 Task: Find connections with filter location Pennāgaram with filter topic #Jobwith filter profile language Spanish with filter current company Houlihan Lokey with filter school National Institute of Fashion Technology with filter industry Wholesale Footwear with filter service category AnimationArchitecture with filter keywords title Personal Assistant
Action: Mouse moved to (601, 76)
Screenshot: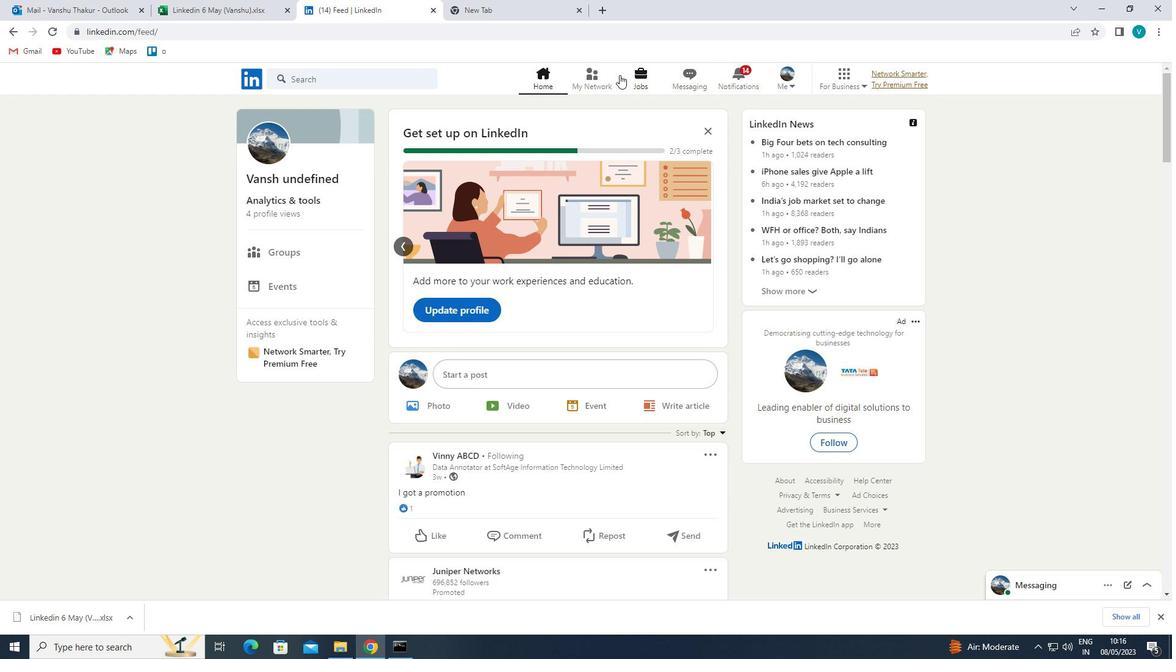 
Action: Mouse pressed left at (601, 76)
Screenshot: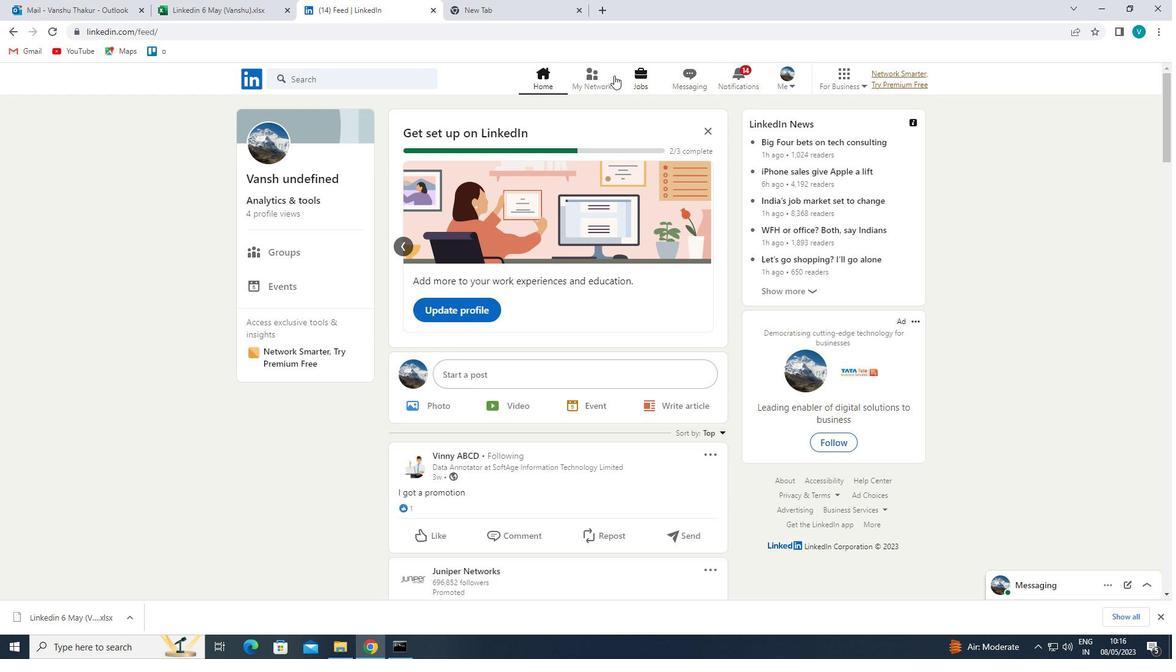 
Action: Mouse moved to (365, 148)
Screenshot: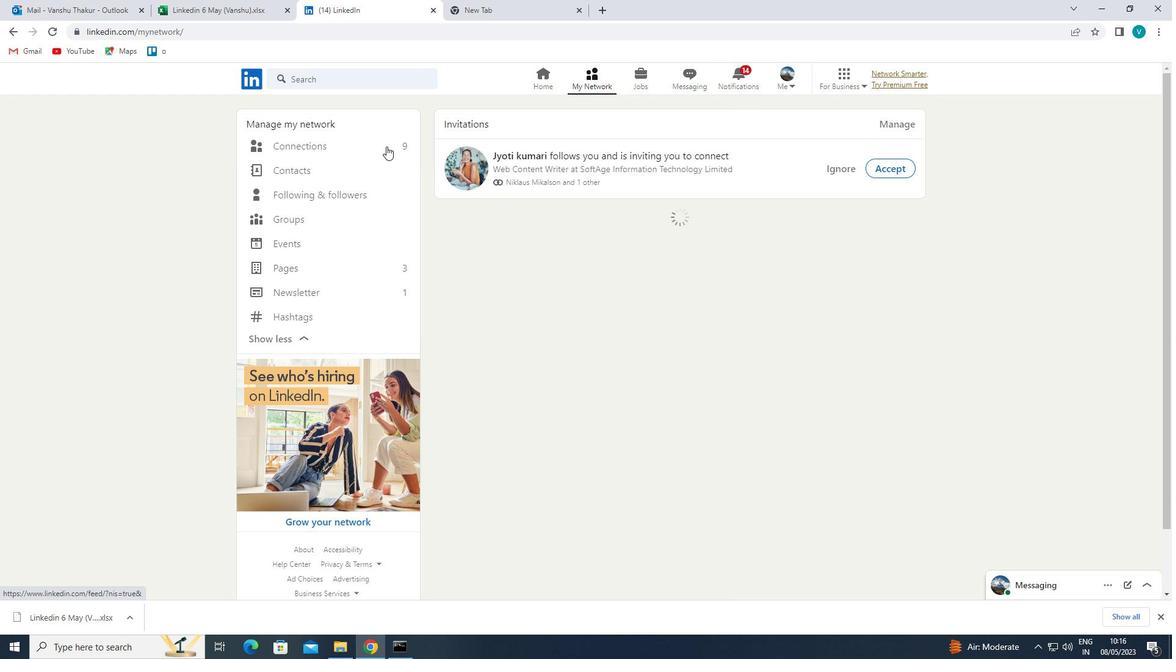 
Action: Mouse pressed left at (365, 148)
Screenshot: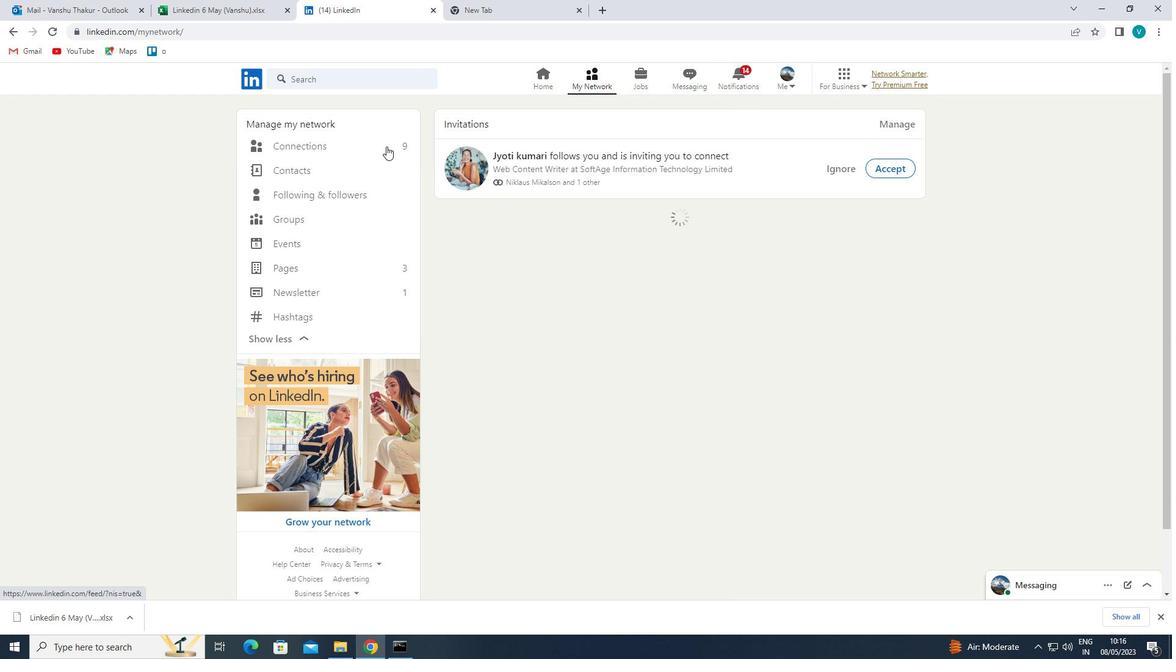 
Action: Mouse moved to (680, 145)
Screenshot: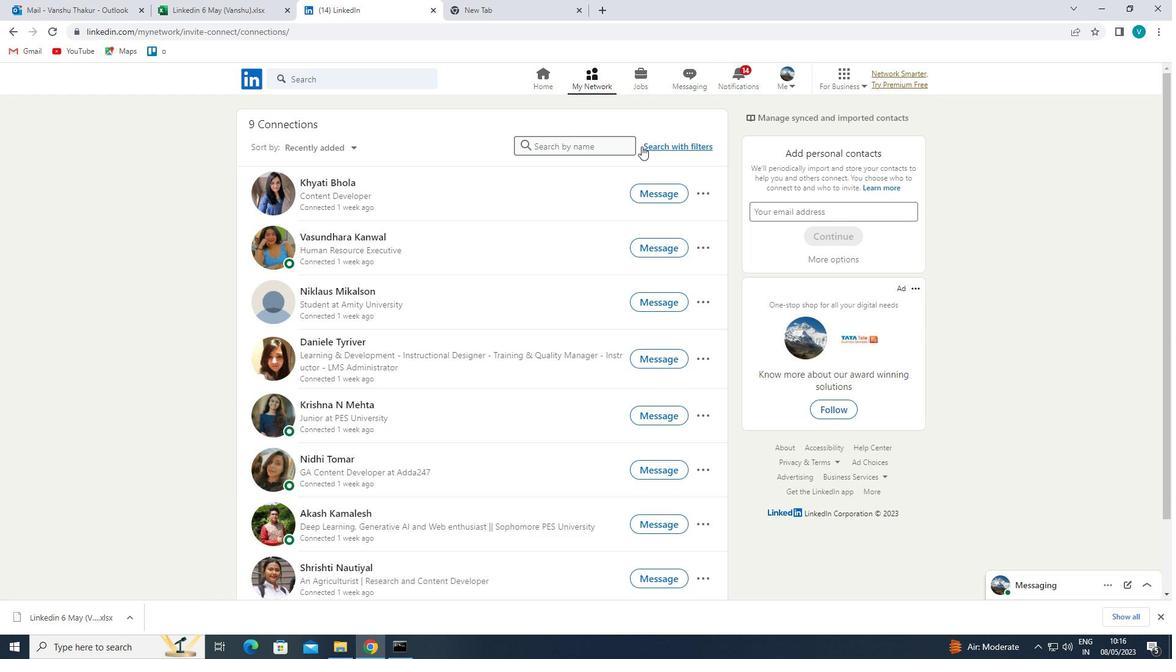 
Action: Mouse pressed left at (680, 145)
Screenshot: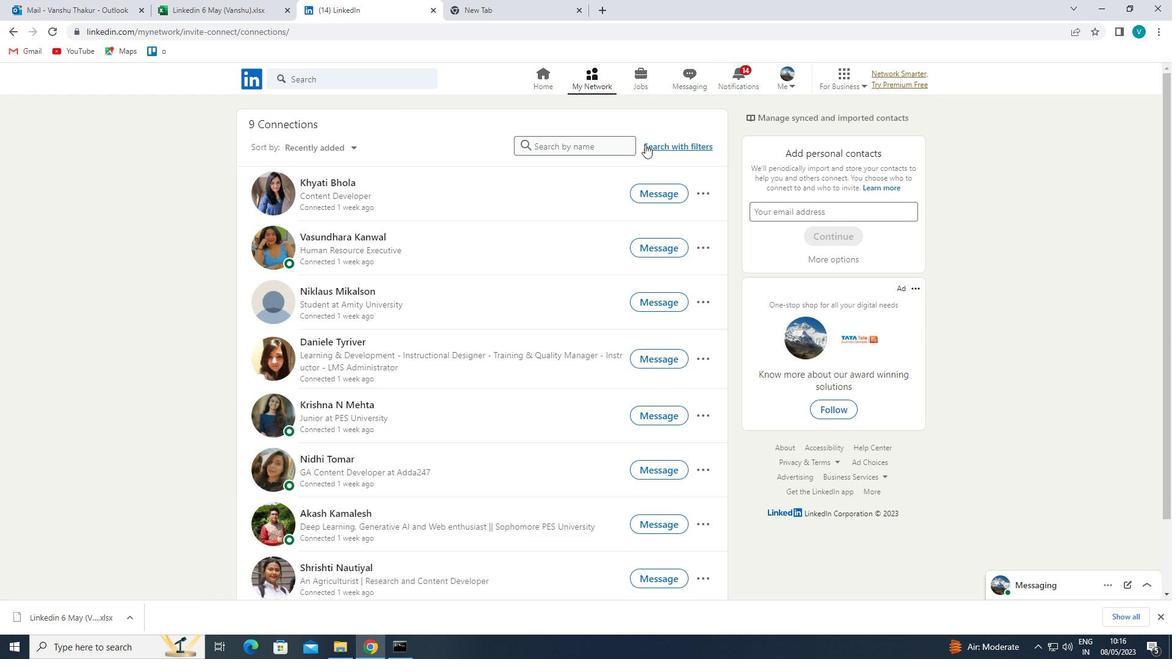 
Action: Mouse moved to (600, 112)
Screenshot: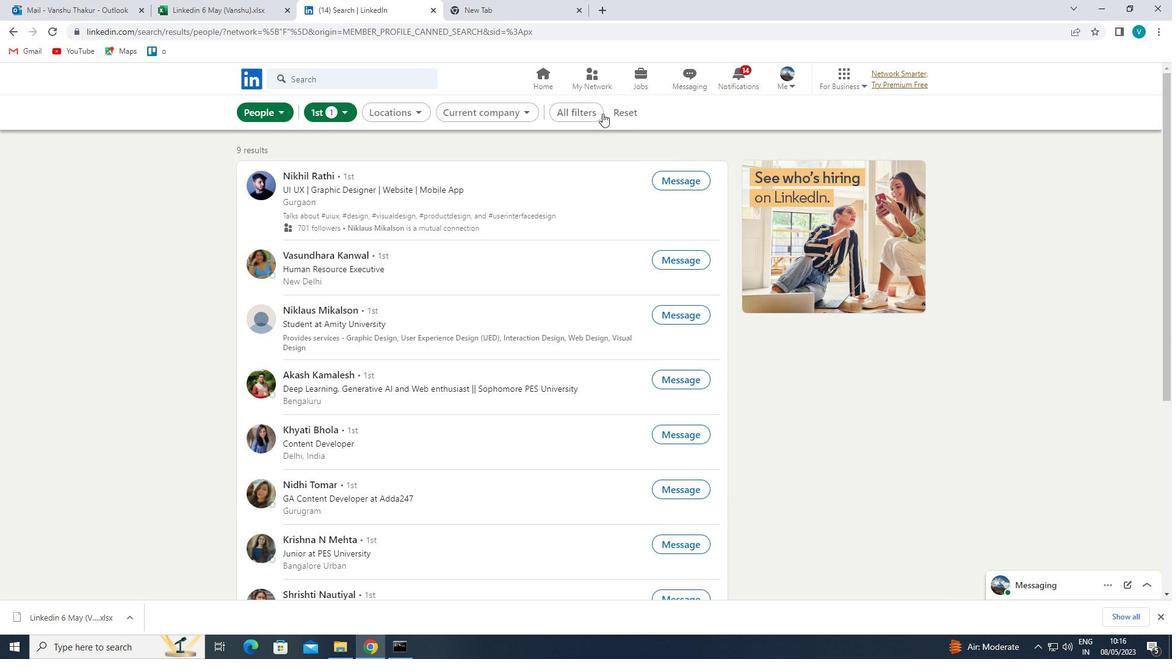 
Action: Mouse pressed left at (600, 112)
Screenshot: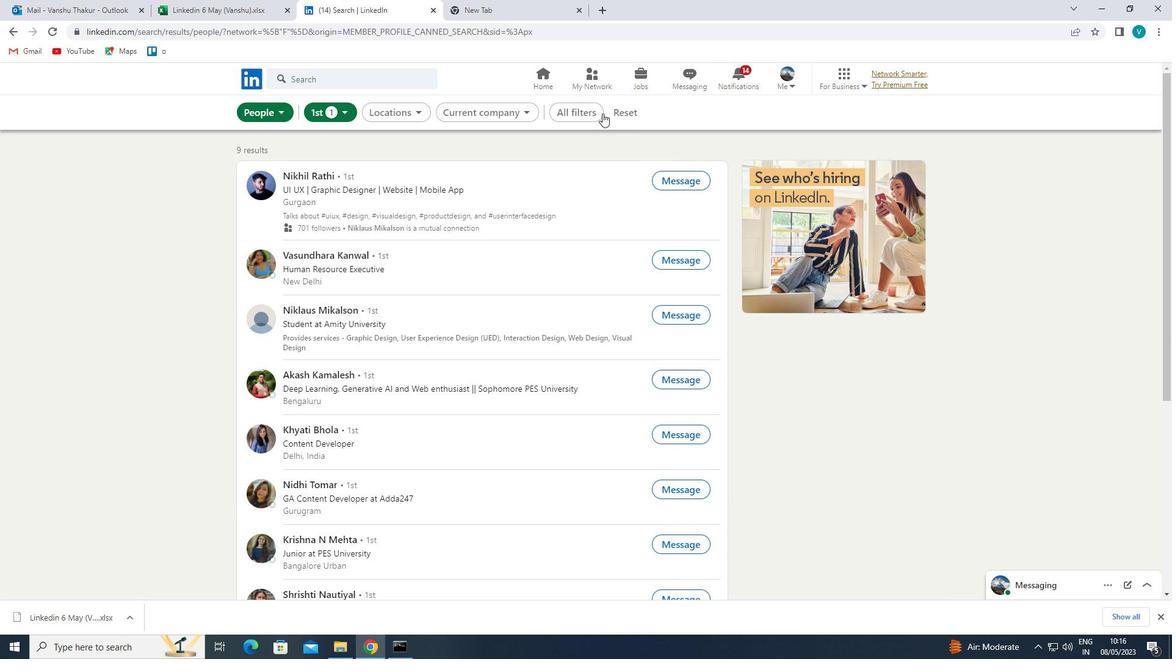 
Action: Mouse moved to (984, 241)
Screenshot: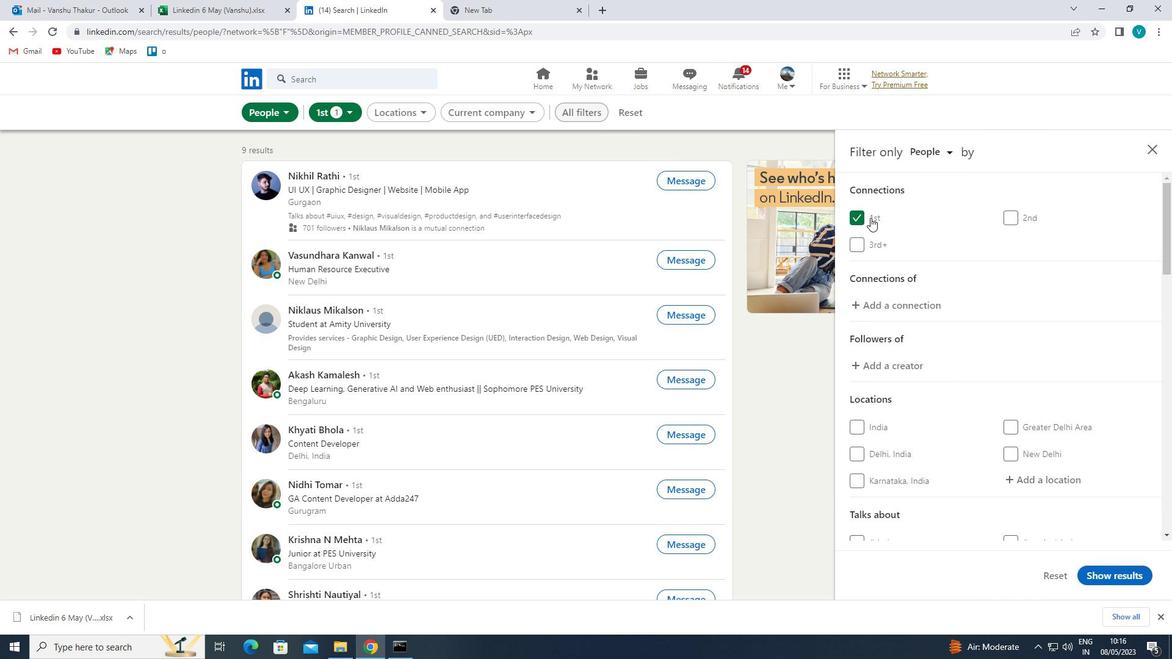 
Action: Mouse scrolled (984, 241) with delta (0, 0)
Screenshot: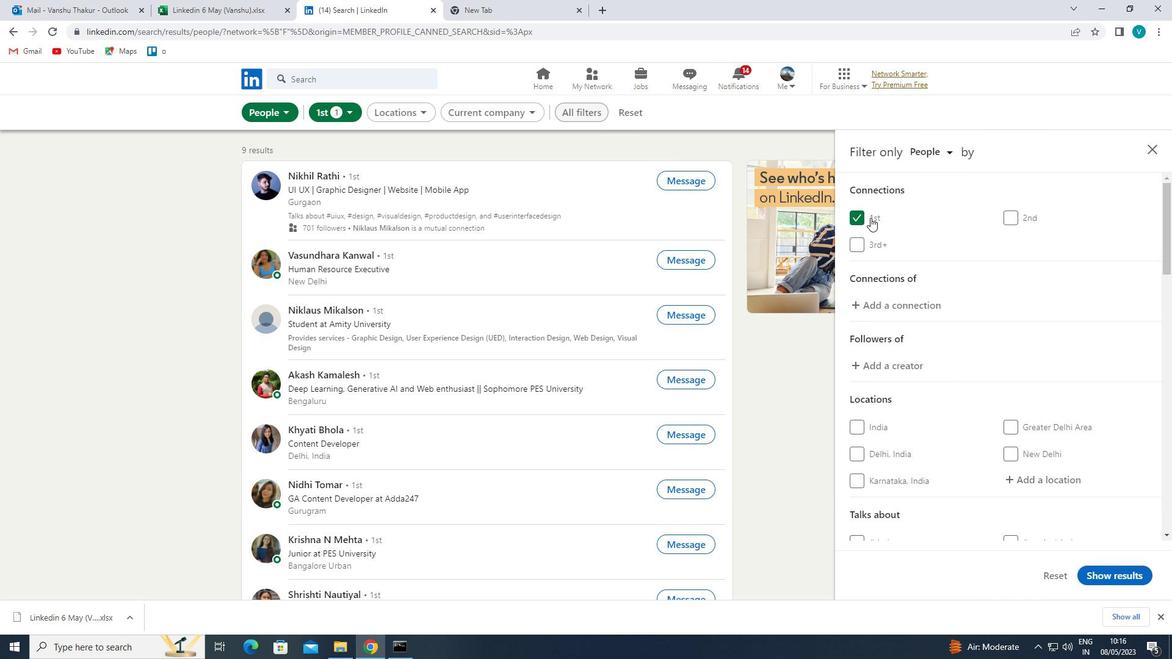 
Action: Mouse moved to (985, 242)
Screenshot: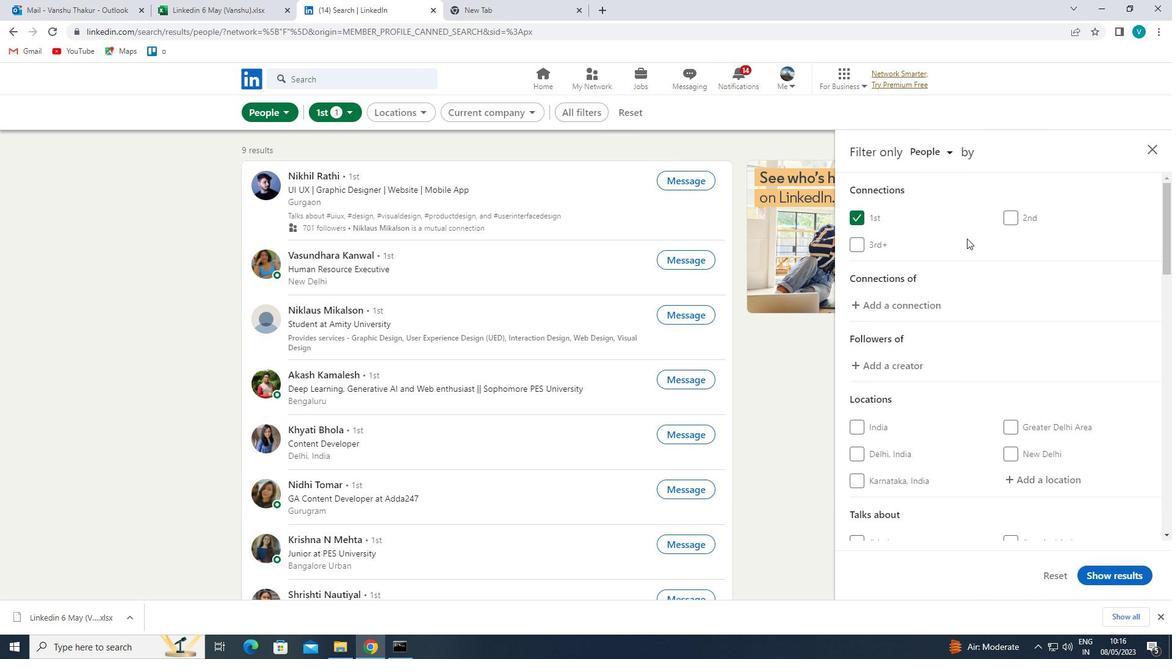 
Action: Mouse scrolled (985, 241) with delta (0, 0)
Screenshot: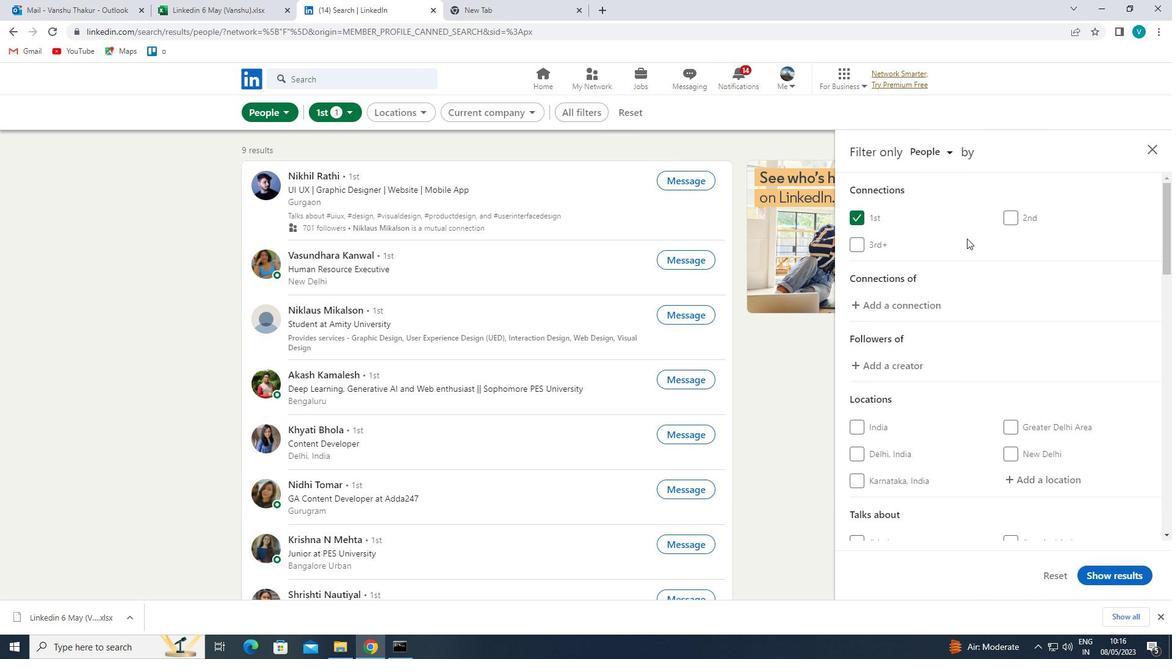 
Action: Mouse moved to (1064, 352)
Screenshot: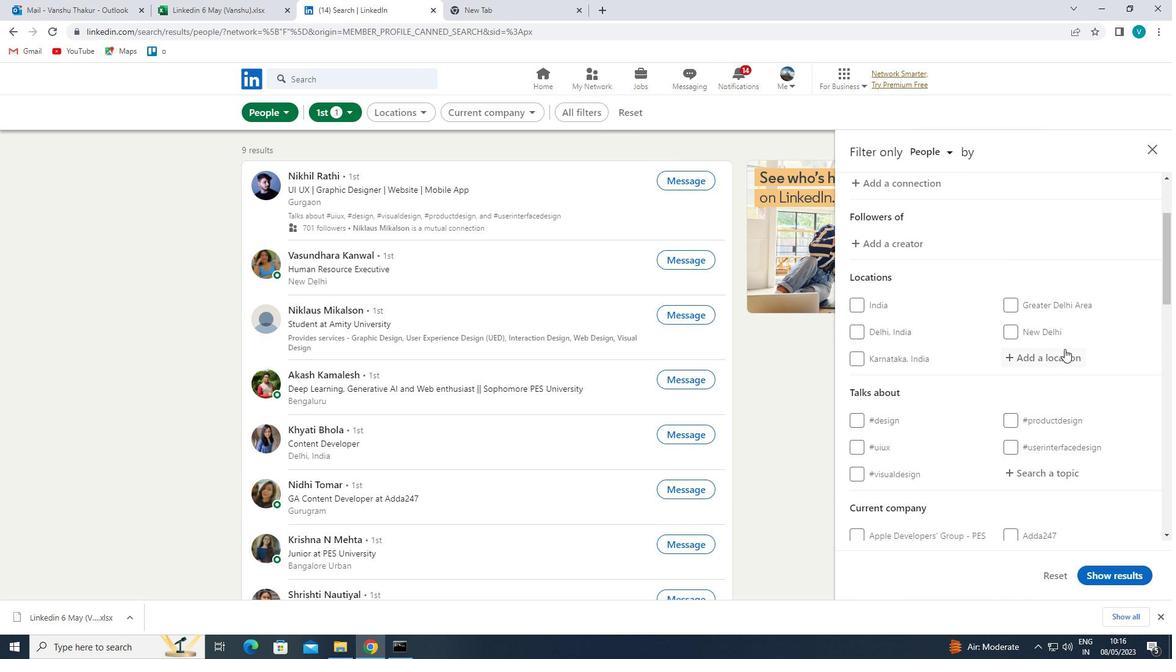 
Action: Mouse pressed left at (1064, 352)
Screenshot: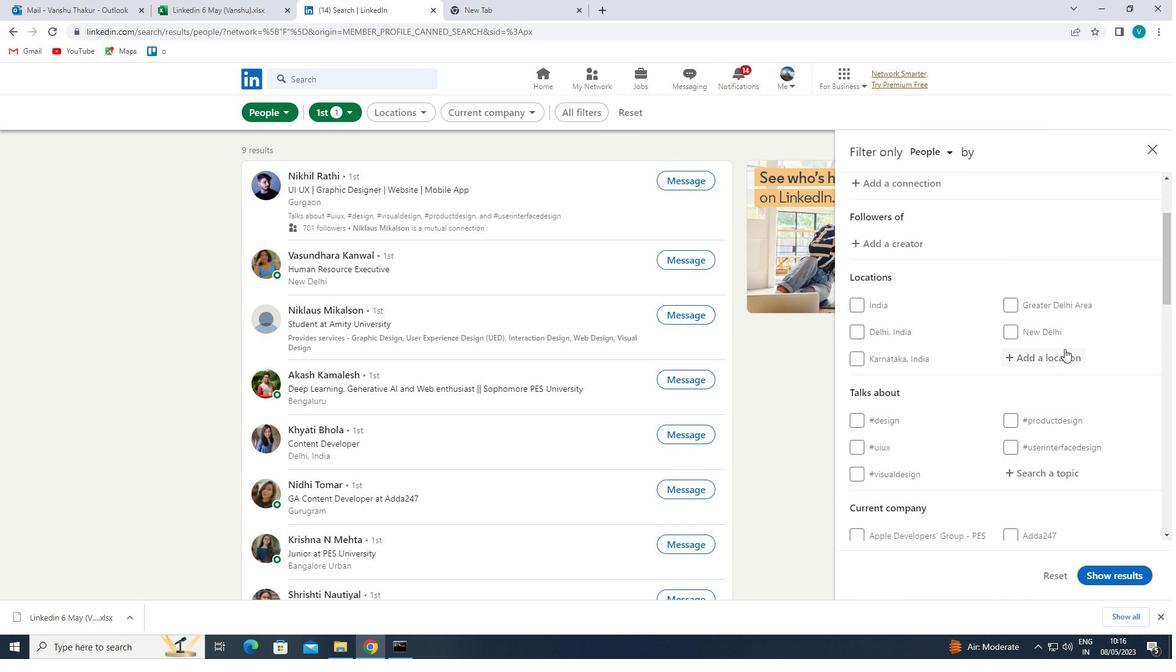 
Action: Mouse moved to (981, 305)
Screenshot: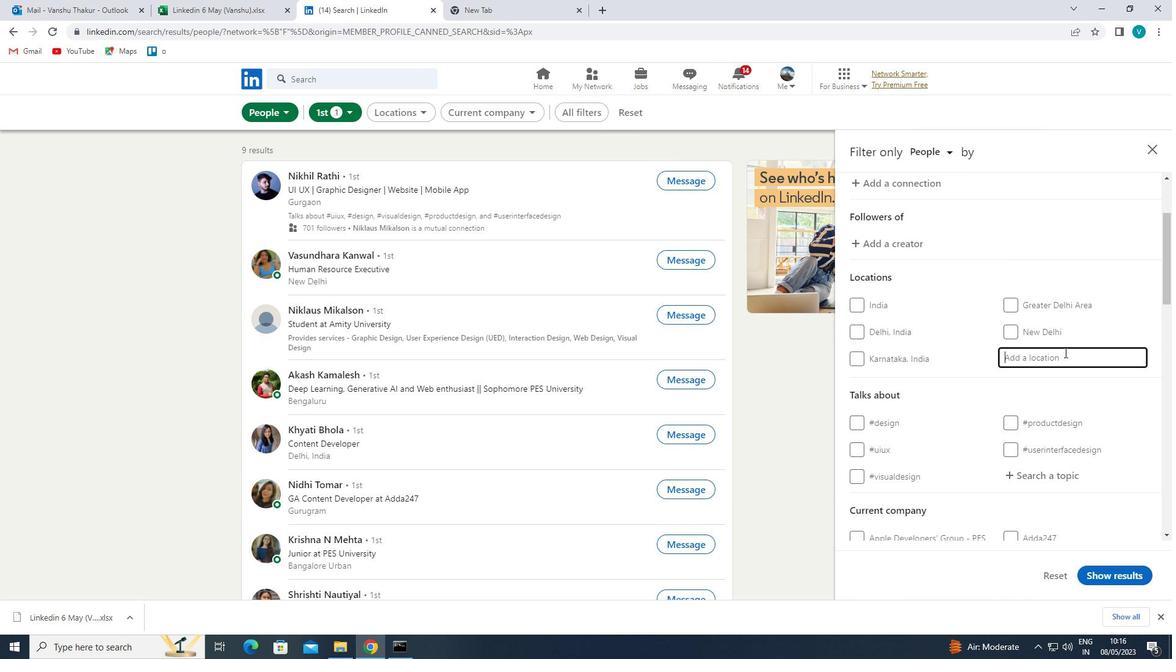 
Action: Key pressed <Key.shift>PENNAGARAM
Screenshot: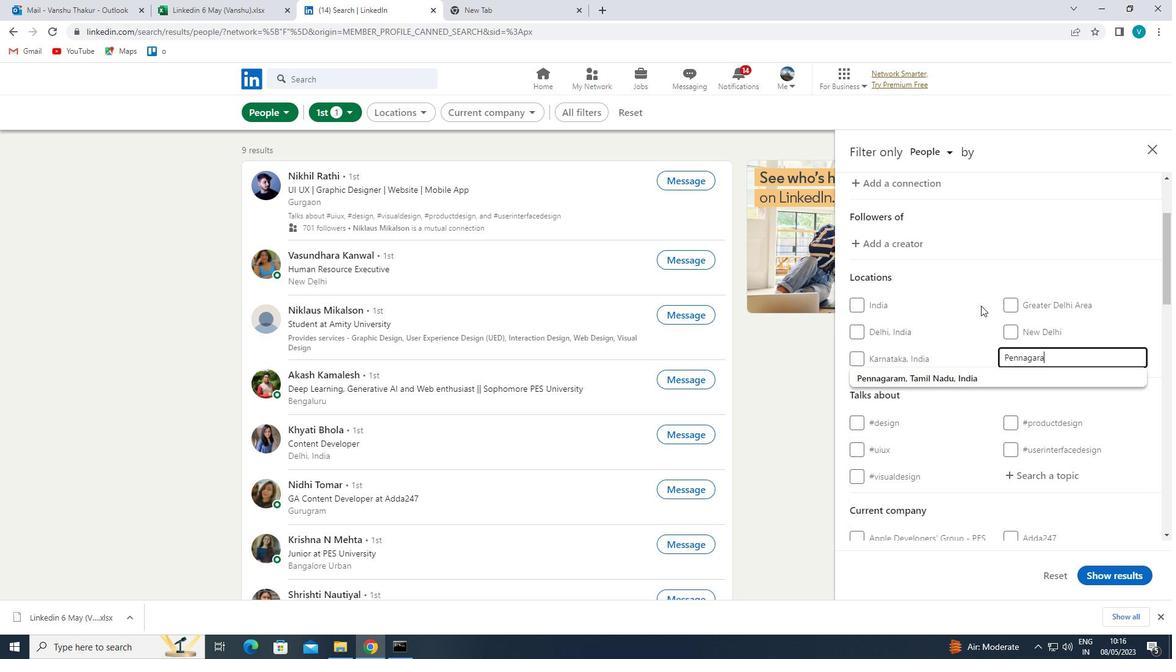 
Action: Mouse moved to (969, 372)
Screenshot: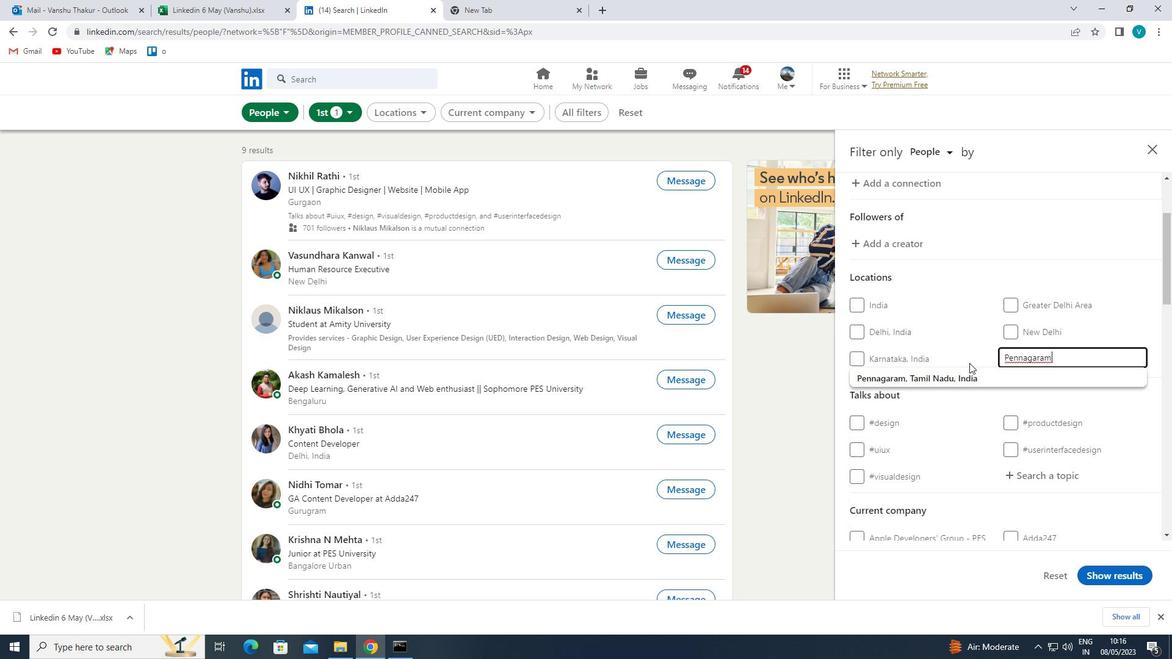 
Action: Mouse pressed left at (969, 372)
Screenshot: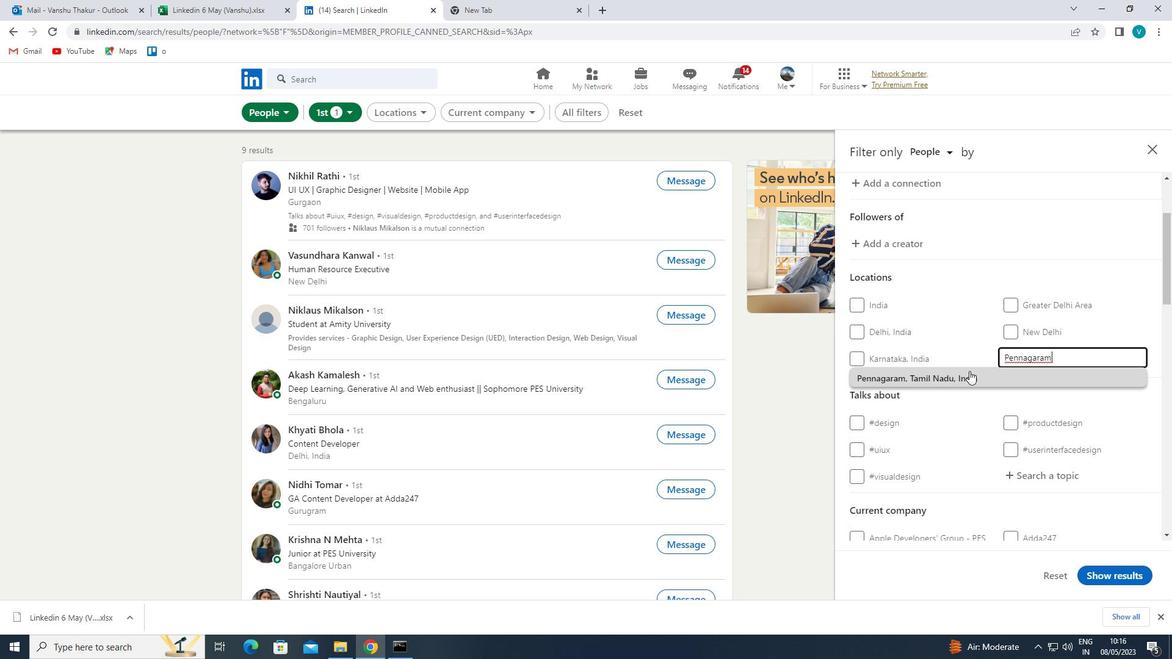
Action: Mouse moved to (999, 386)
Screenshot: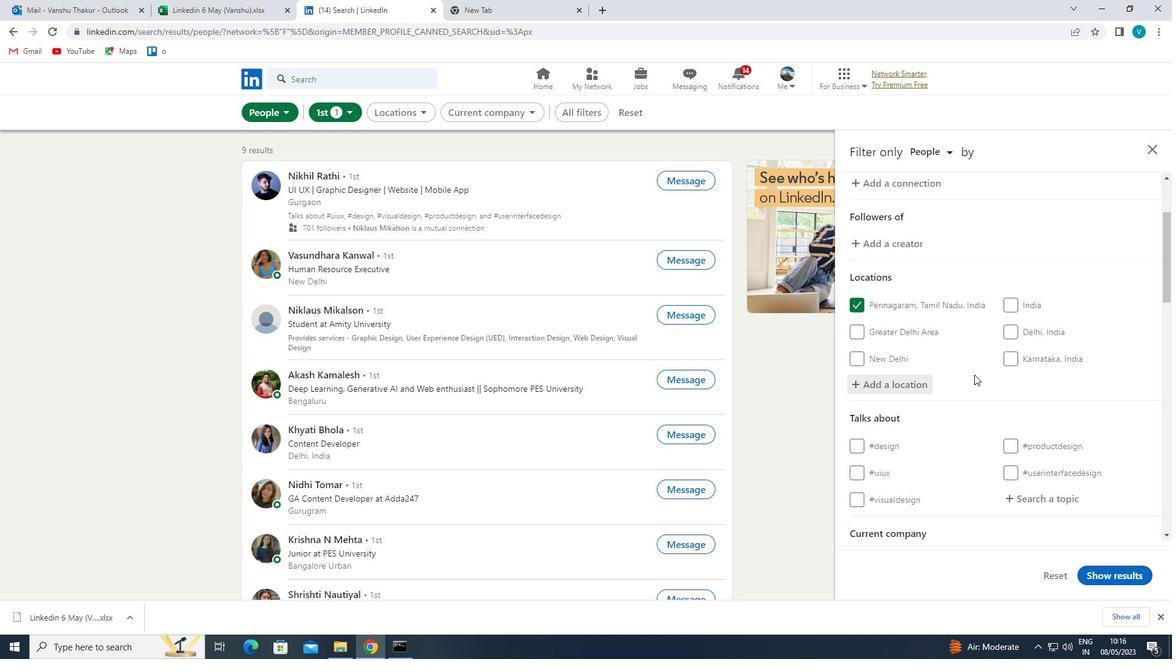 
Action: Mouse scrolled (999, 385) with delta (0, 0)
Screenshot: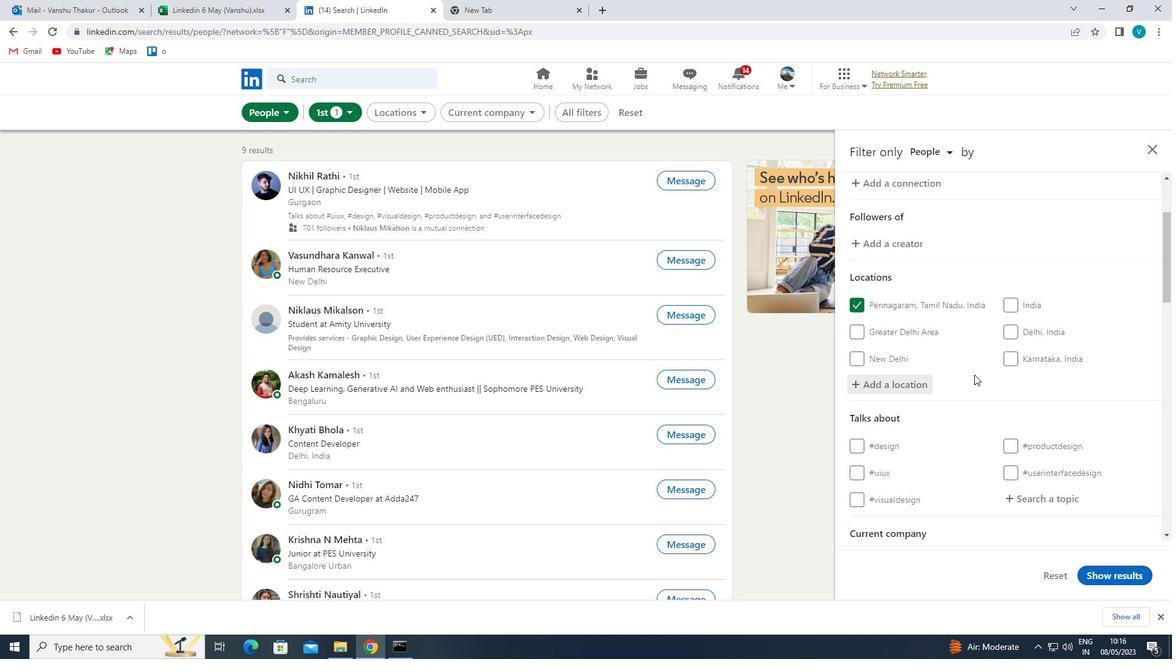 
Action: Mouse moved to (1043, 439)
Screenshot: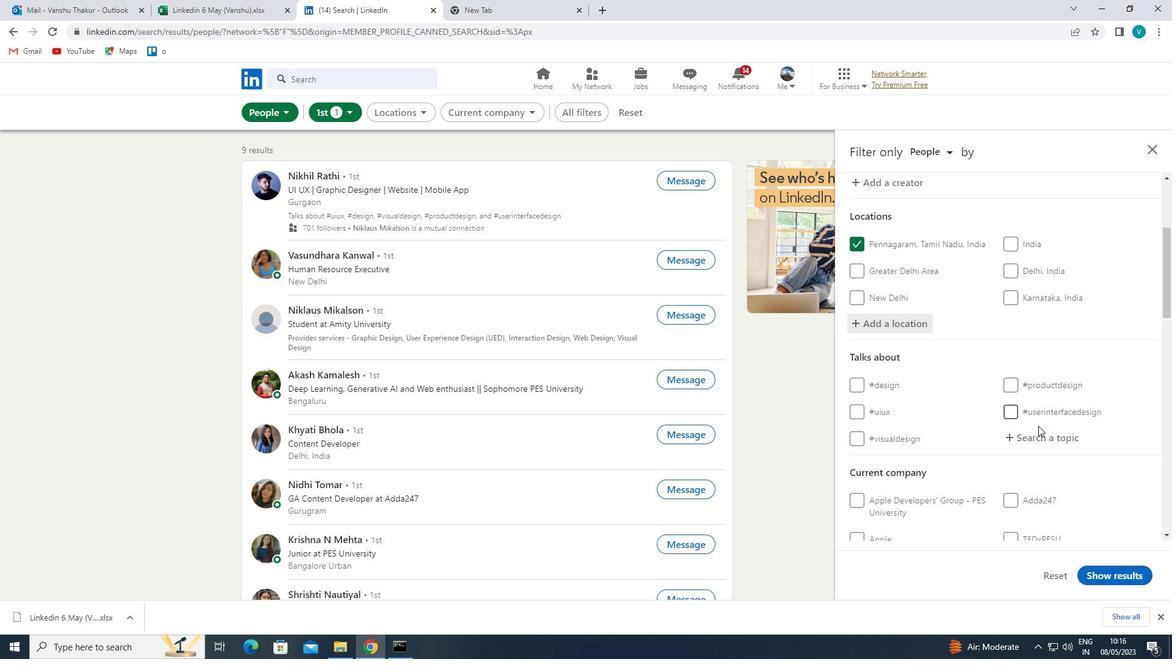 
Action: Mouse pressed left at (1043, 439)
Screenshot: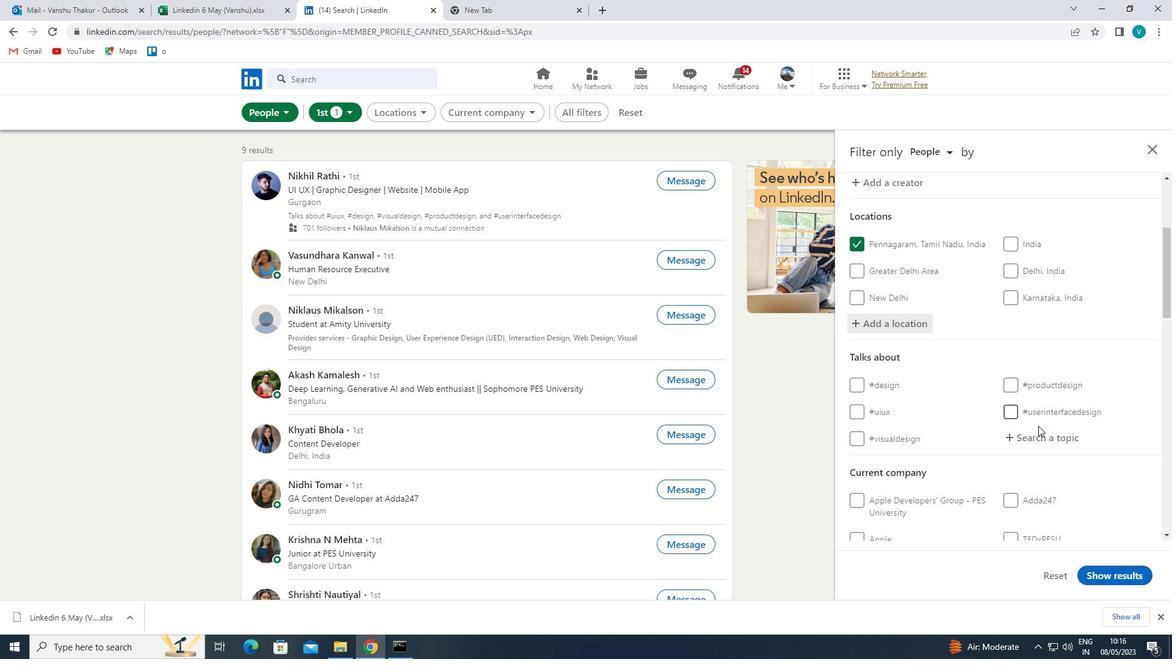
Action: Mouse moved to (1026, 428)
Screenshot: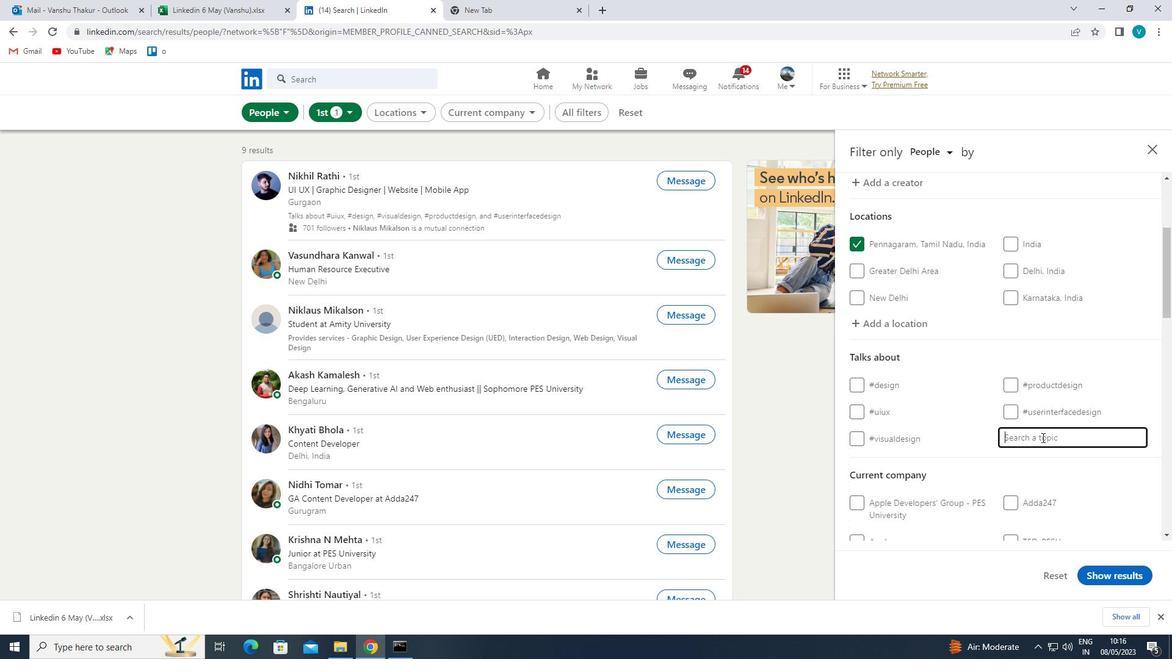 
Action: Key pressed JOBS<Key.backspace>
Screenshot: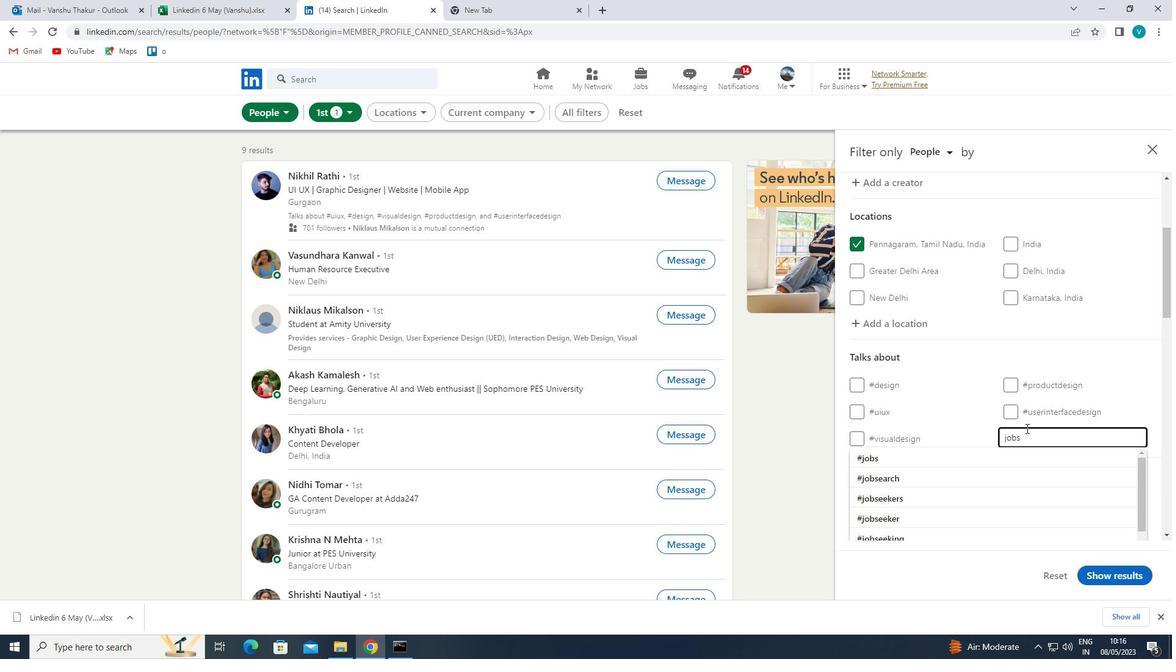 
Action: Mouse moved to (962, 451)
Screenshot: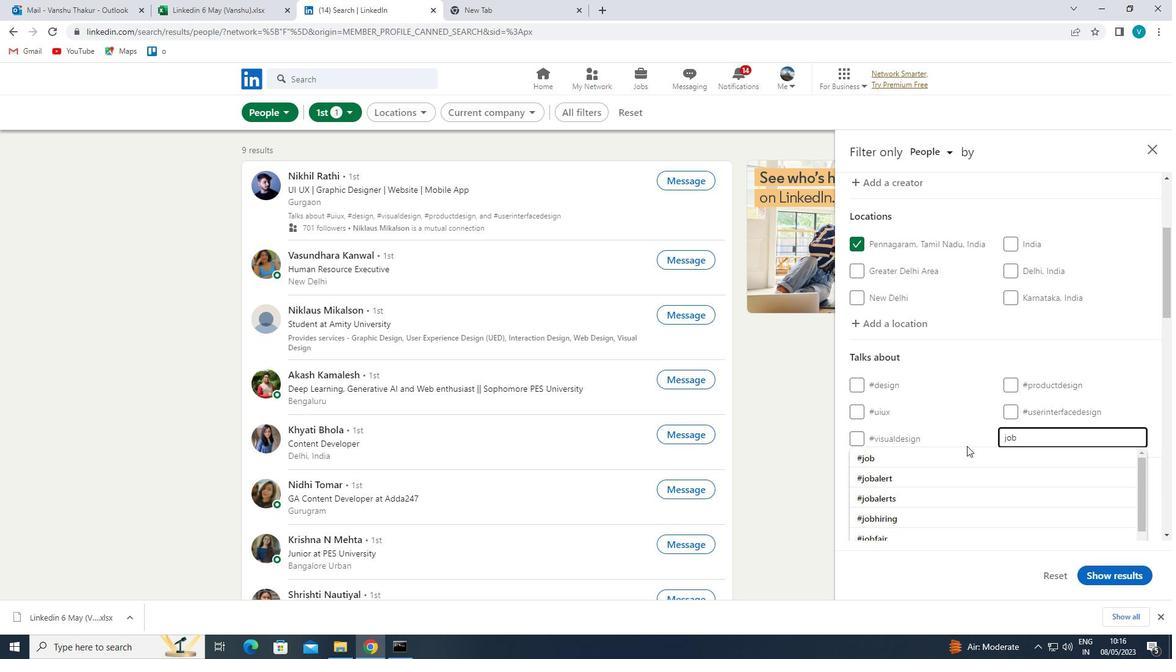 
Action: Mouse pressed left at (962, 451)
Screenshot: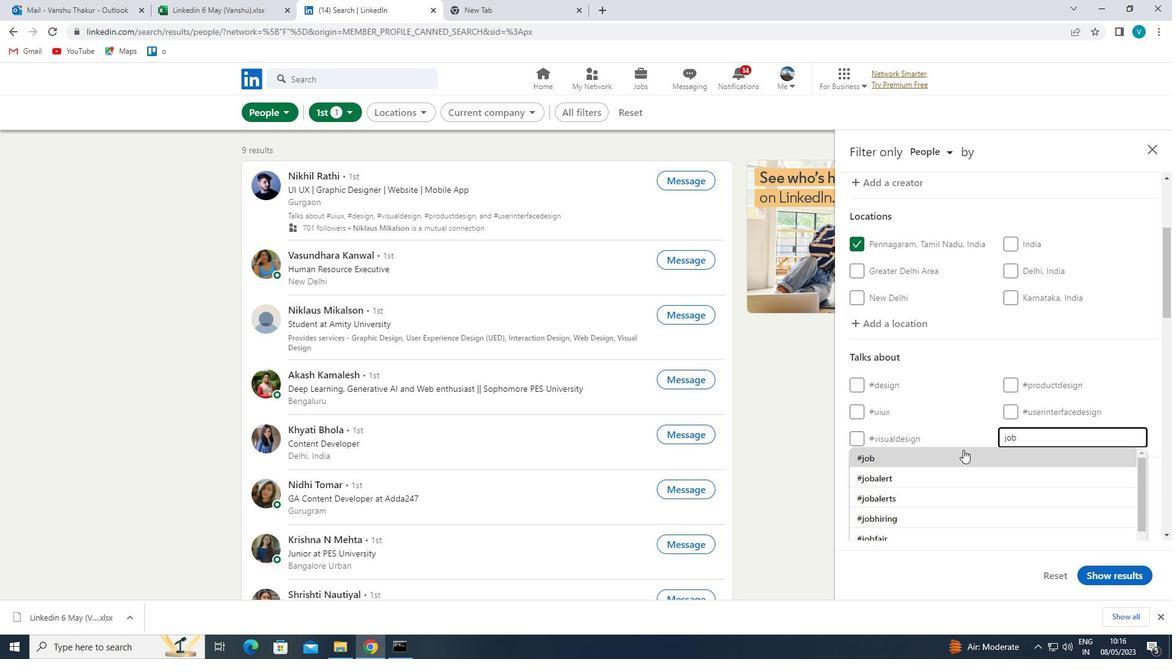 
Action: Mouse moved to (956, 437)
Screenshot: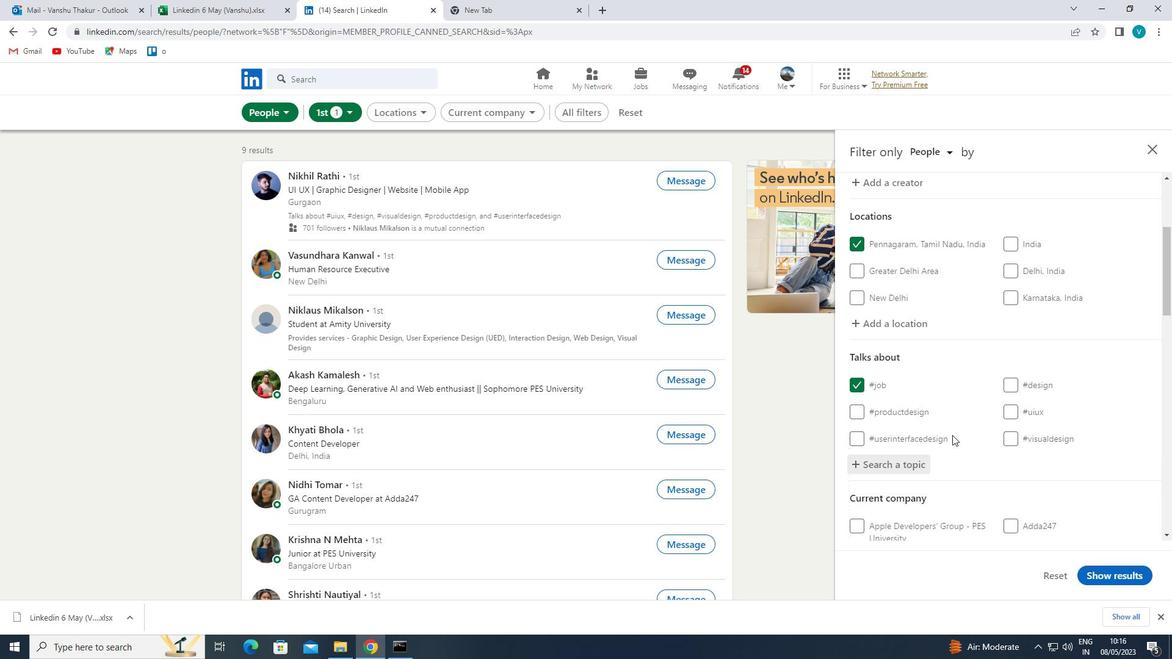 
Action: Mouse scrolled (956, 436) with delta (0, 0)
Screenshot: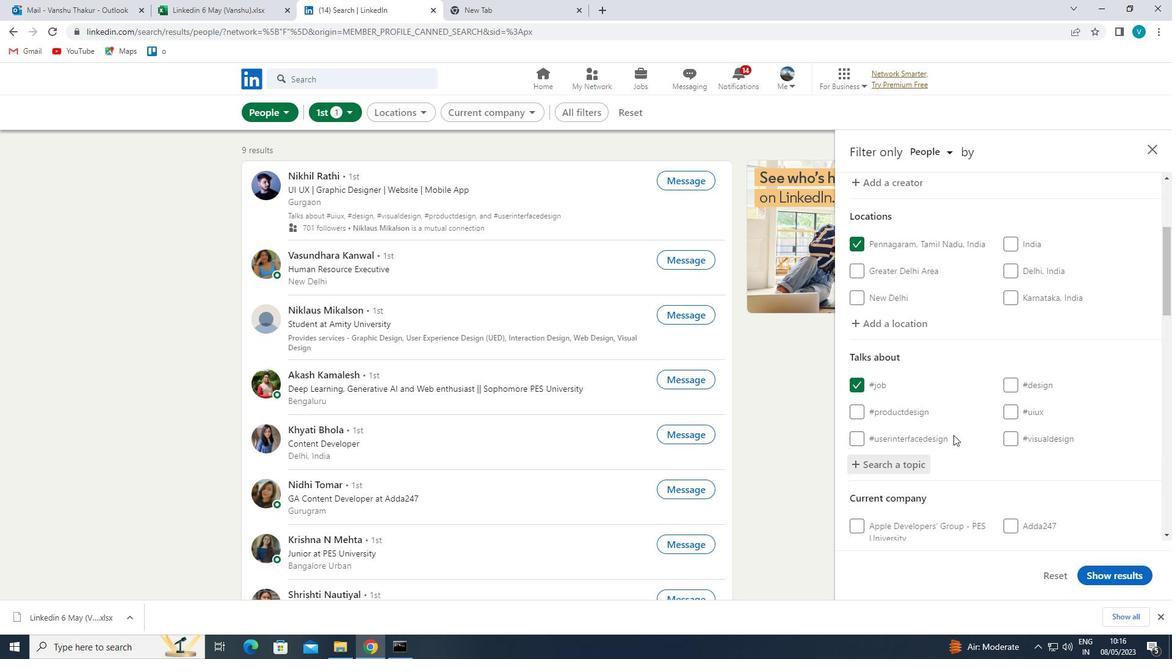 
Action: Mouse moved to (957, 437)
Screenshot: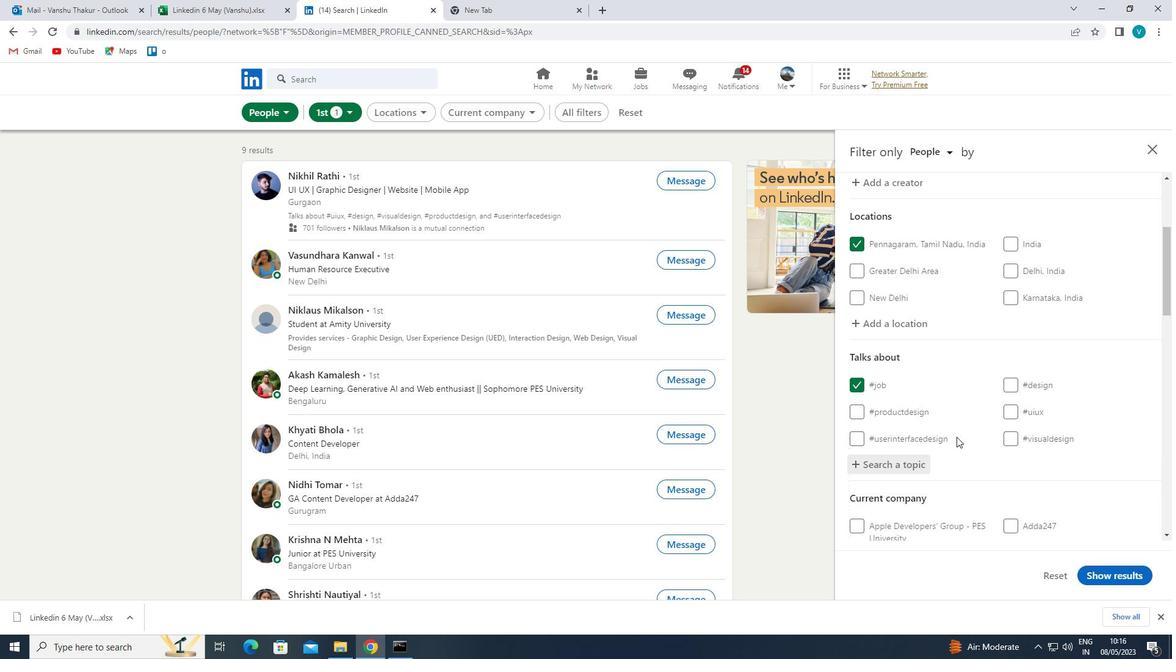 
Action: Mouse scrolled (957, 437) with delta (0, 0)
Screenshot: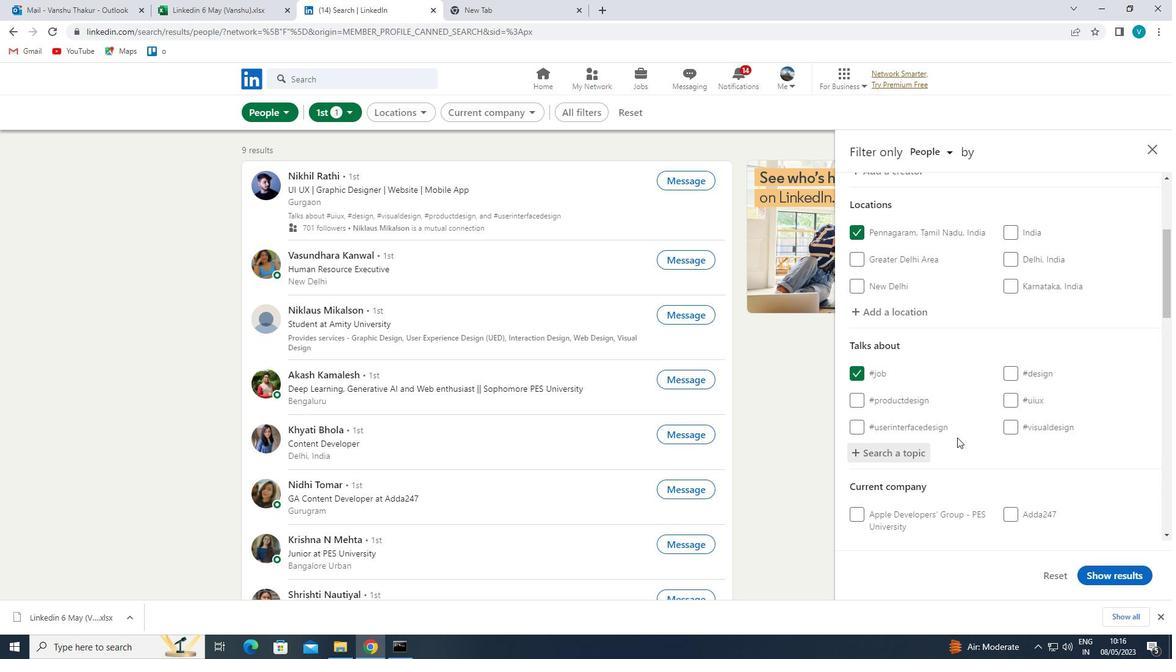 
Action: Mouse moved to (962, 440)
Screenshot: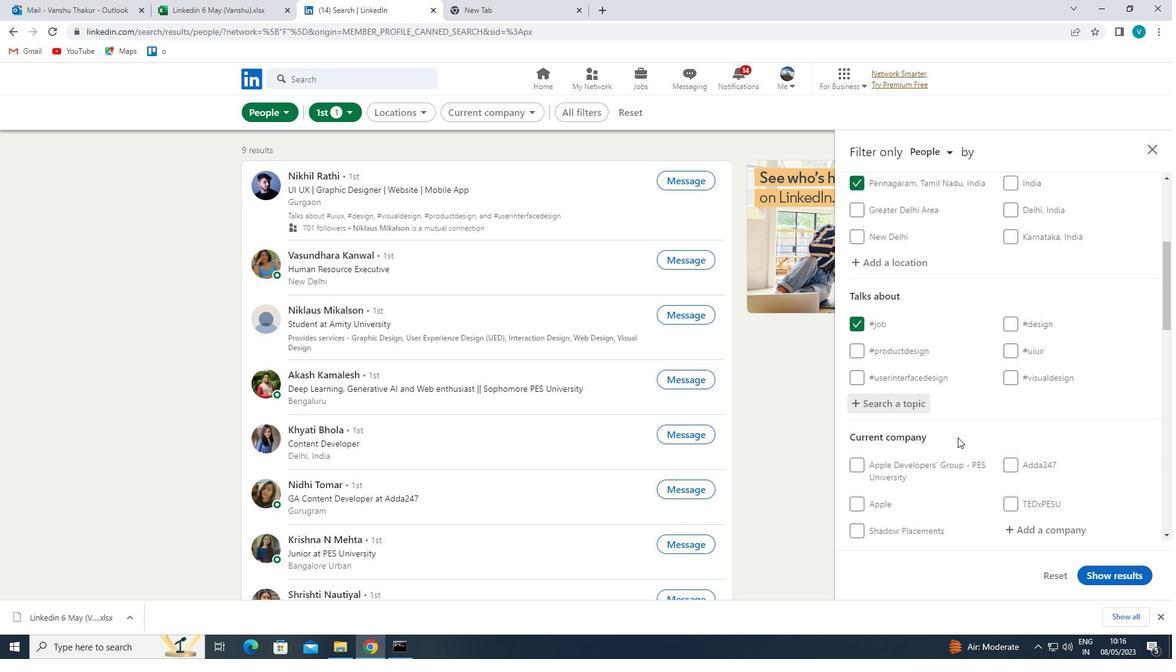 
Action: Mouse scrolled (962, 439) with delta (0, 0)
Screenshot: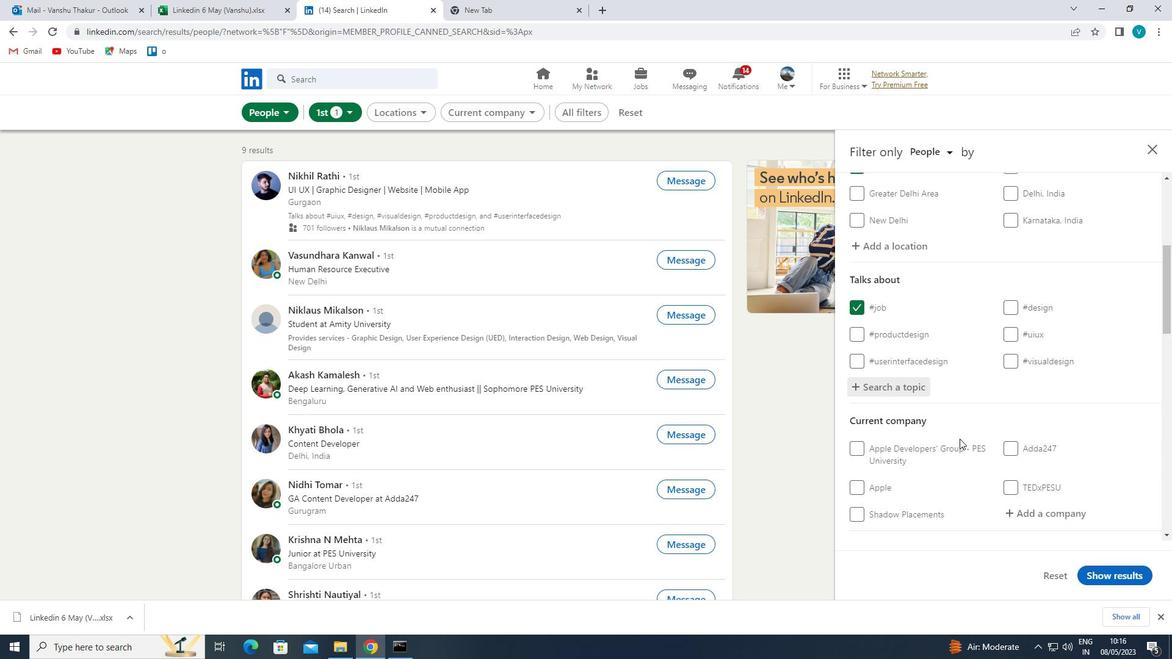
Action: Mouse scrolled (962, 439) with delta (0, 0)
Screenshot: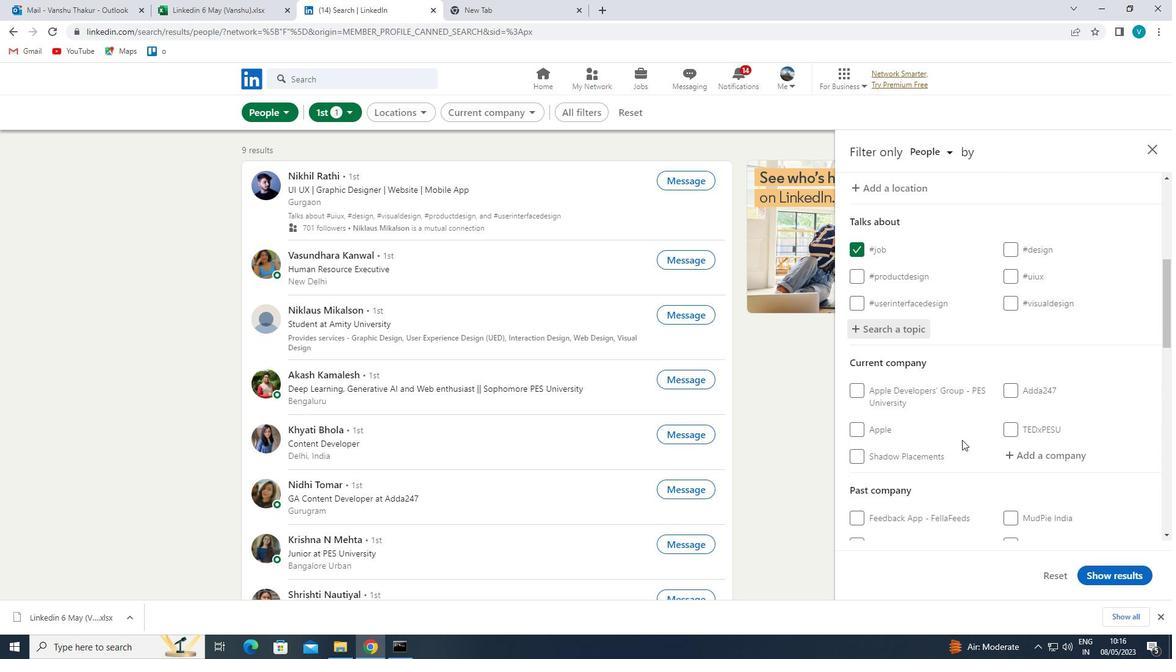 
Action: Mouse moved to (1025, 350)
Screenshot: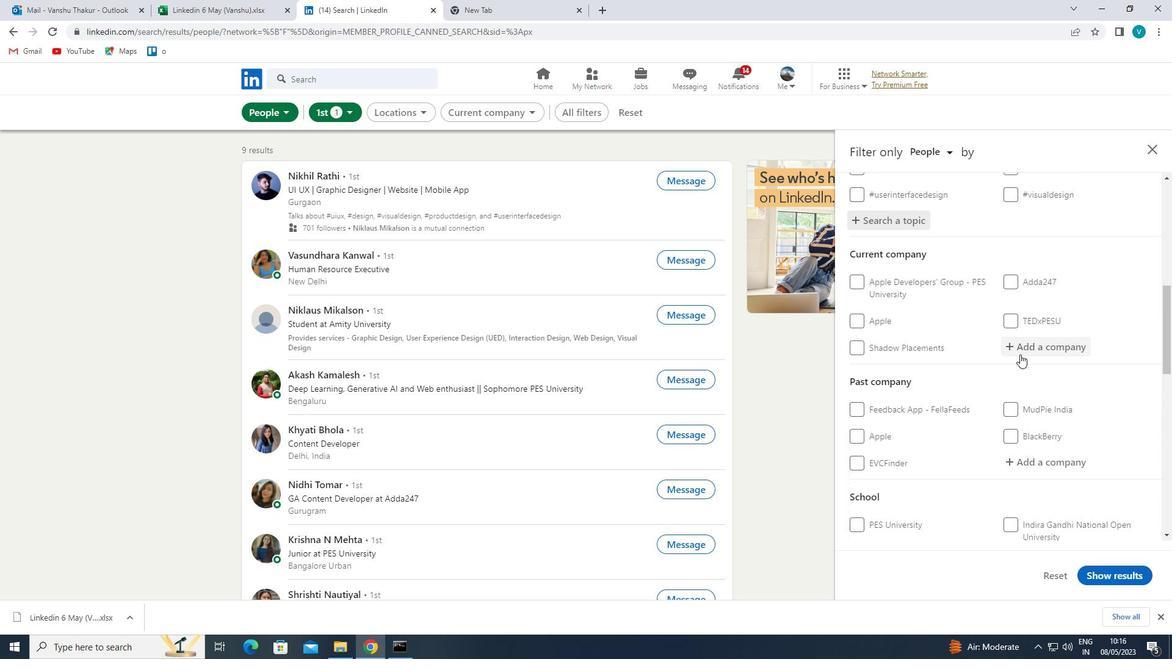 
Action: Mouse pressed left at (1025, 350)
Screenshot: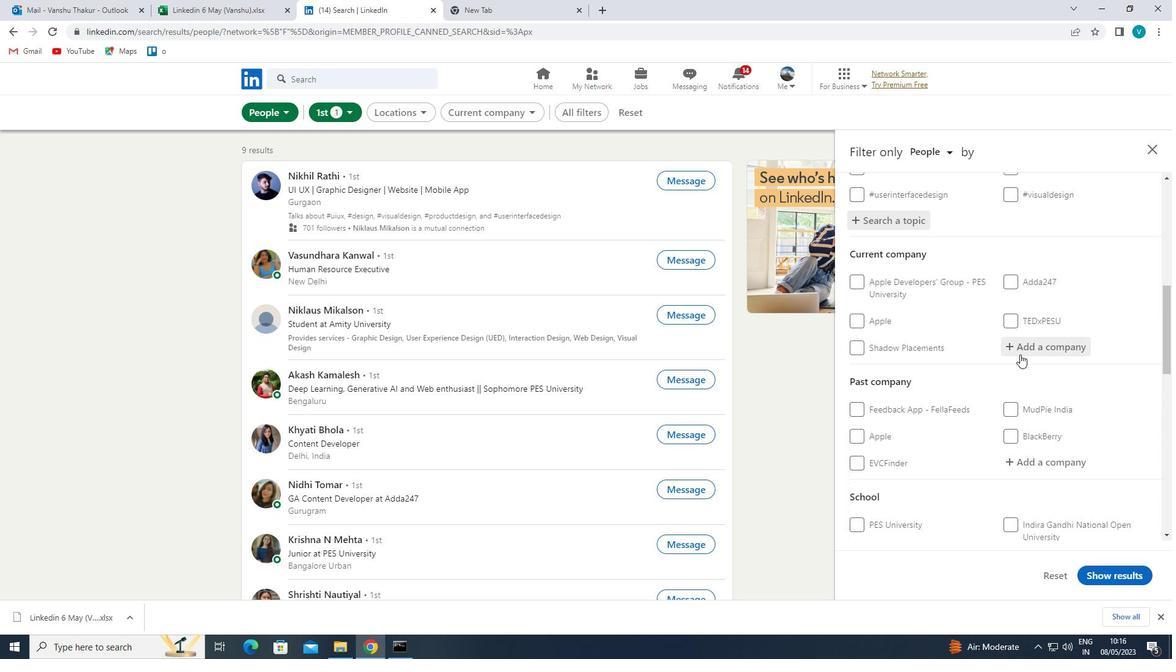 
Action: Mouse moved to (973, 322)
Screenshot: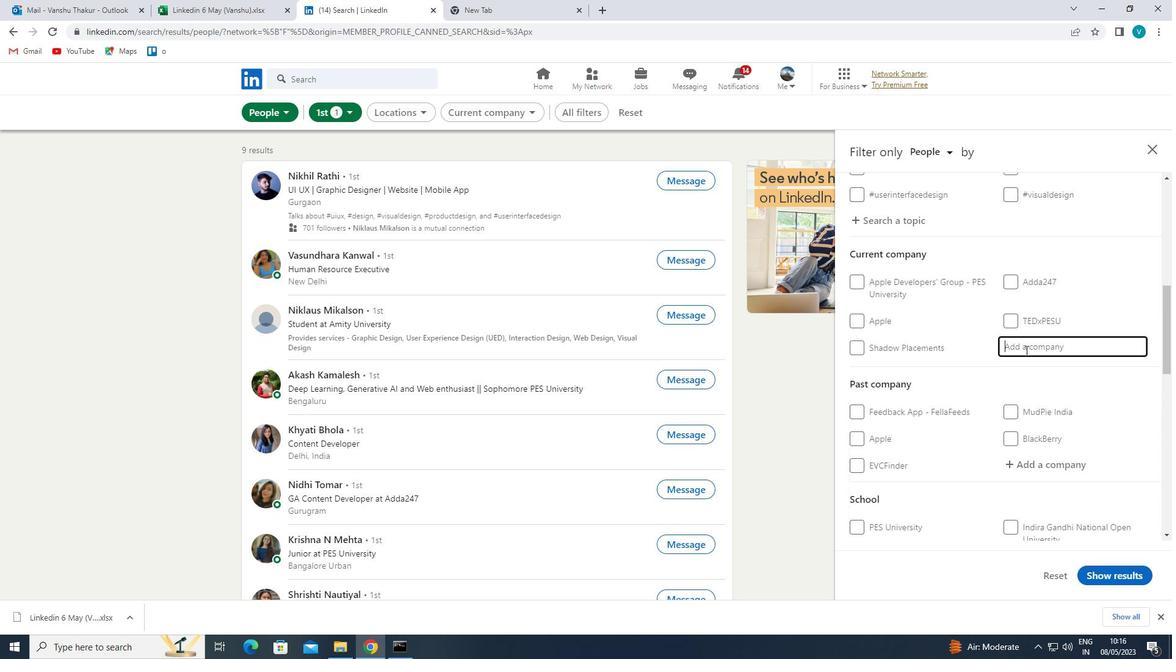 
Action: Key pressed <Key.shift>H
Screenshot: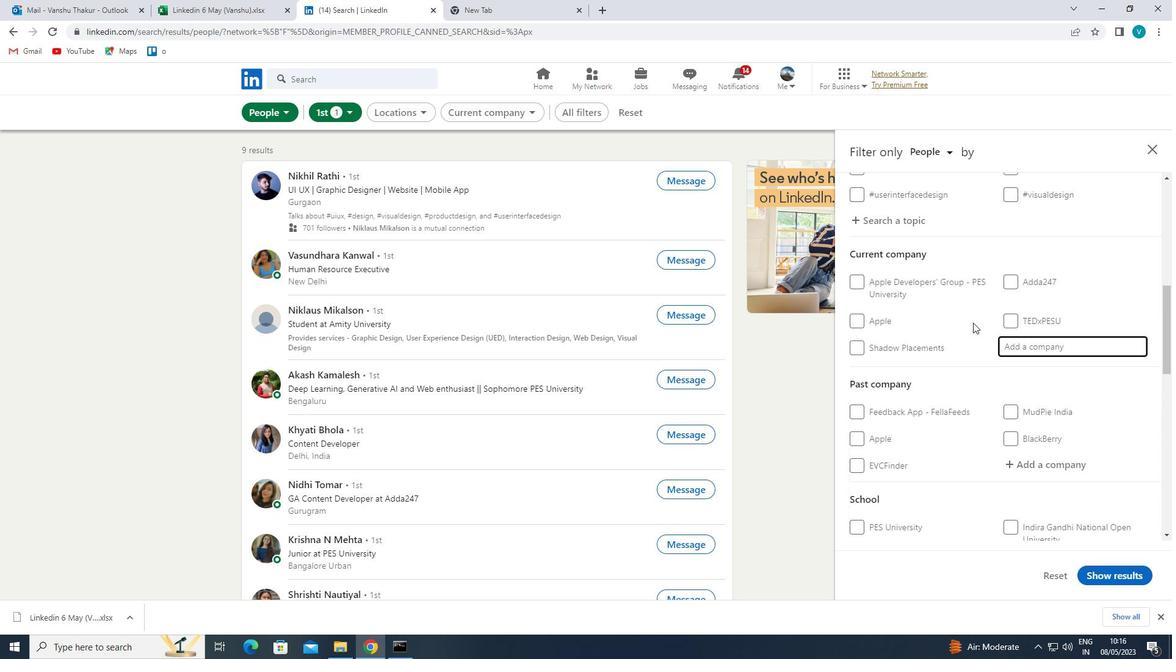 
Action: Mouse moved to (973, 322)
Screenshot: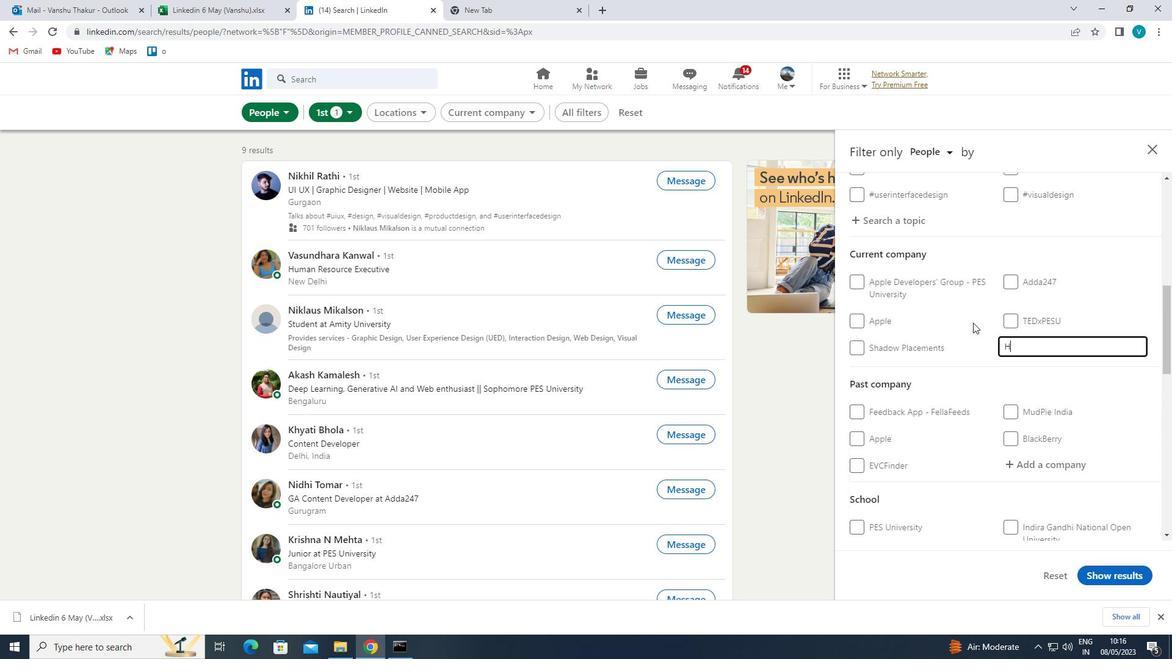 
Action: Key pressed U<Key.backspace>OULIHAN
Screenshot: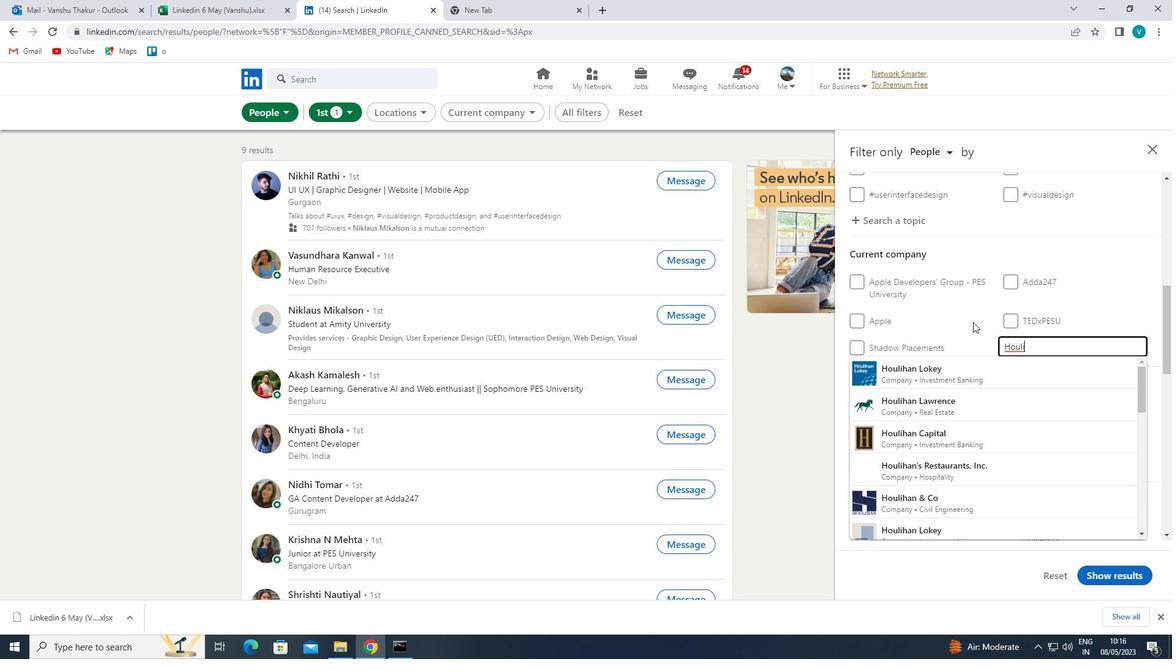 
Action: Mouse moved to (968, 364)
Screenshot: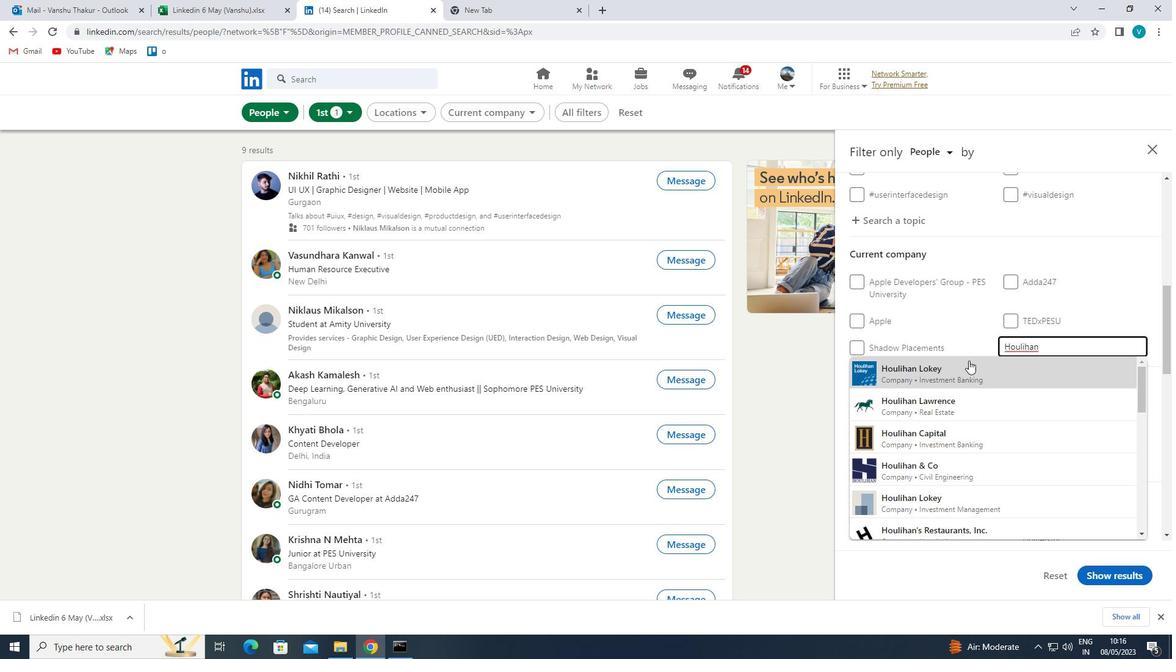 
Action: Mouse pressed left at (968, 364)
Screenshot: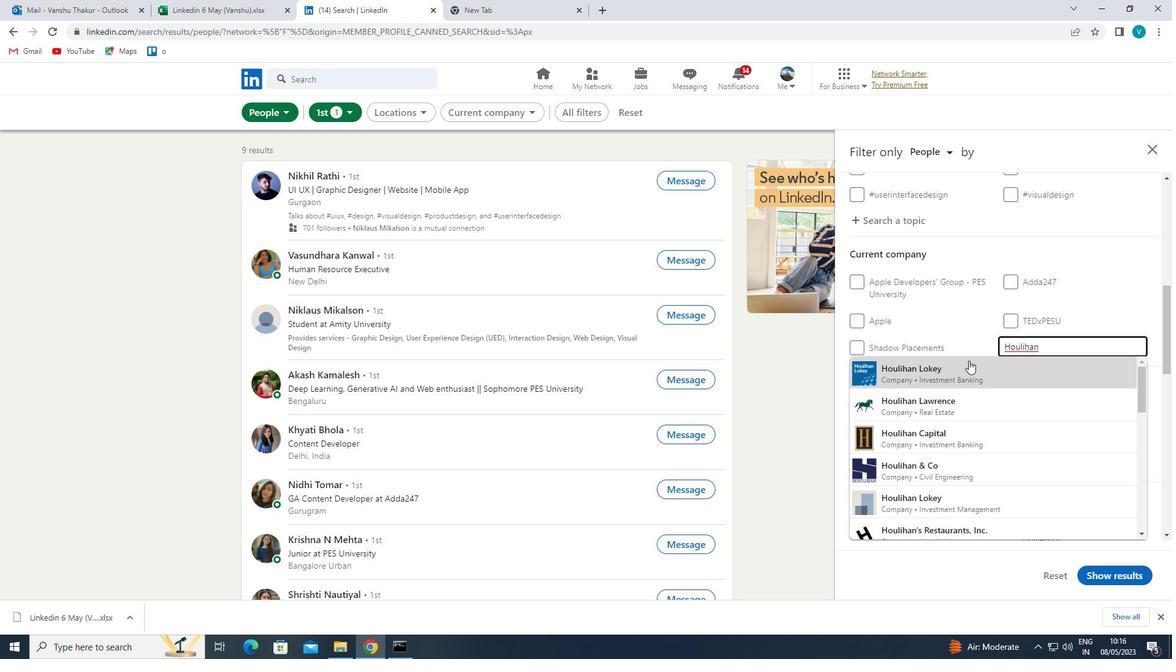 
Action: Mouse moved to (981, 372)
Screenshot: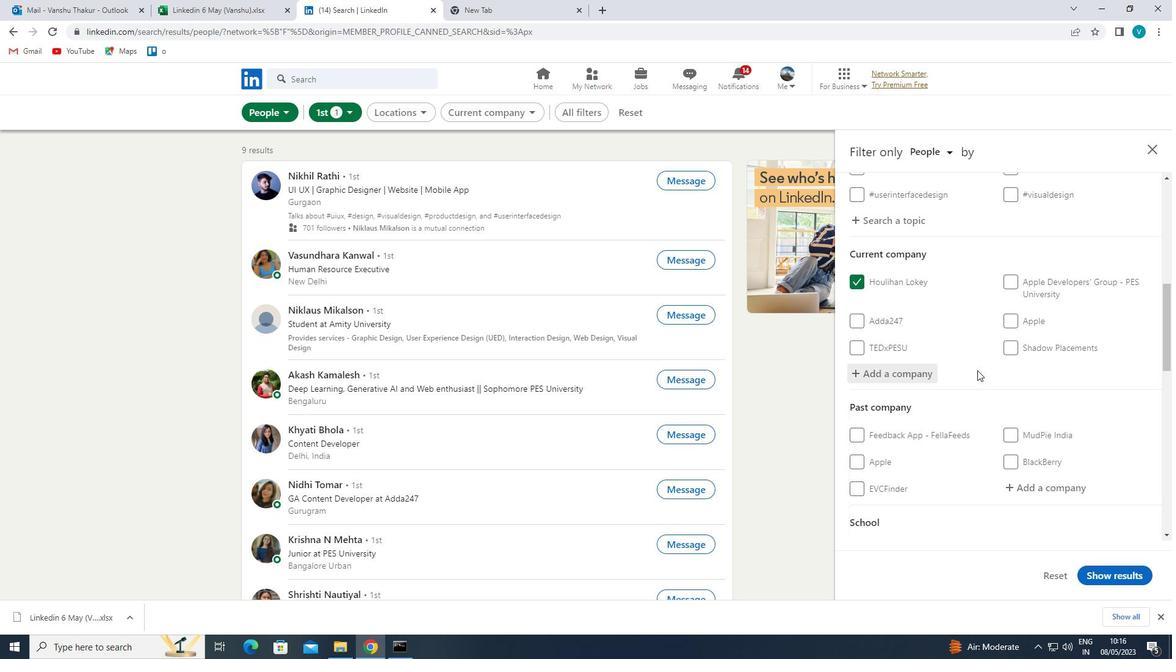 
Action: Mouse scrolled (981, 371) with delta (0, 0)
Screenshot: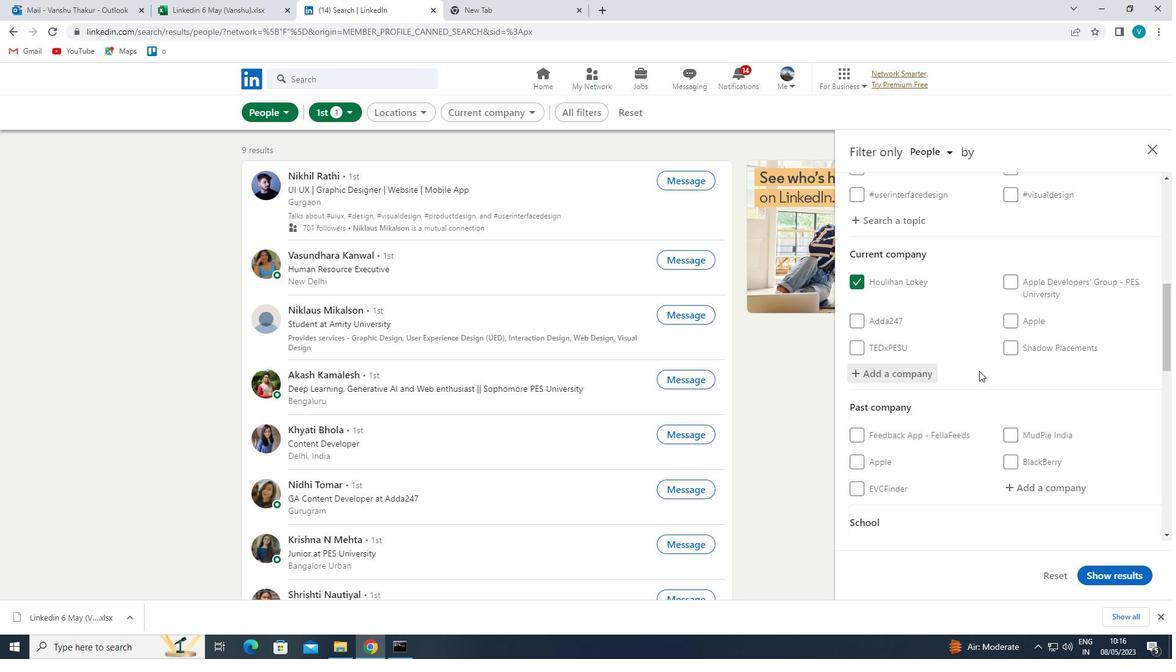 
Action: Mouse moved to (981, 373)
Screenshot: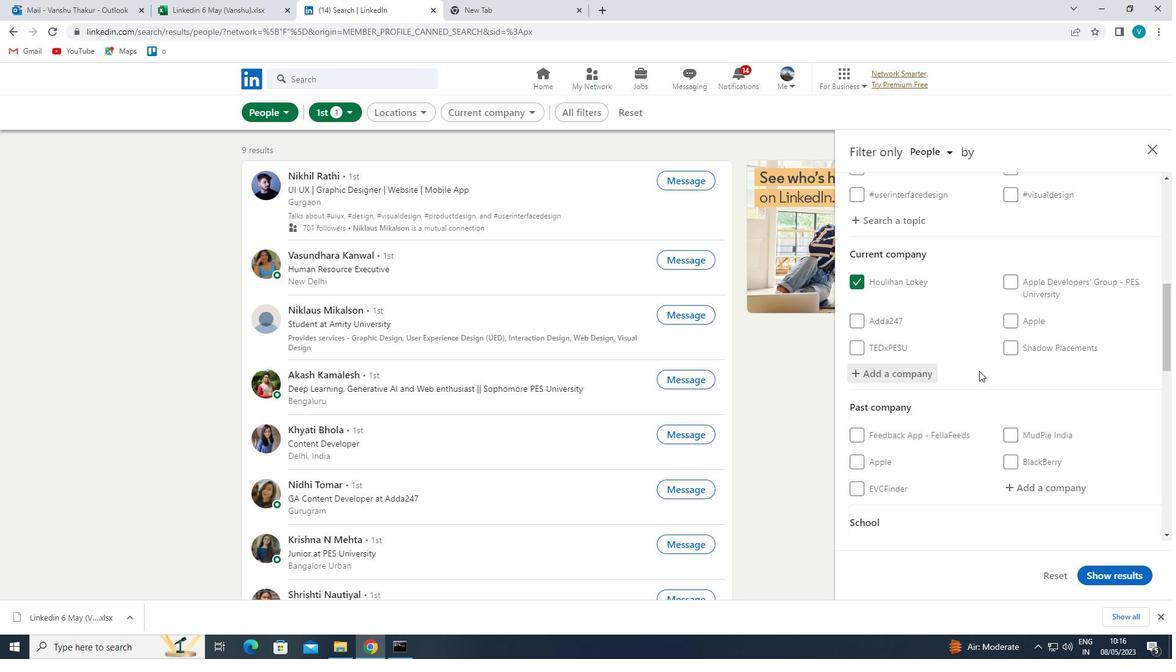 
Action: Mouse scrolled (981, 372) with delta (0, 0)
Screenshot: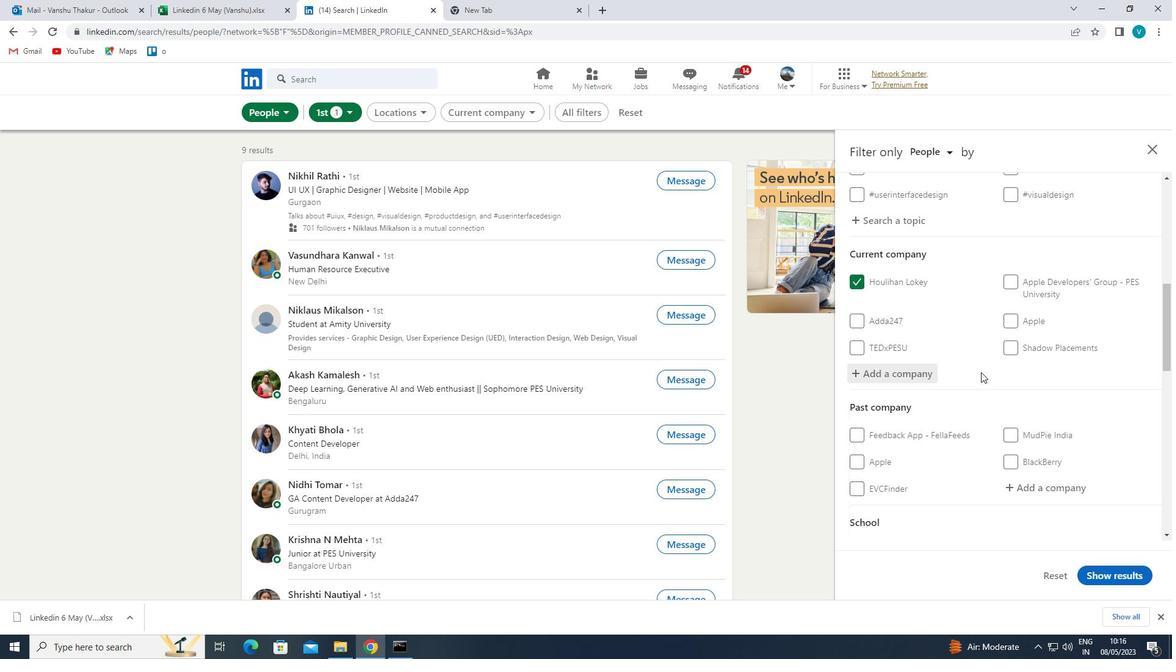 
Action: Mouse scrolled (981, 372) with delta (0, 0)
Screenshot: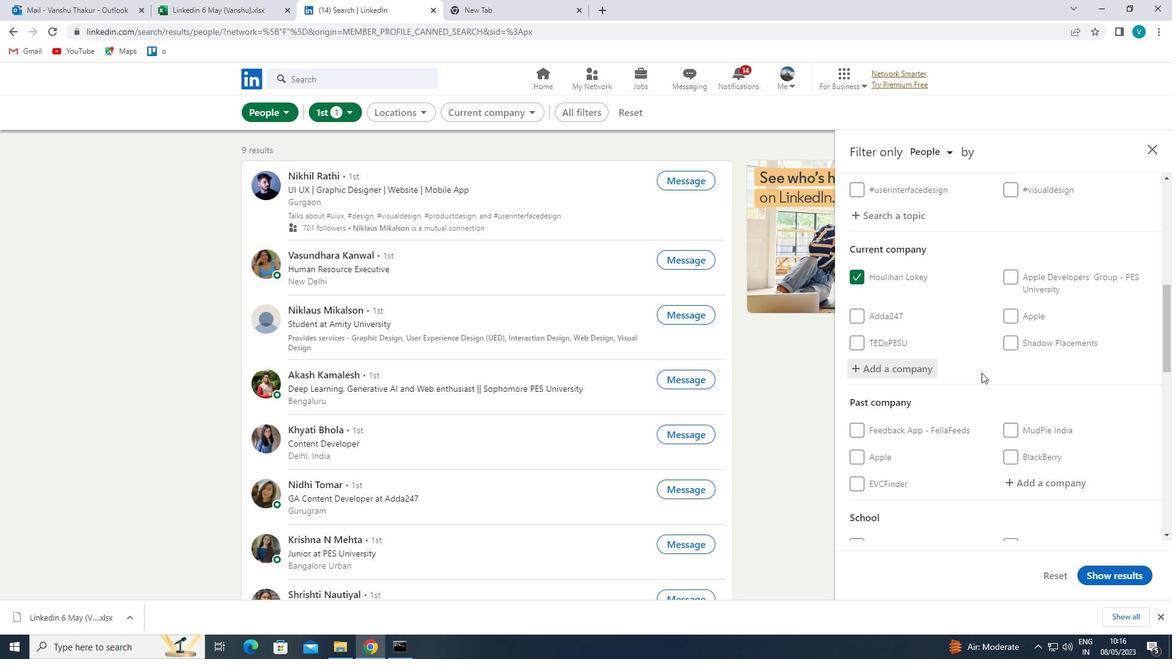 
Action: Mouse scrolled (981, 372) with delta (0, 0)
Screenshot: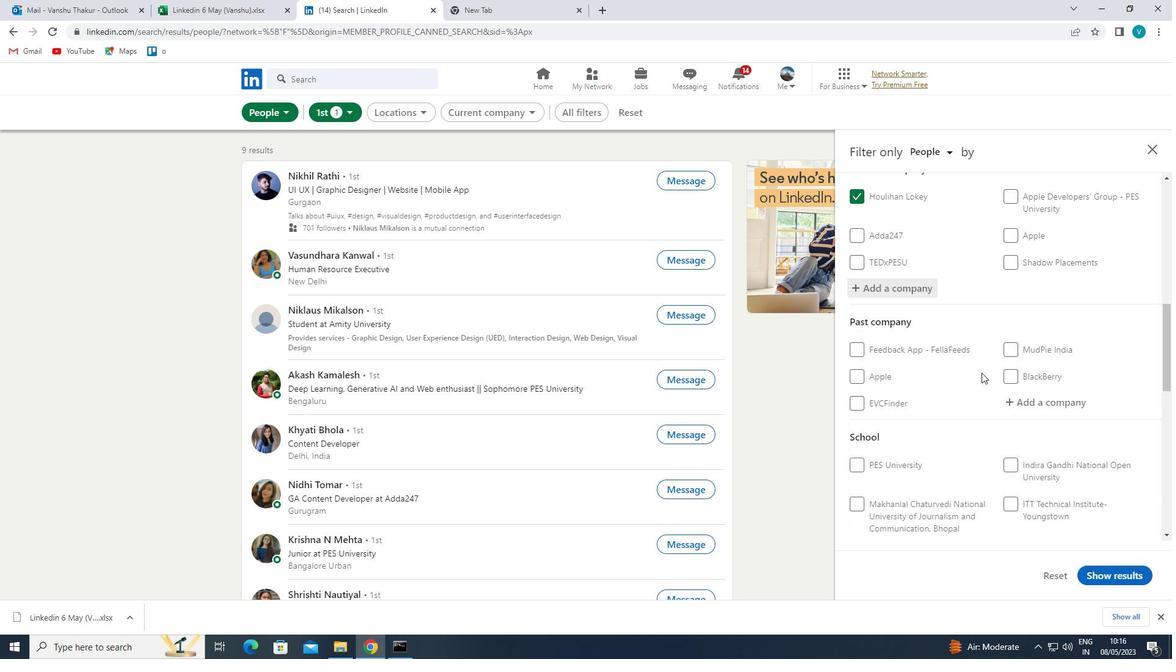 
Action: Mouse moved to (1026, 394)
Screenshot: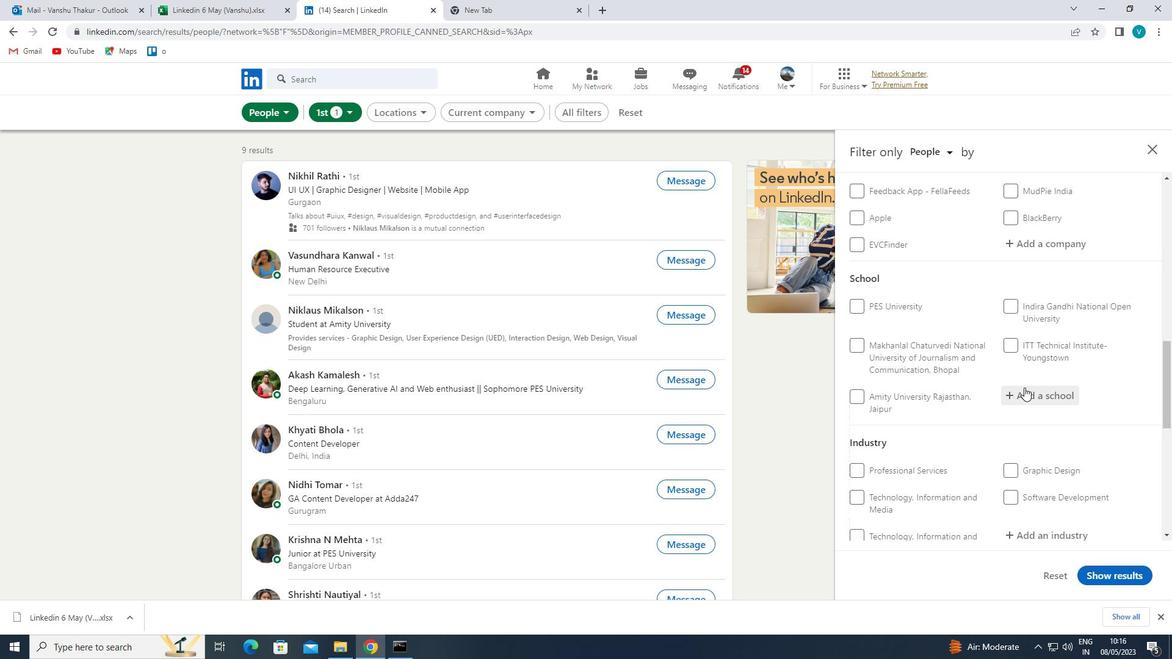 
Action: Mouse pressed left at (1026, 394)
Screenshot: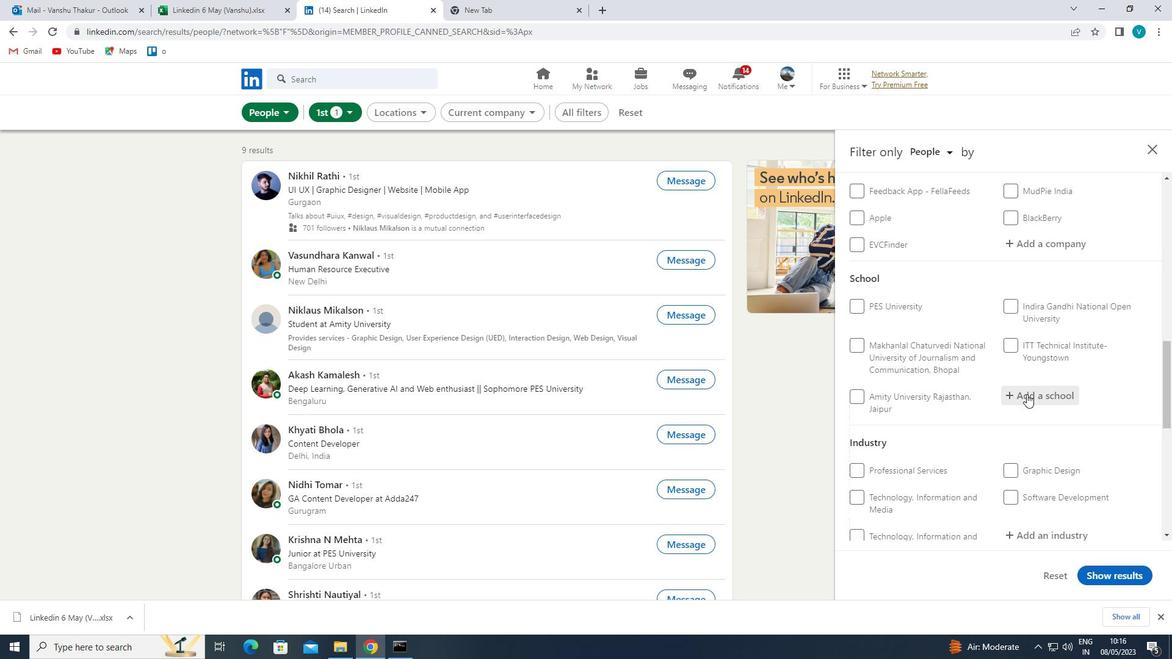 
Action: Key pressed <Key.shift>NATIONAL<Key.space><Key.shift><Key.shift><Key.shift>INSTITUTE<Key.space>OF<Key.space><Key.shift>FASHION<Key.space><Key.shift>TECHN
Screenshot: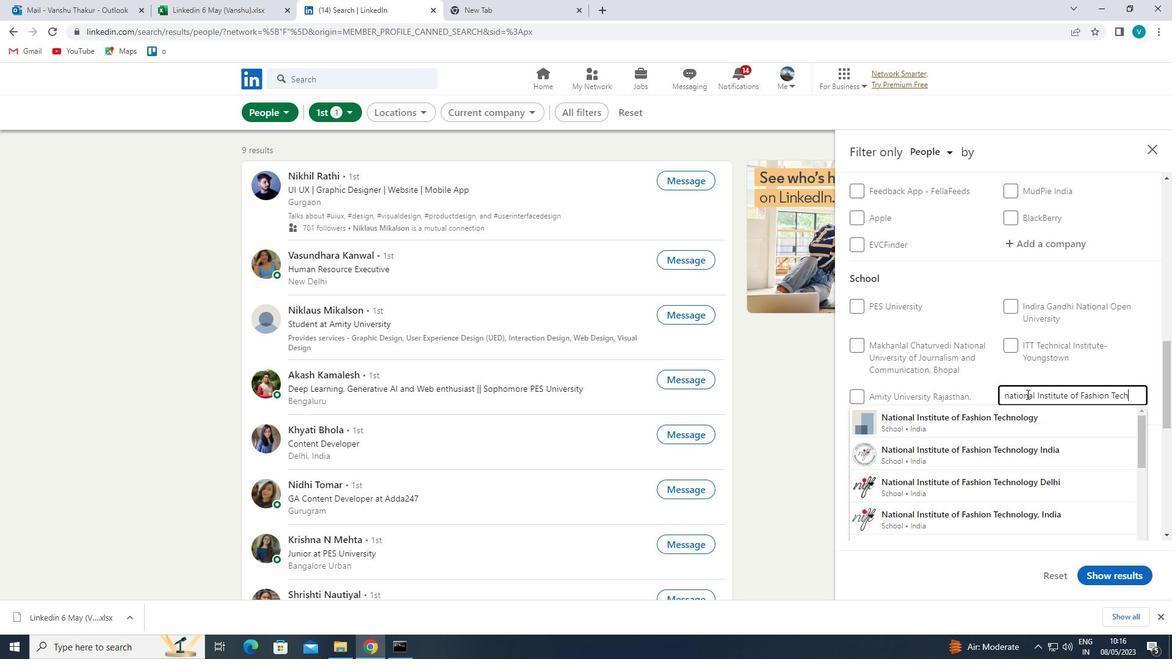 
Action: Mouse moved to (1025, 412)
Screenshot: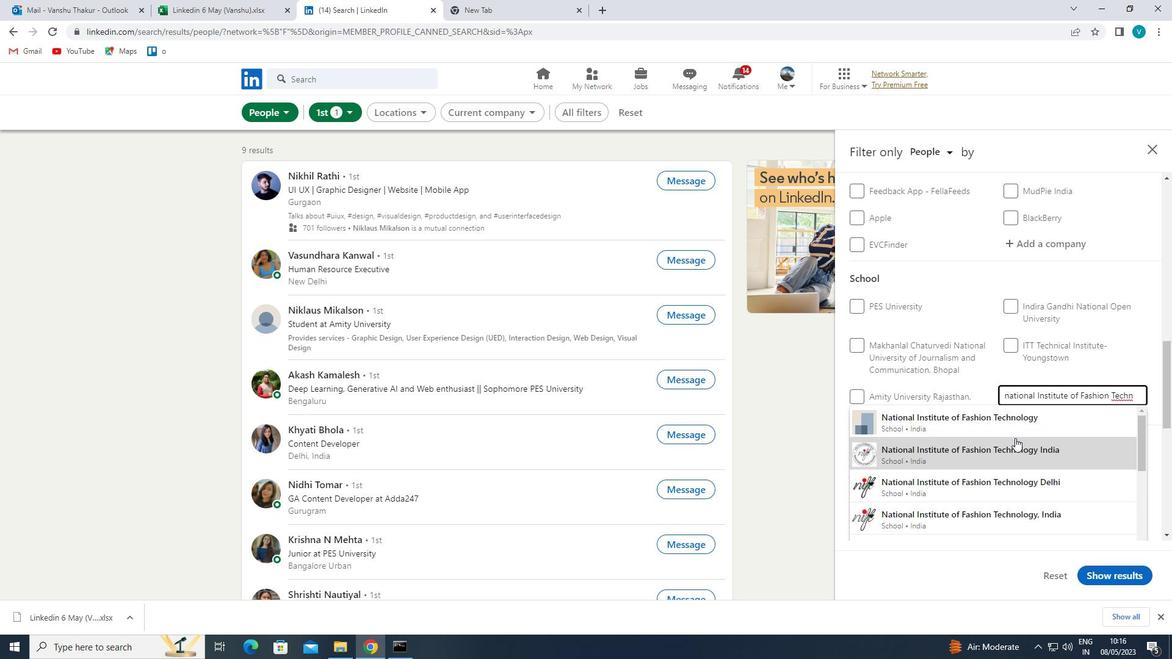 
Action: Mouse pressed left at (1025, 412)
Screenshot: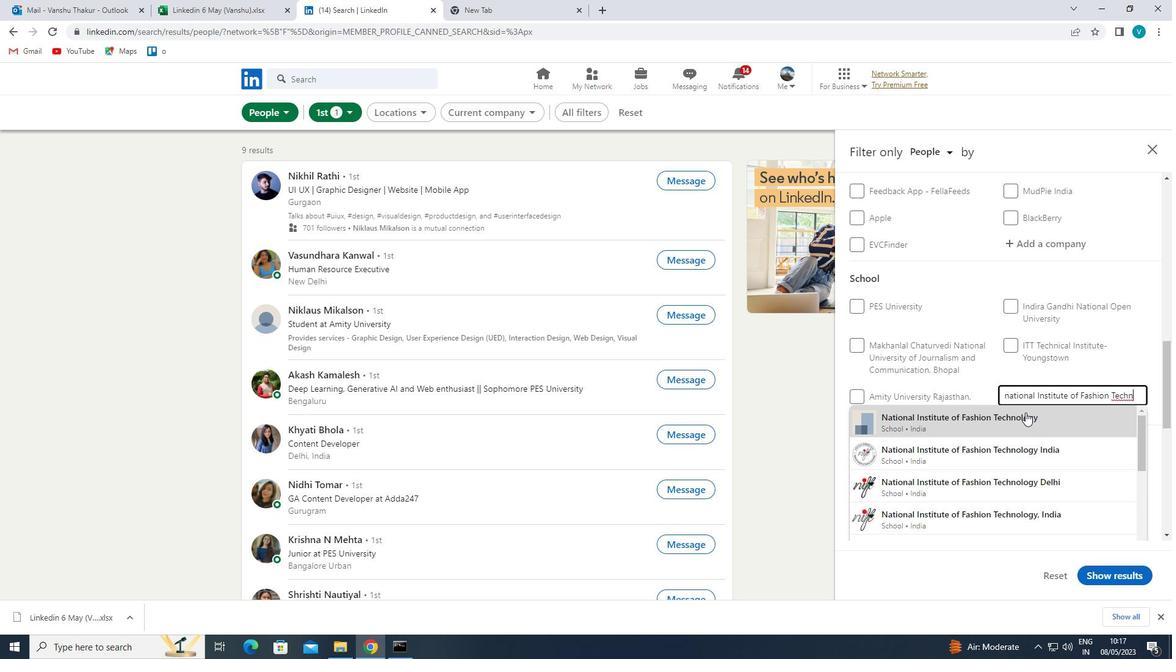 
Action: Mouse scrolled (1025, 412) with delta (0, 0)
Screenshot: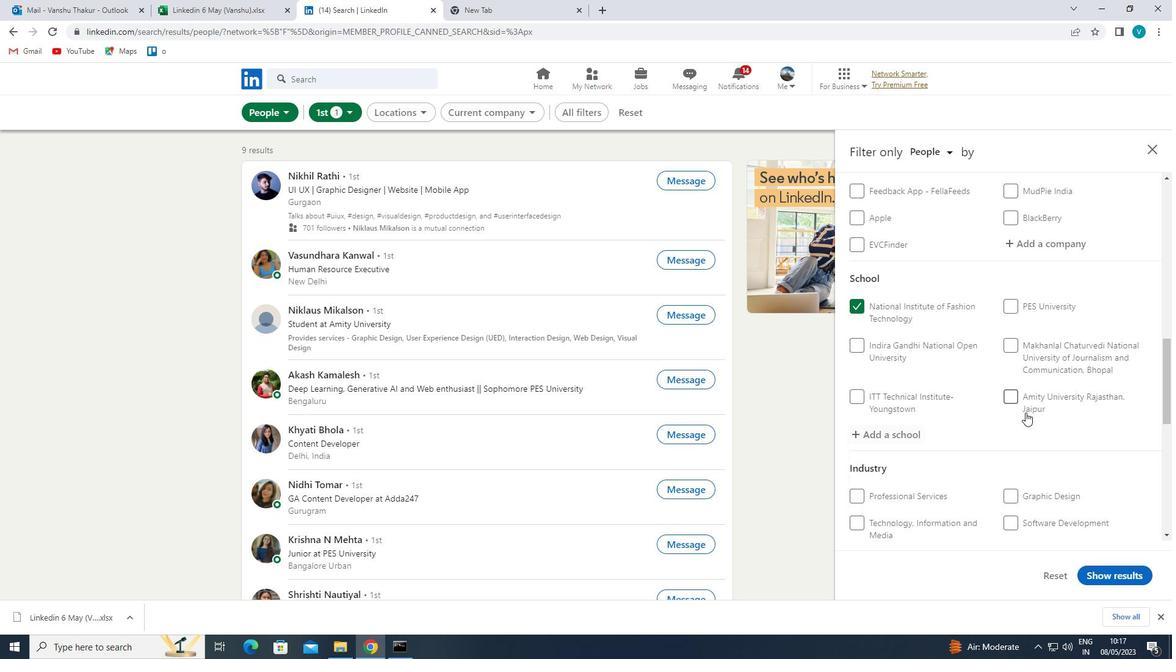 
Action: Mouse moved to (1026, 412)
Screenshot: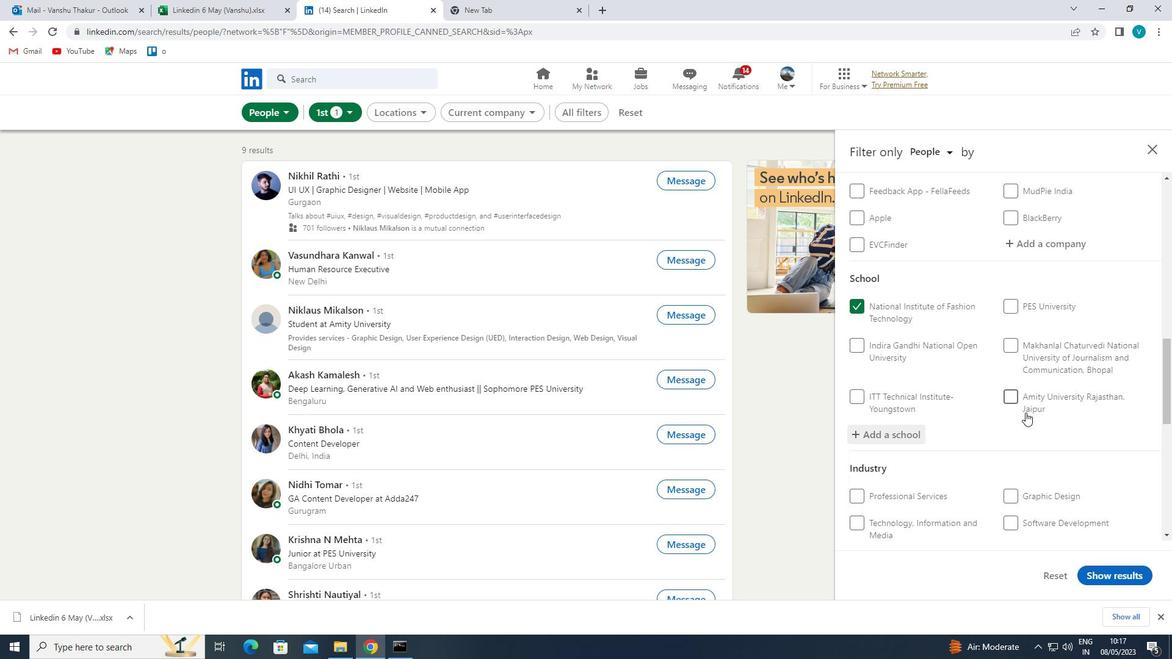 
Action: Mouse scrolled (1026, 412) with delta (0, 0)
Screenshot: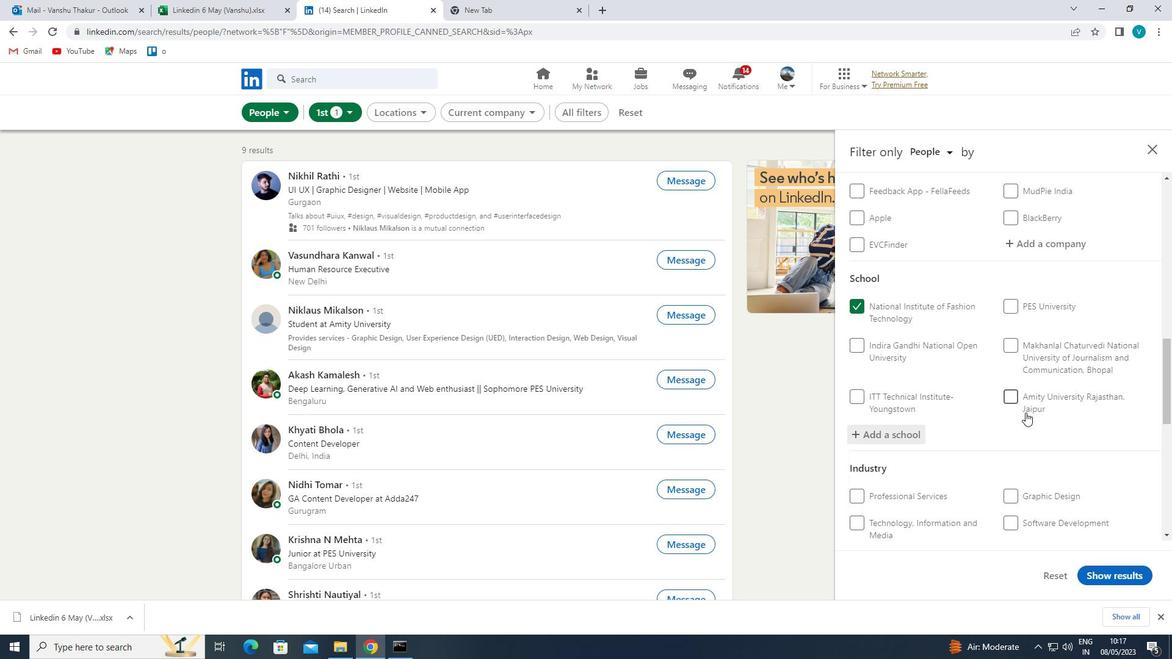 
Action: Mouse scrolled (1026, 412) with delta (0, 0)
Screenshot: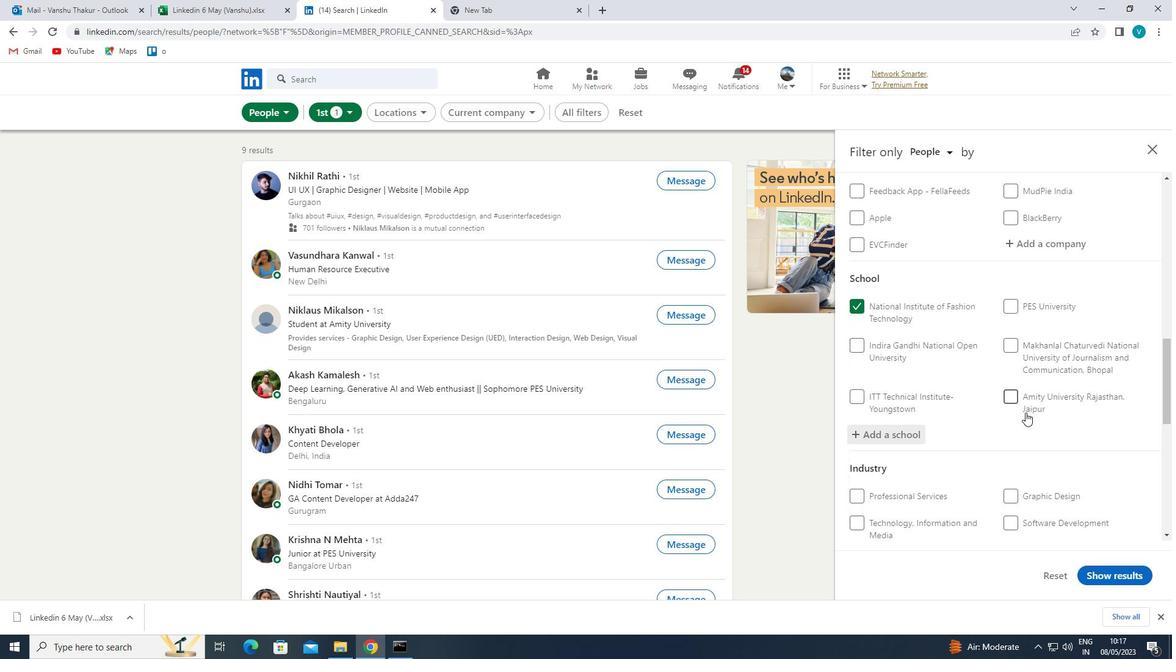 
Action: Mouse moved to (1035, 368)
Screenshot: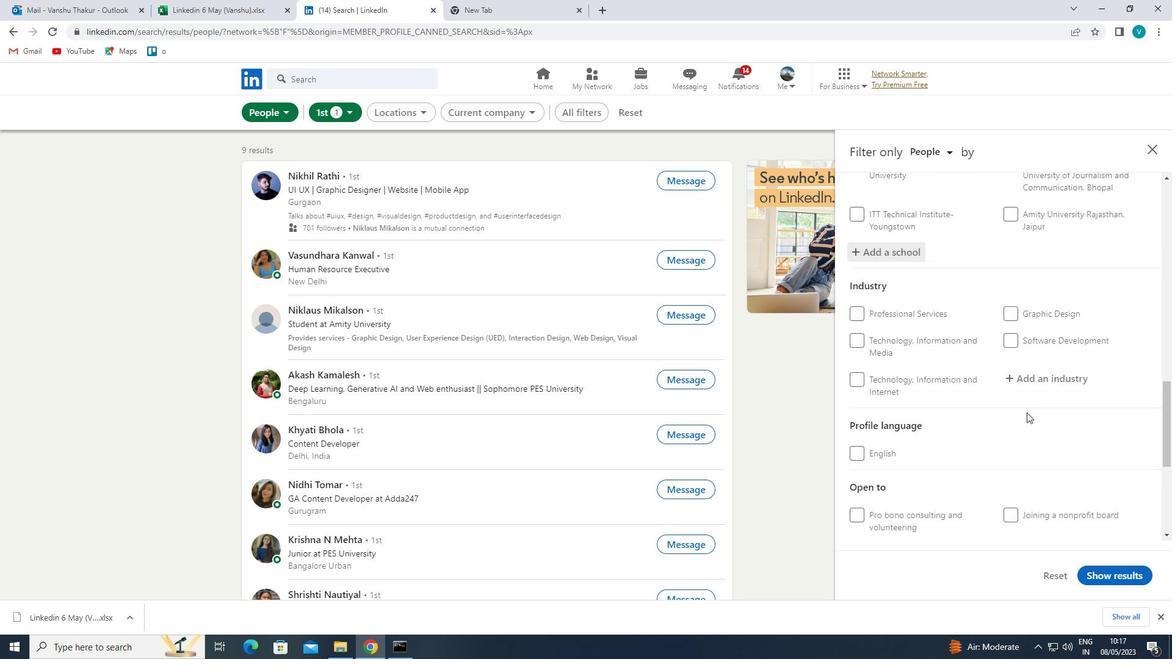 
Action: Mouse pressed left at (1035, 368)
Screenshot: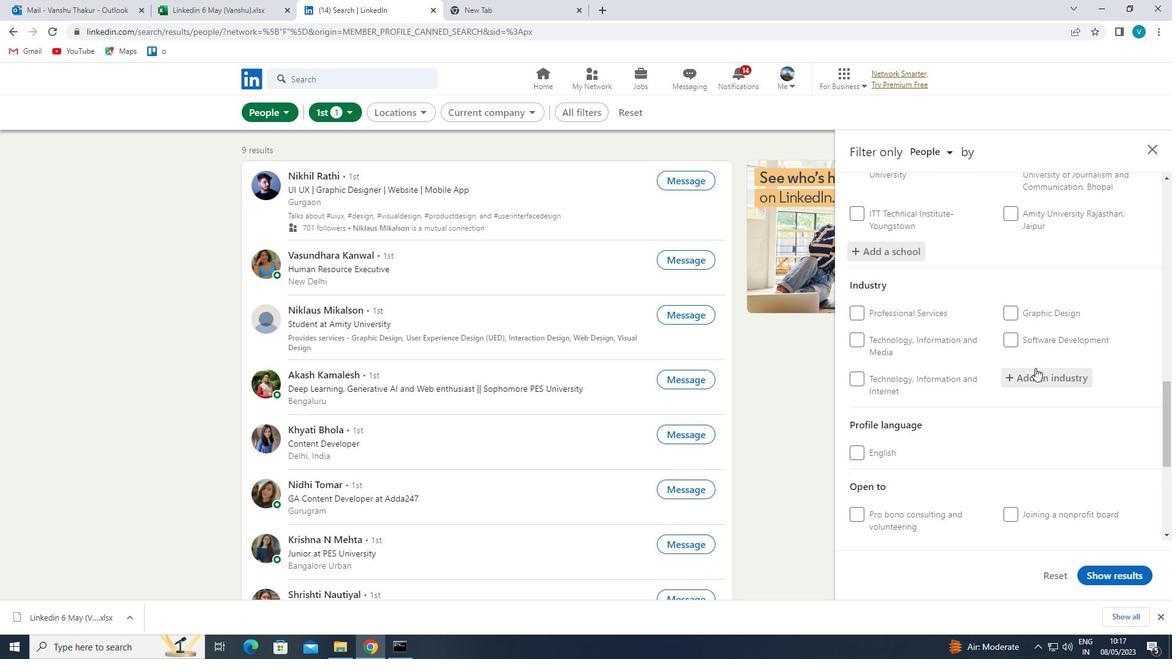 
Action: Key pressed <Key.shift>WH
Screenshot: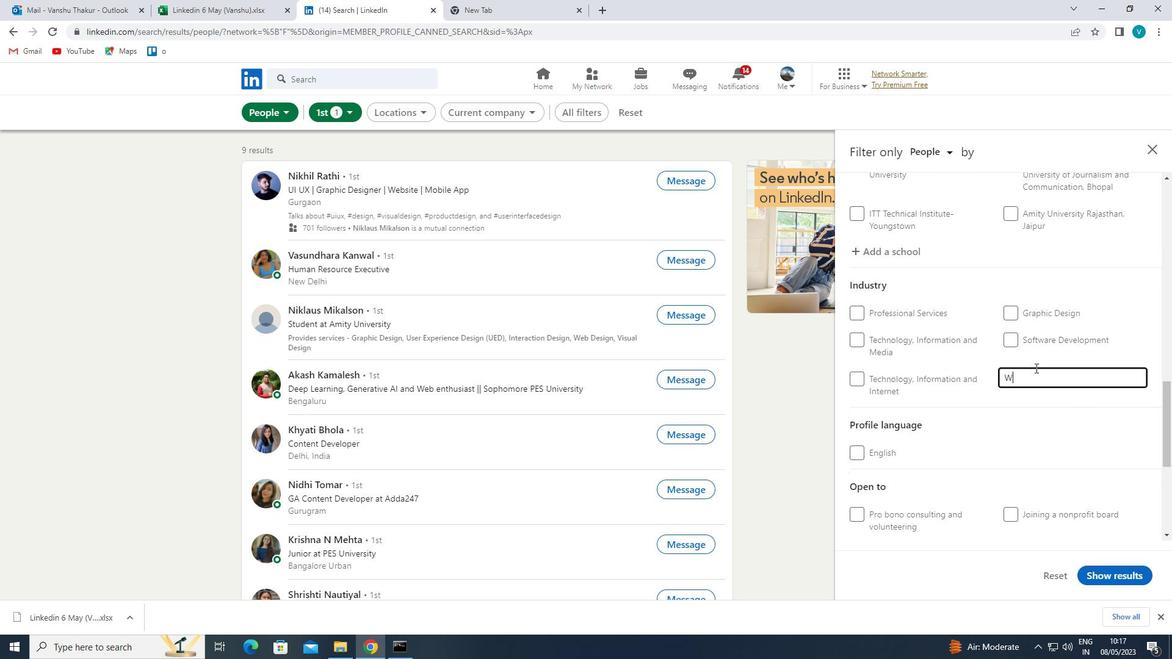 
Action: Mouse moved to (1021, 358)
Screenshot: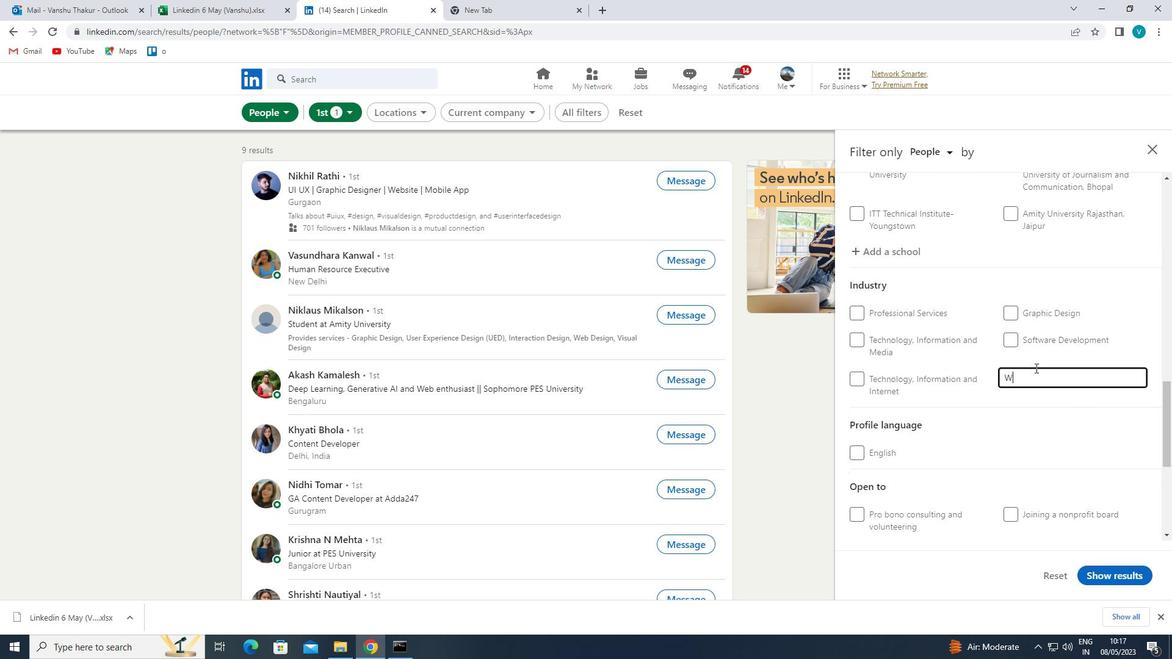 
Action: Key pressed OLESALE<Key.space>
Screenshot: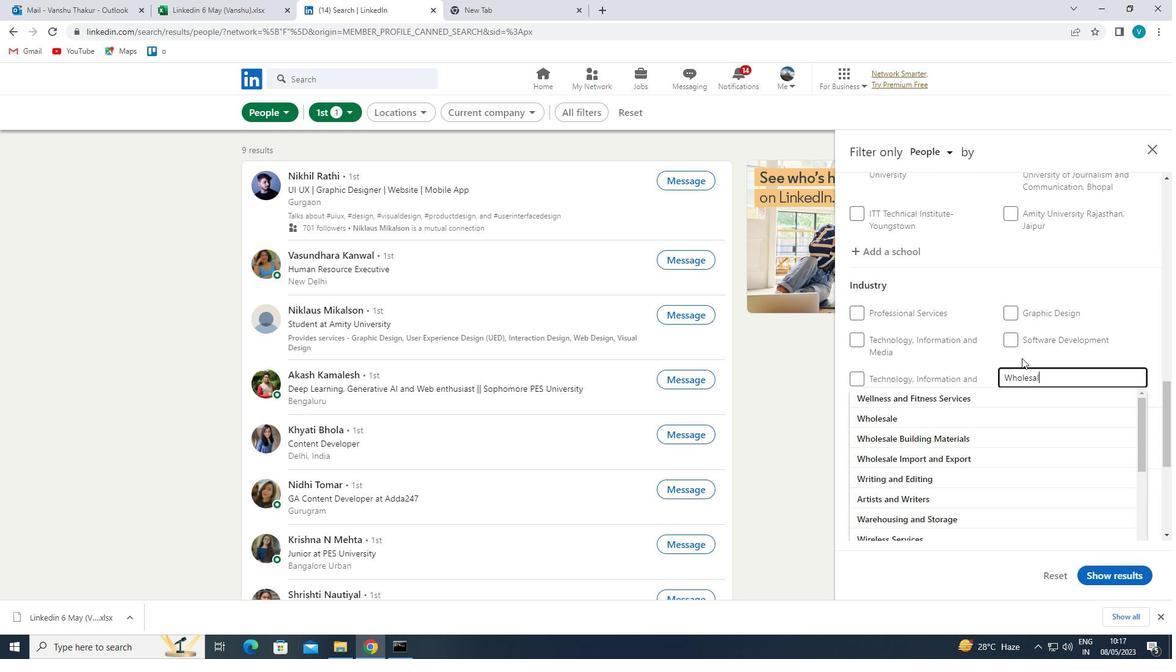 
Action: Mouse moved to (1008, 384)
Screenshot: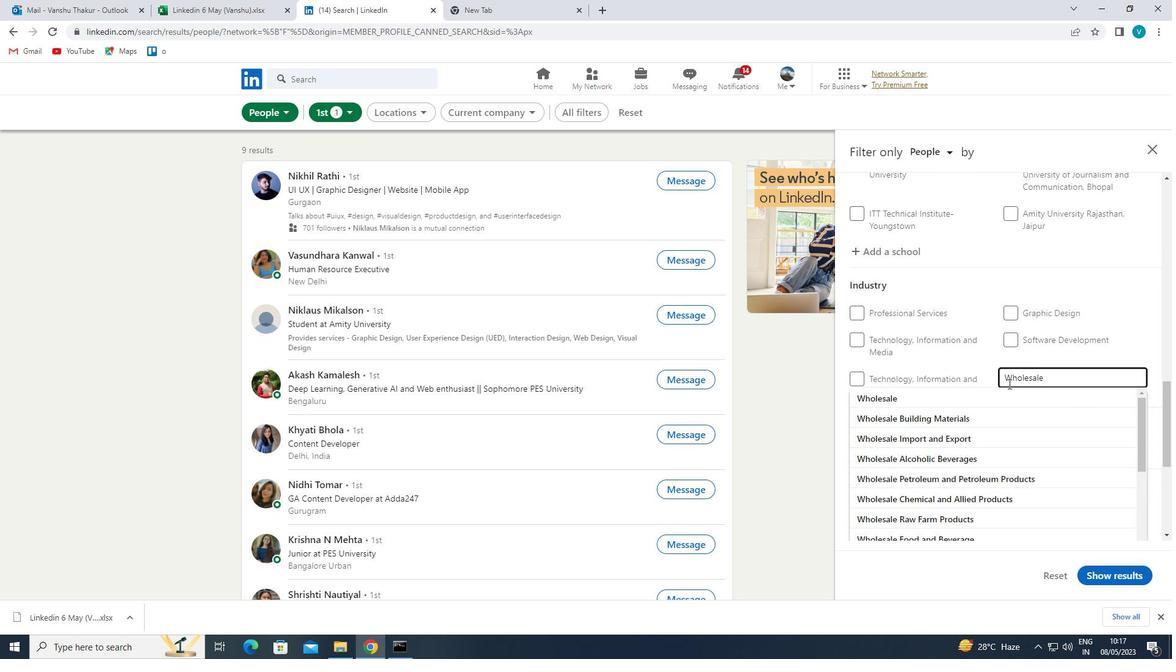 
Action: Key pressed <Key.shift>
Screenshot: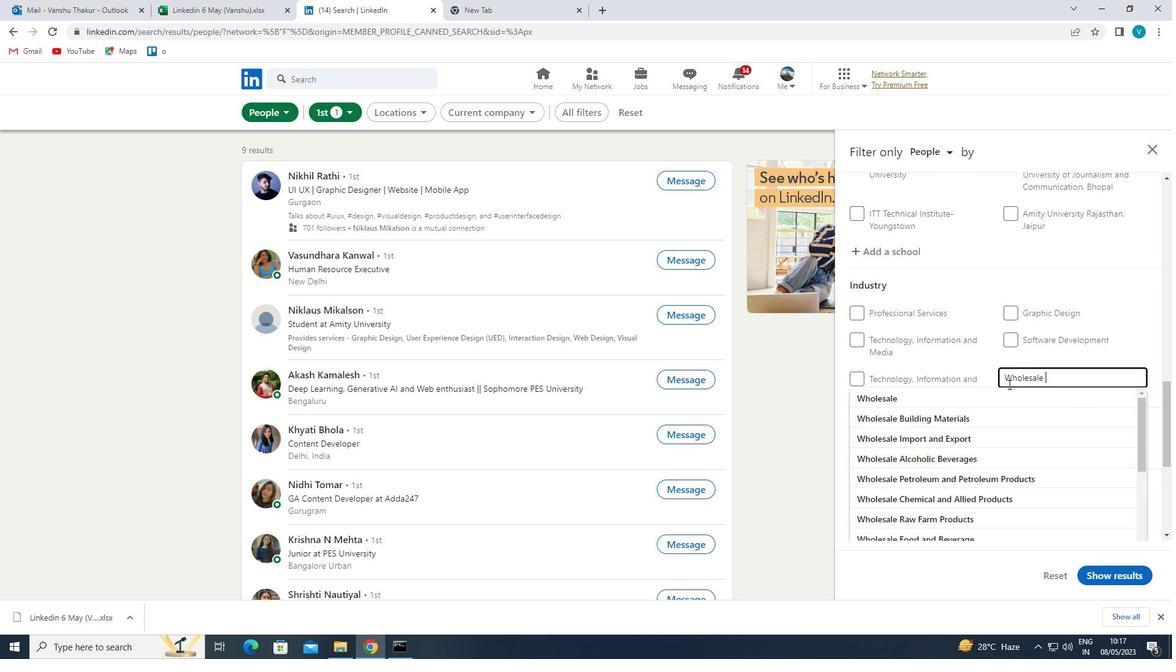
Action: Mouse moved to (1020, 377)
Screenshot: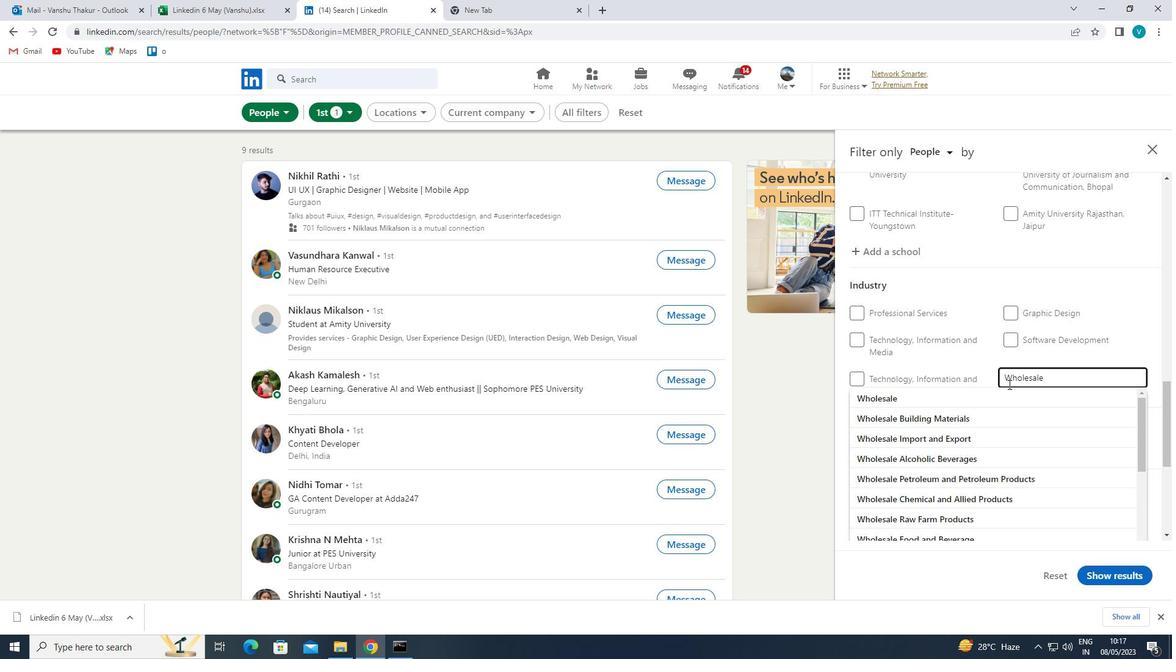 
Action: Key pressed FOOTWEAR
Screenshot: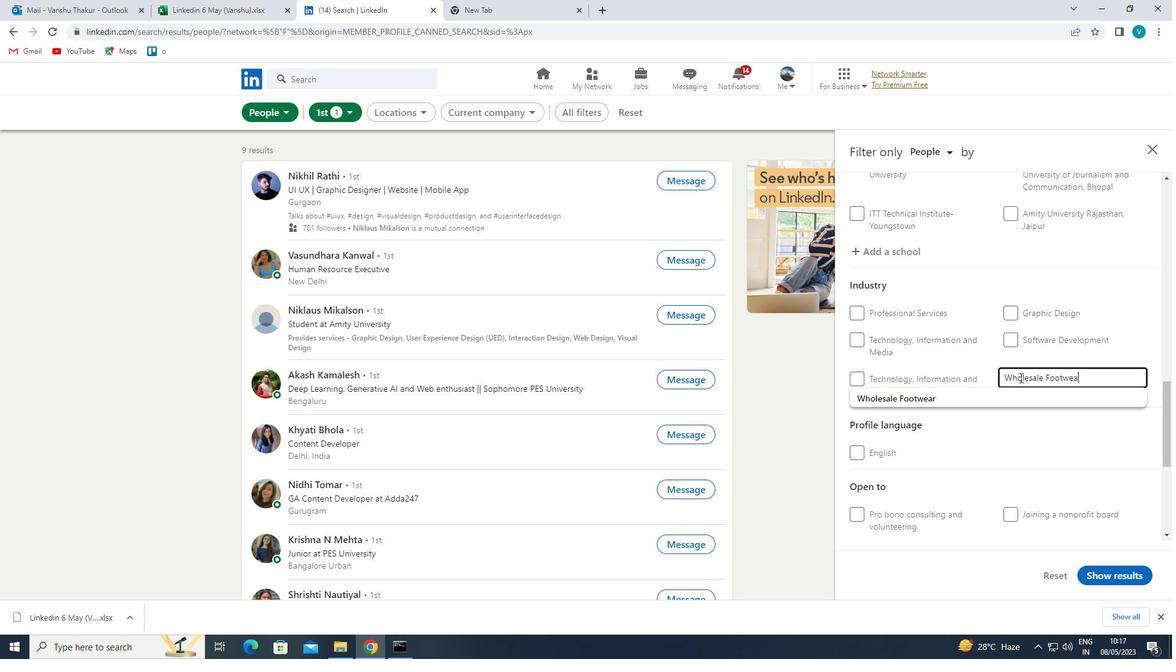 
Action: Mouse moved to (993, 395)
Screenshot: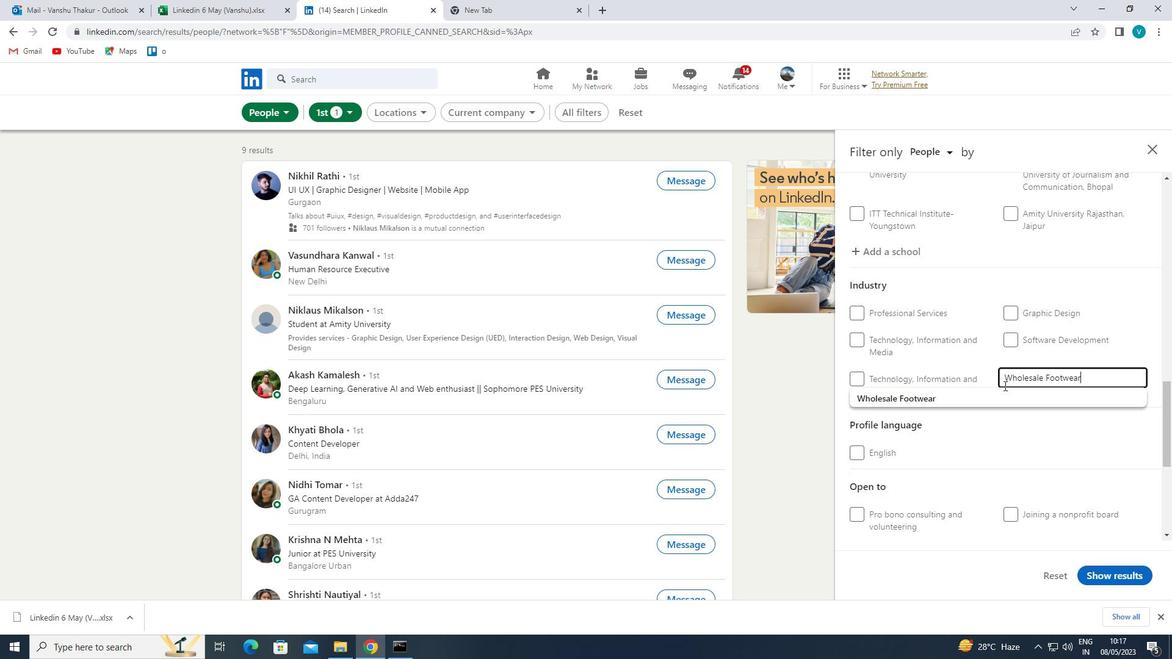 
Action: Mouse pressed left at (993, 395)
Screenshot: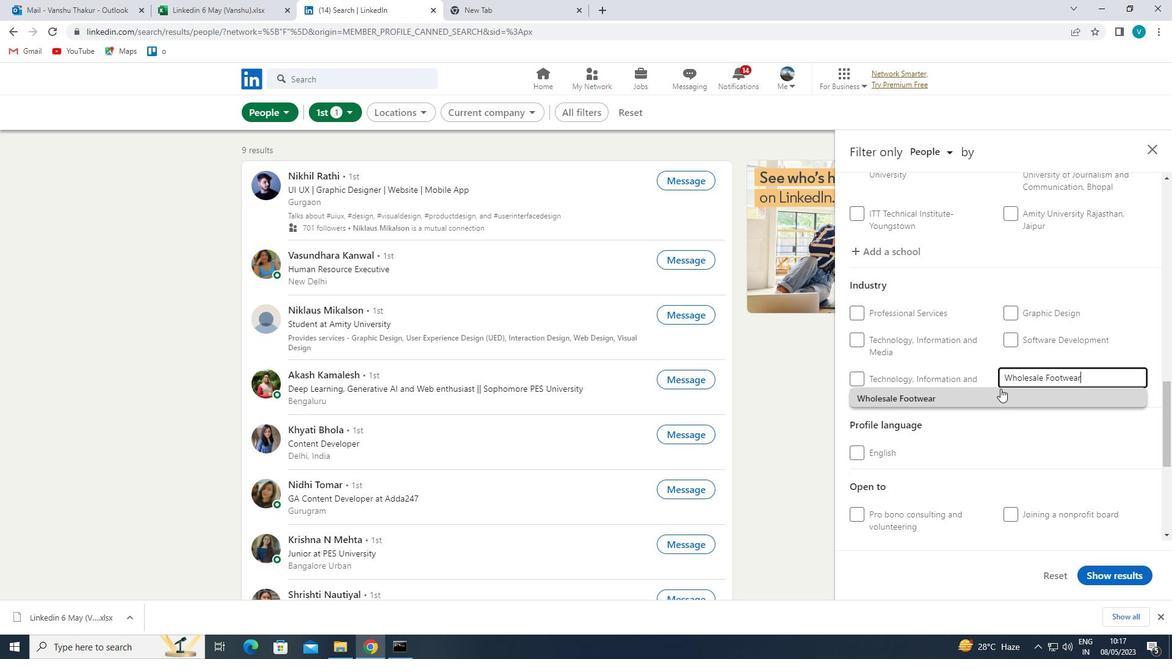 
Action: Mouse moved to (995, 396)
Screenshot: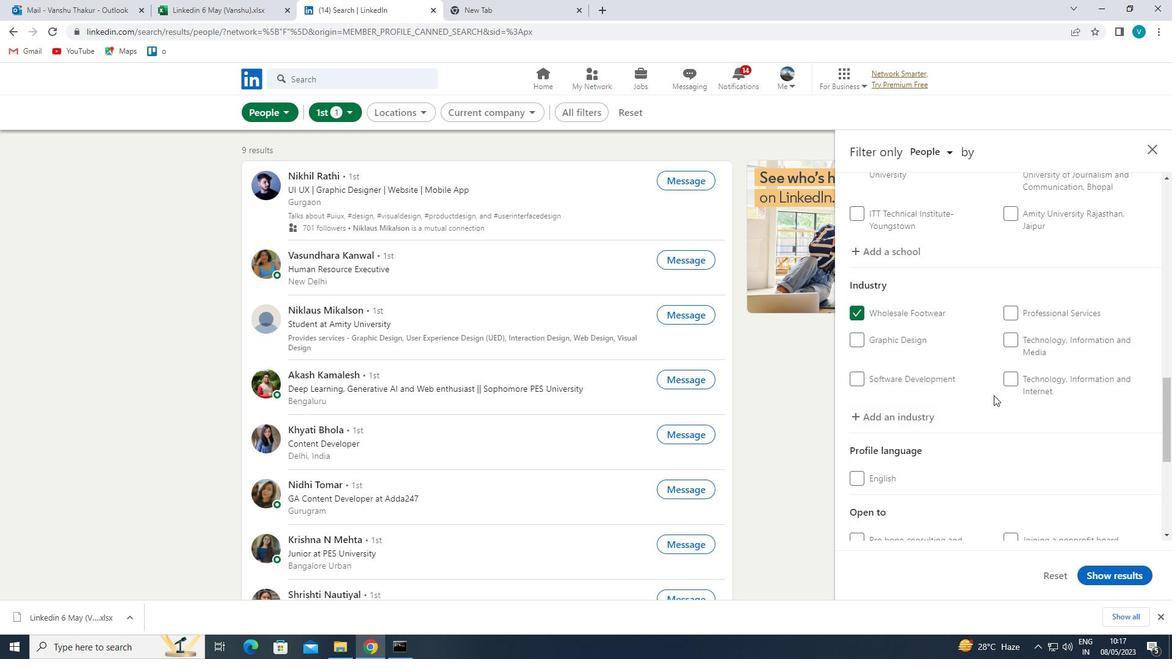 
Action: Mouse scrolled (995, 396) with delta (0, 0)
Screenshot: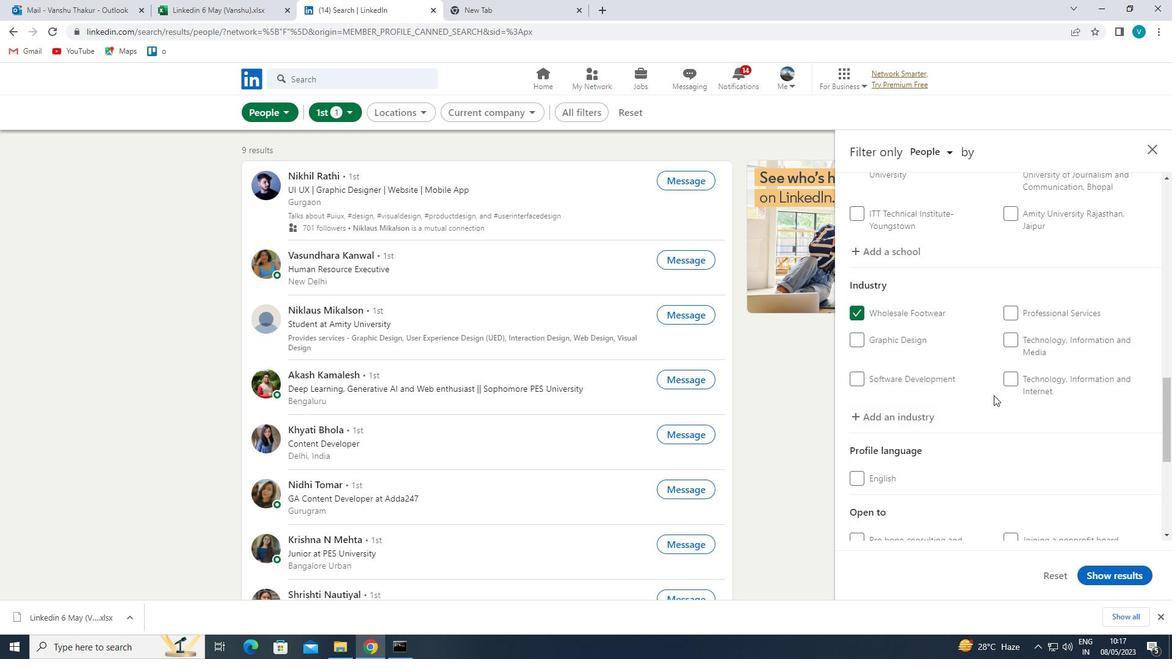 
Action: Mouse moved to (995, 396)
Screenshot: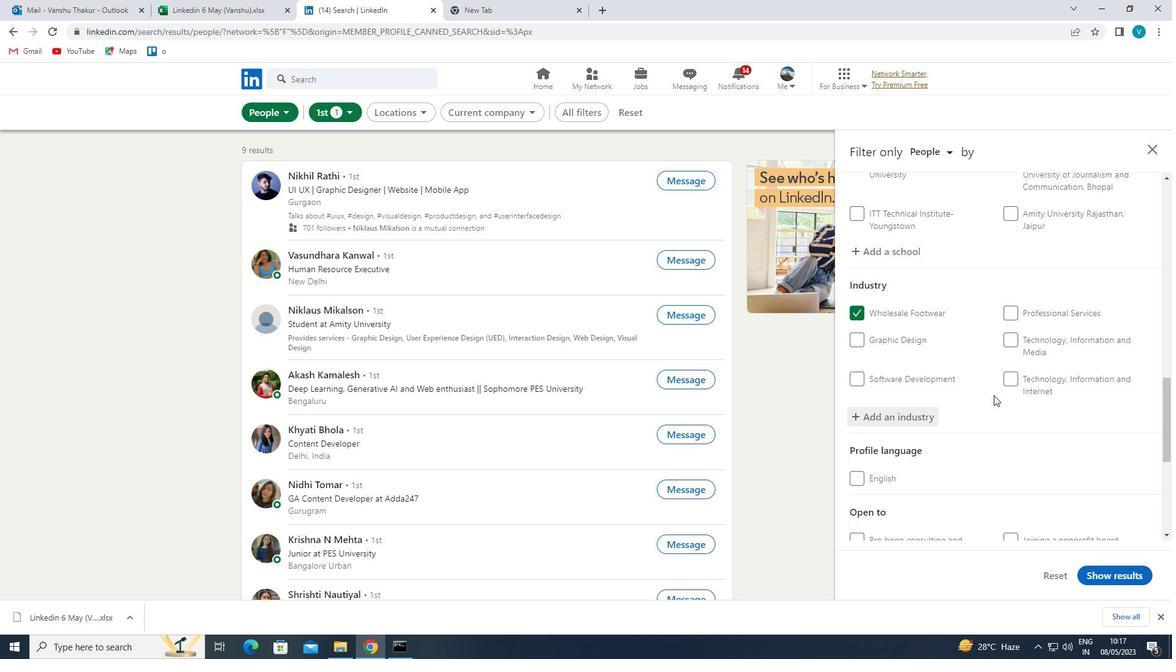 
Action: Mouse scrolled (995, 396) with delta (0, 0)
Screenshot: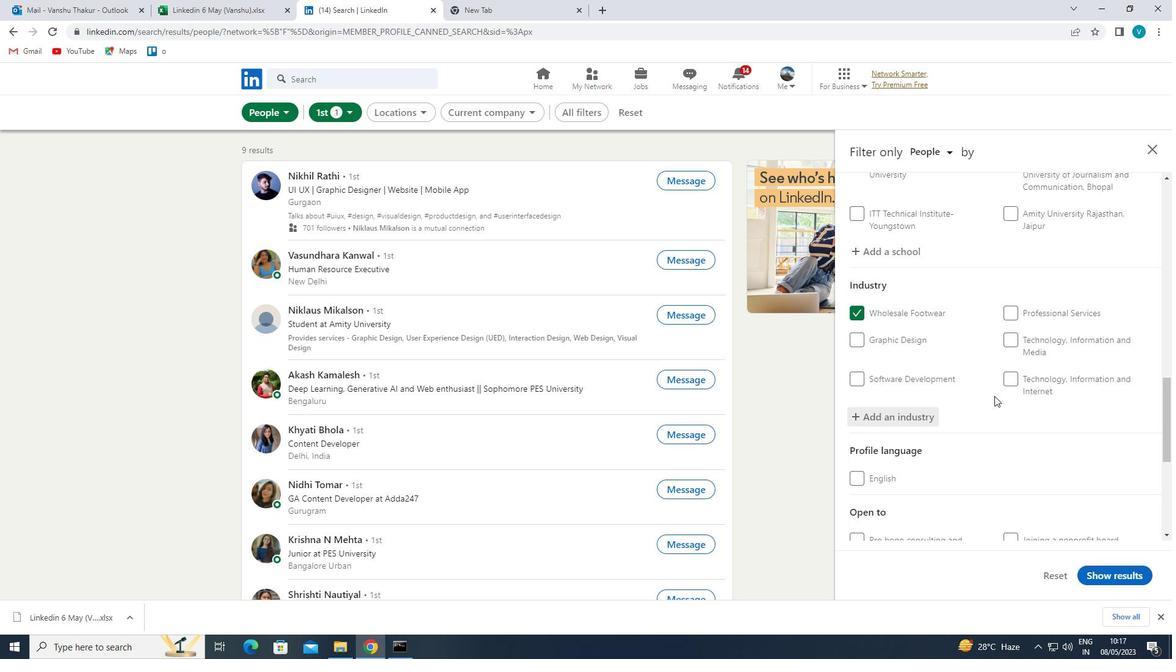 
Action: Mouse moved to (995, 397)
Screenshot: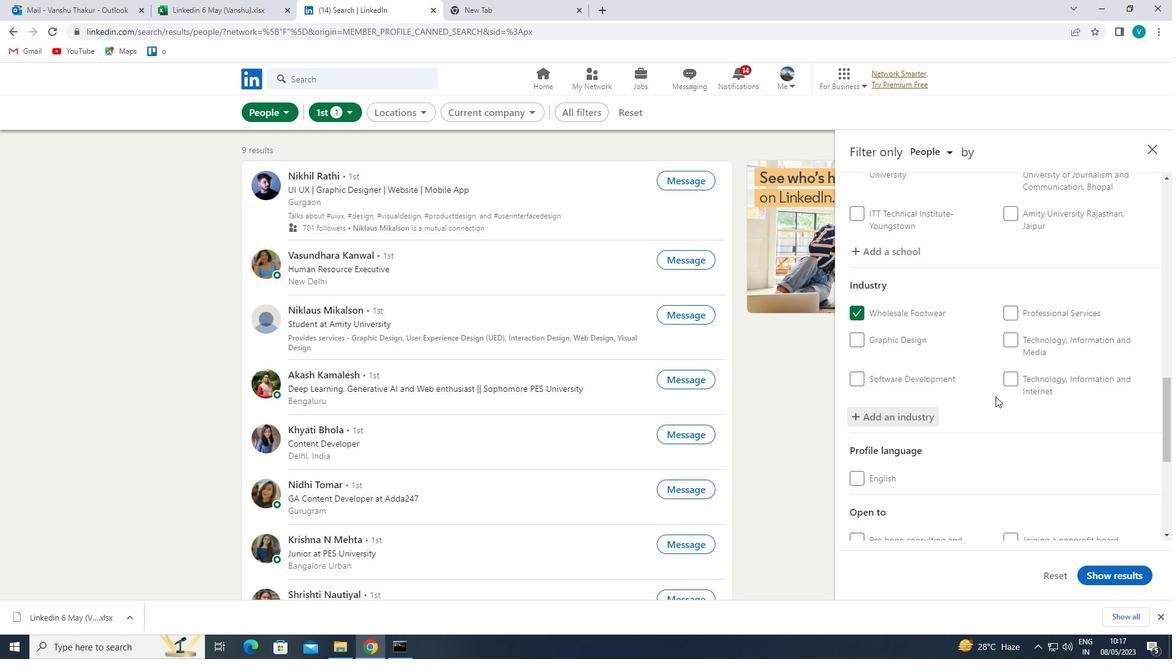 
Action: Mouse scrolled (995, 396) with delta (0, 0)
Screenshot: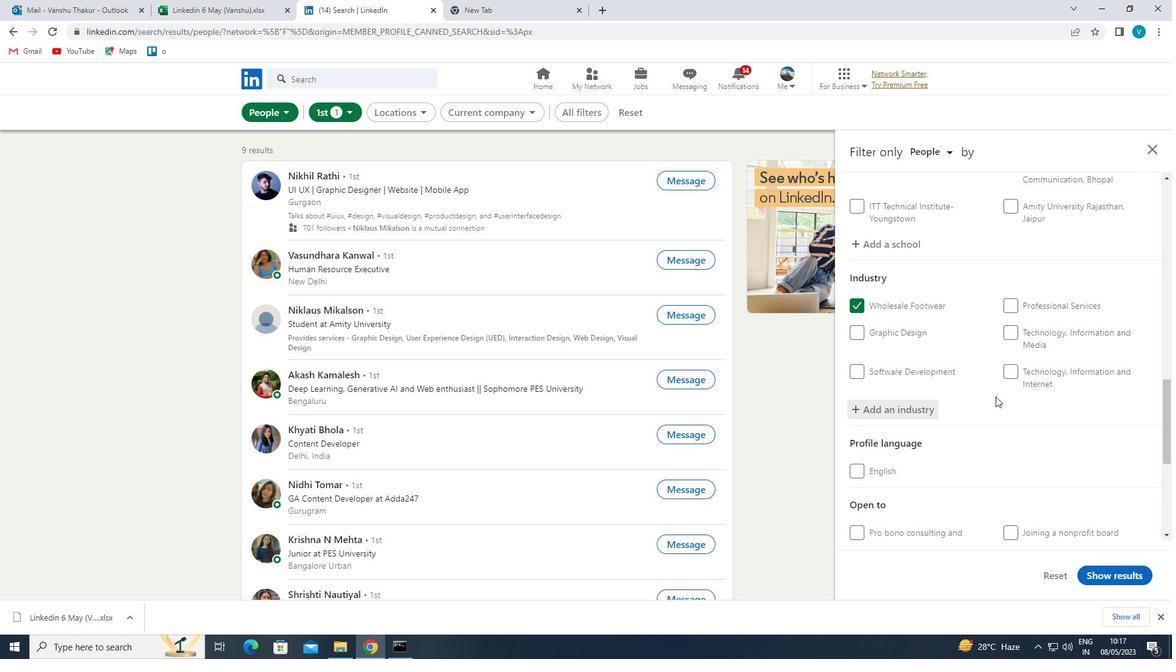 
Action: Mouse moved to (995, 398)
Screenshot: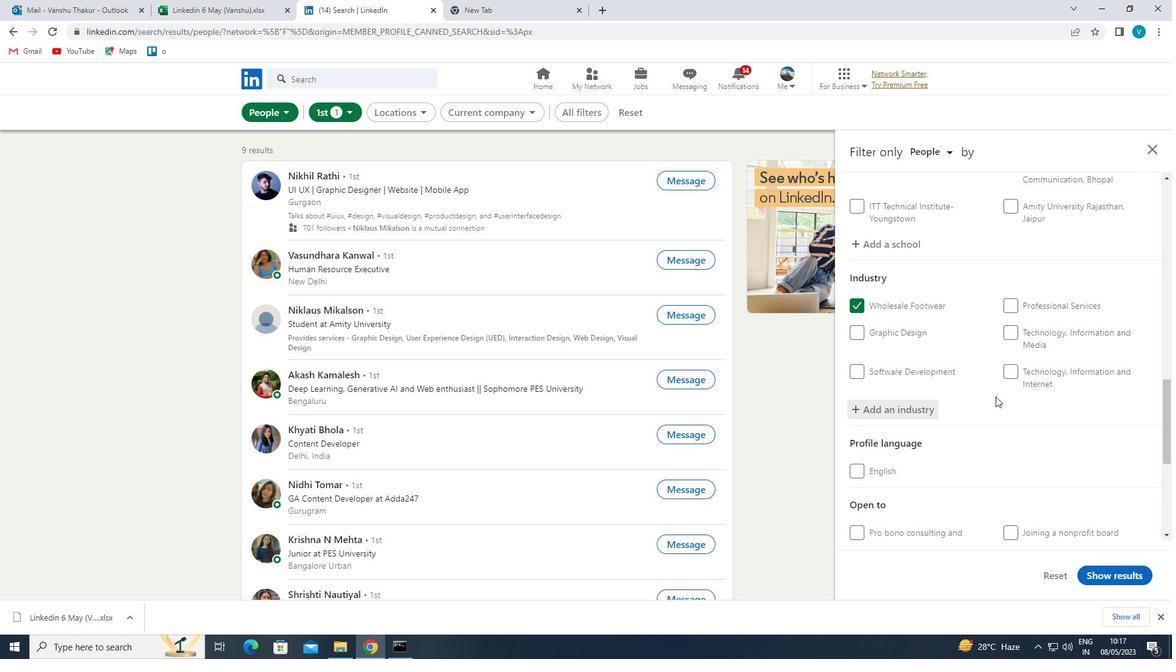 
Action: Mouse scrolled (995, 397) with delta (0, 0)
Screenshot: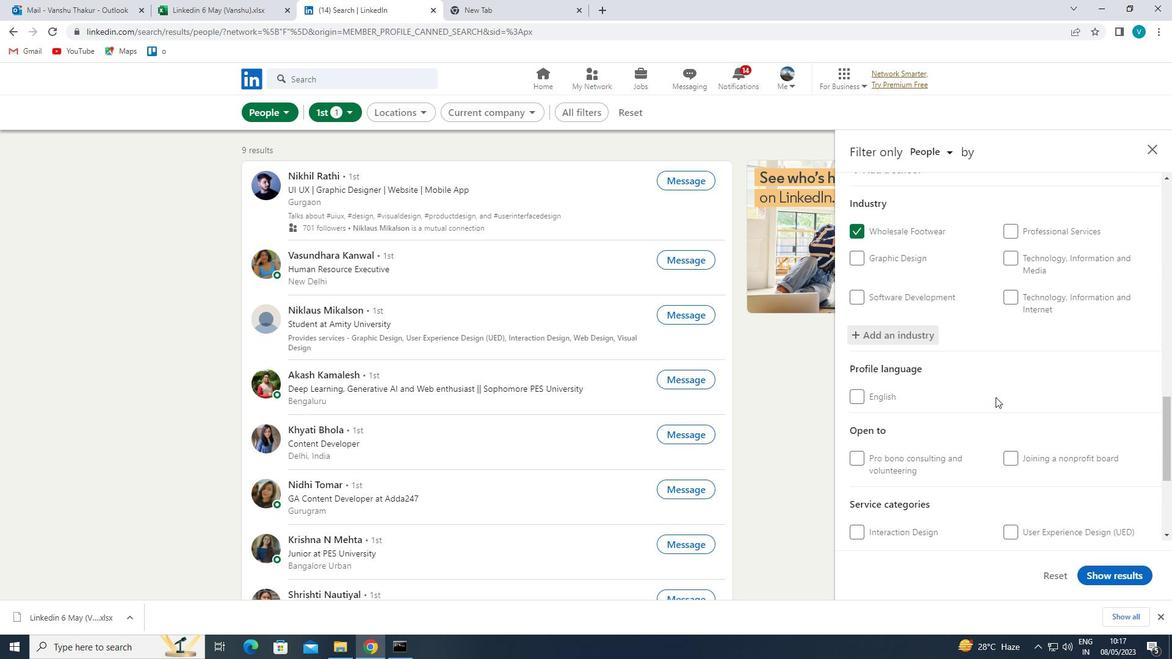 
Action: Mouse scrolled (995, 397) with delta (0, 0)
Screenshot: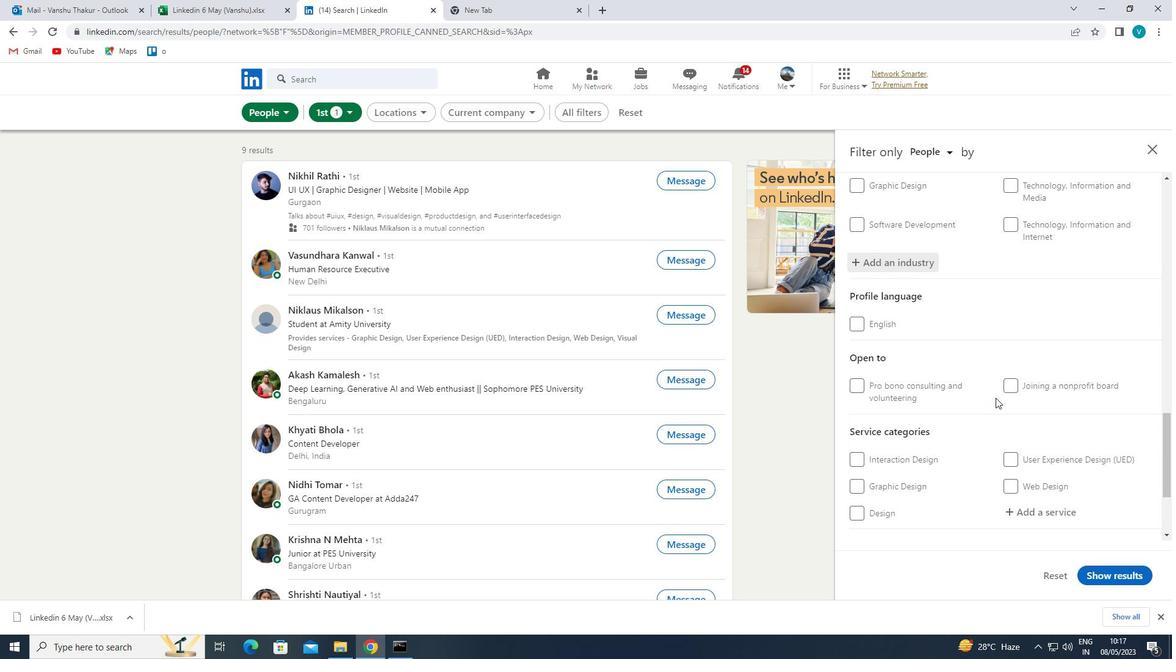 
Action: Mouse moved to (1035, 372)
Screenshot: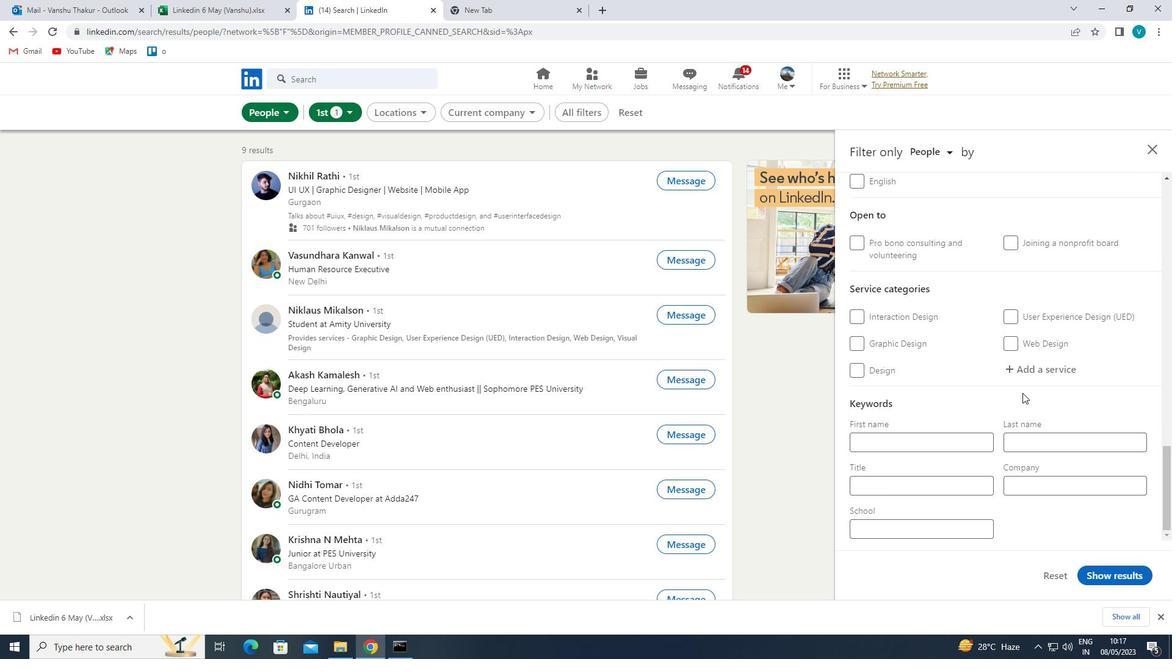 
Action: Mouse pressed left at (1035, 372)
Screenshot: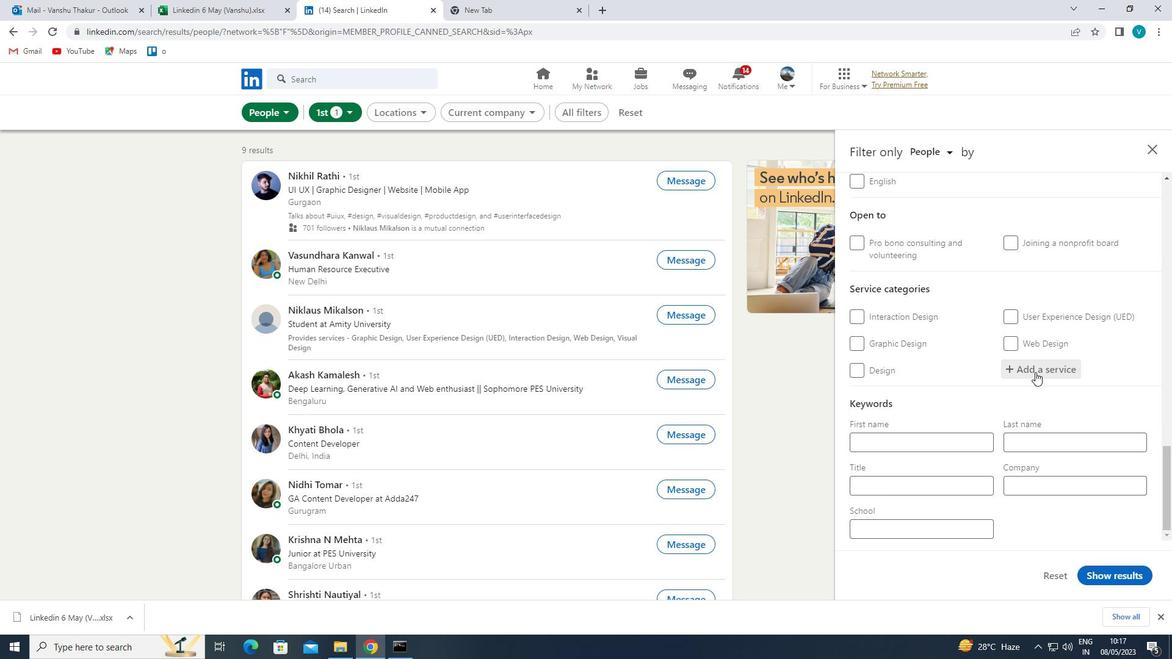 
Action: Key pressed <Key.shift>ANIMATION<Key.space><Key.shift>AR
Screenshot: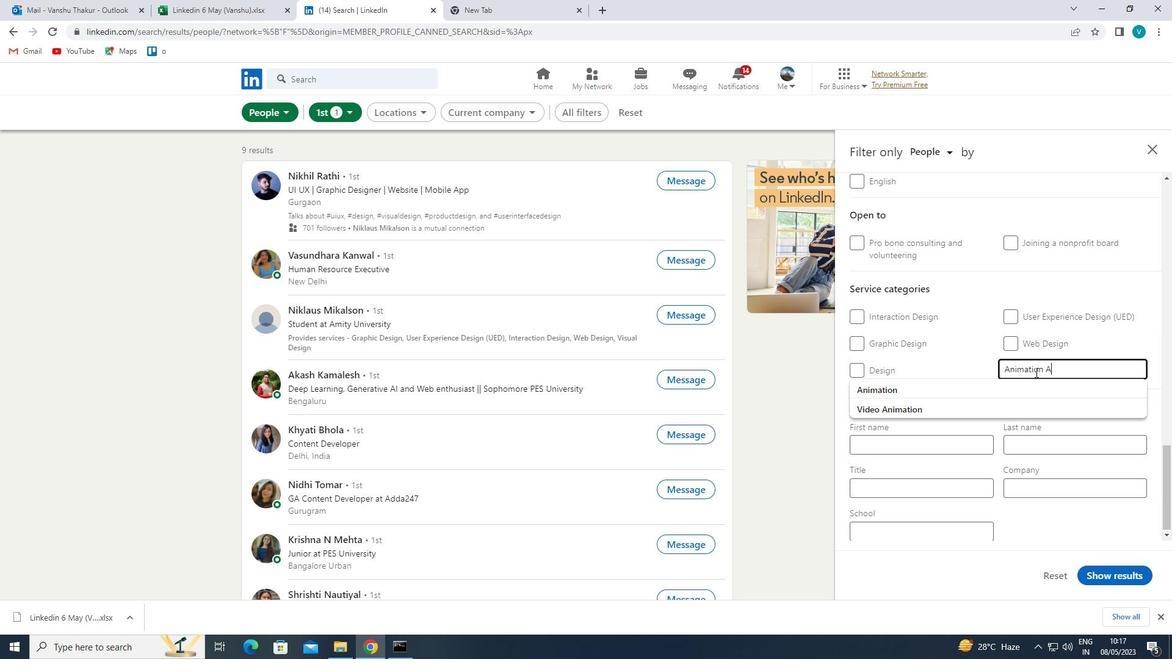 
Action: Mouse moved to (1034, 379)
Screenshot: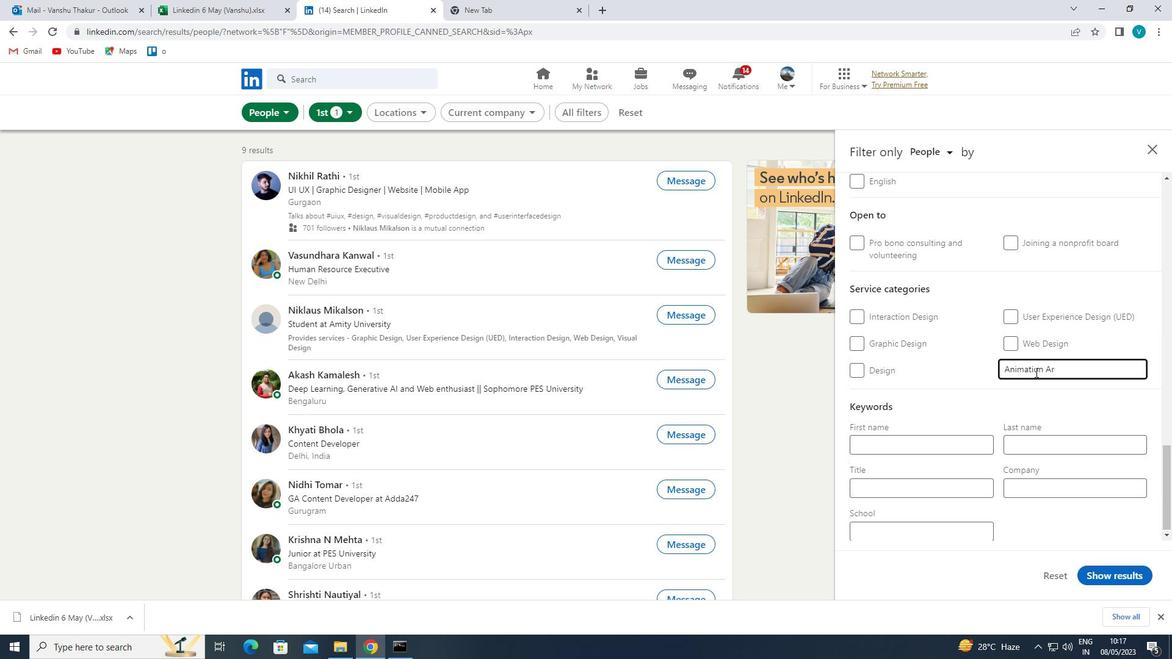 
Action: Key pressed CHITECTURE
Screenshot: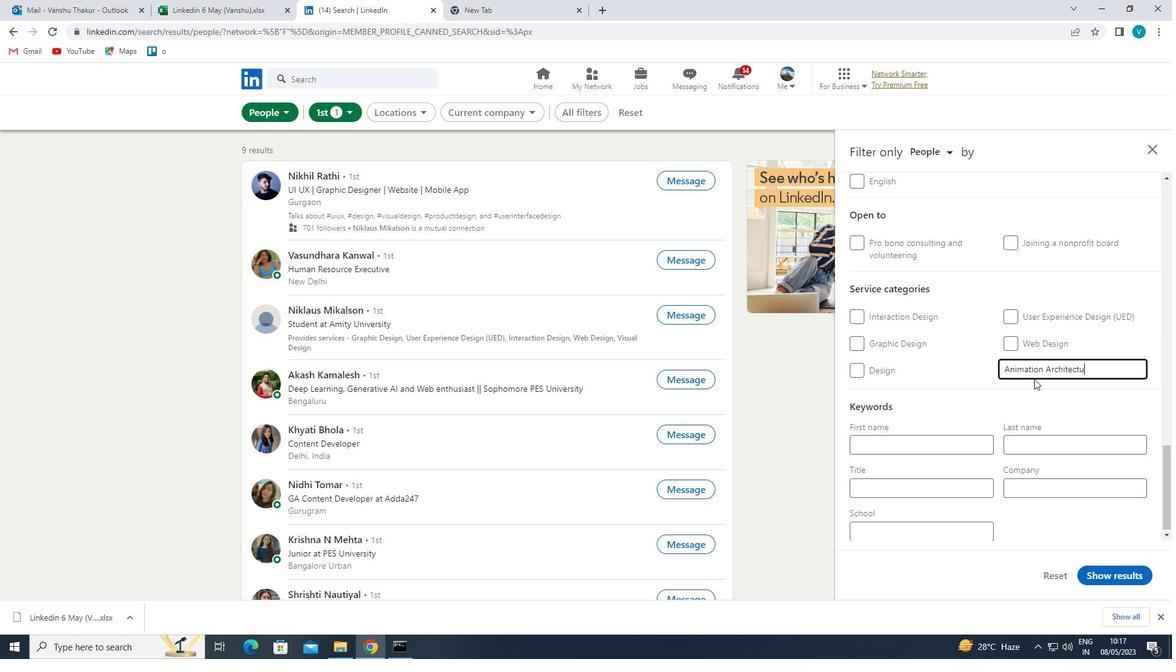 
Action: Mouse moved to (1026, 394)
Screenshot: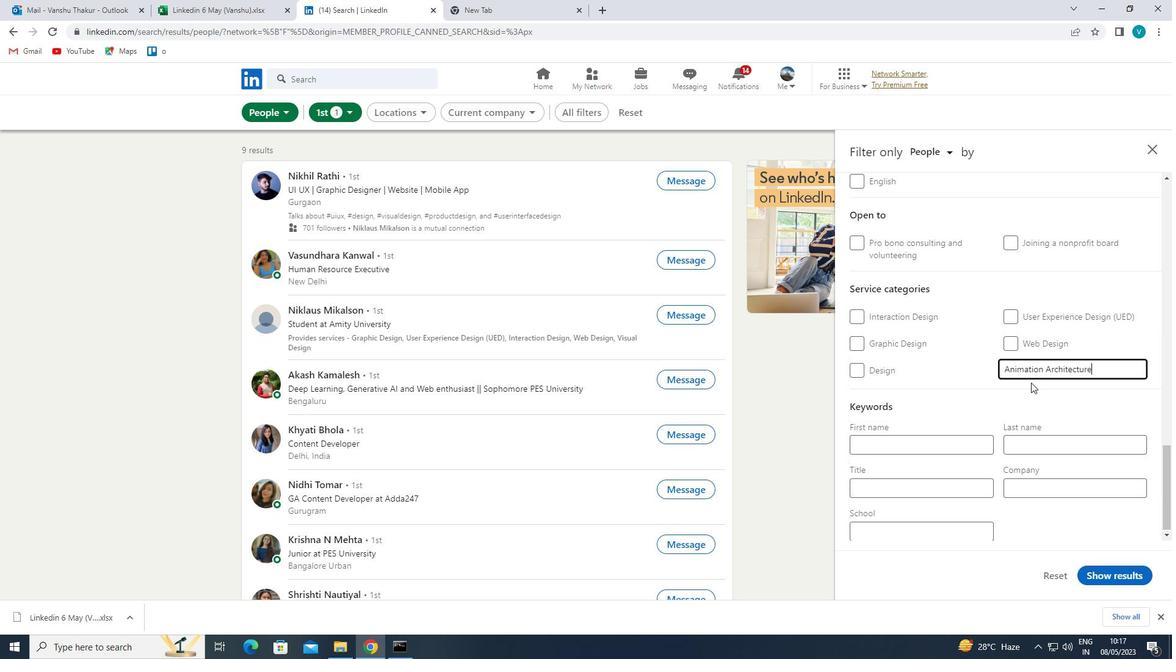 
Action: Mouse pressed left at (1026, 394)
Screenshot: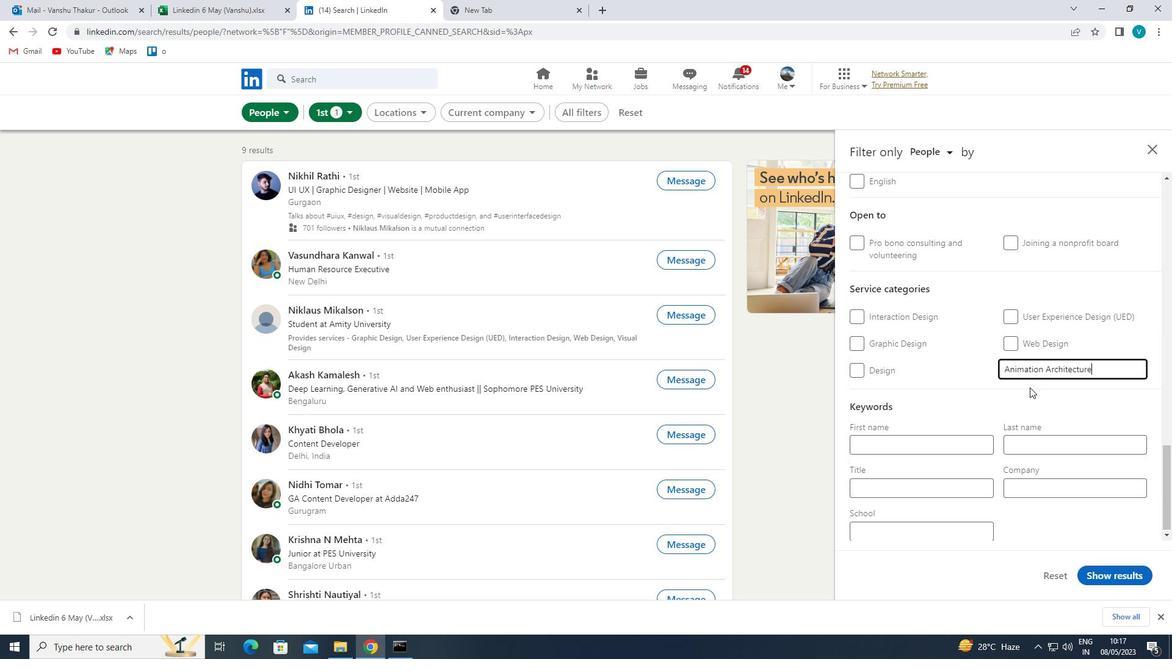 
Action: Mouse scrolled (1026, 393) with delta (0, 0)
Screenshot: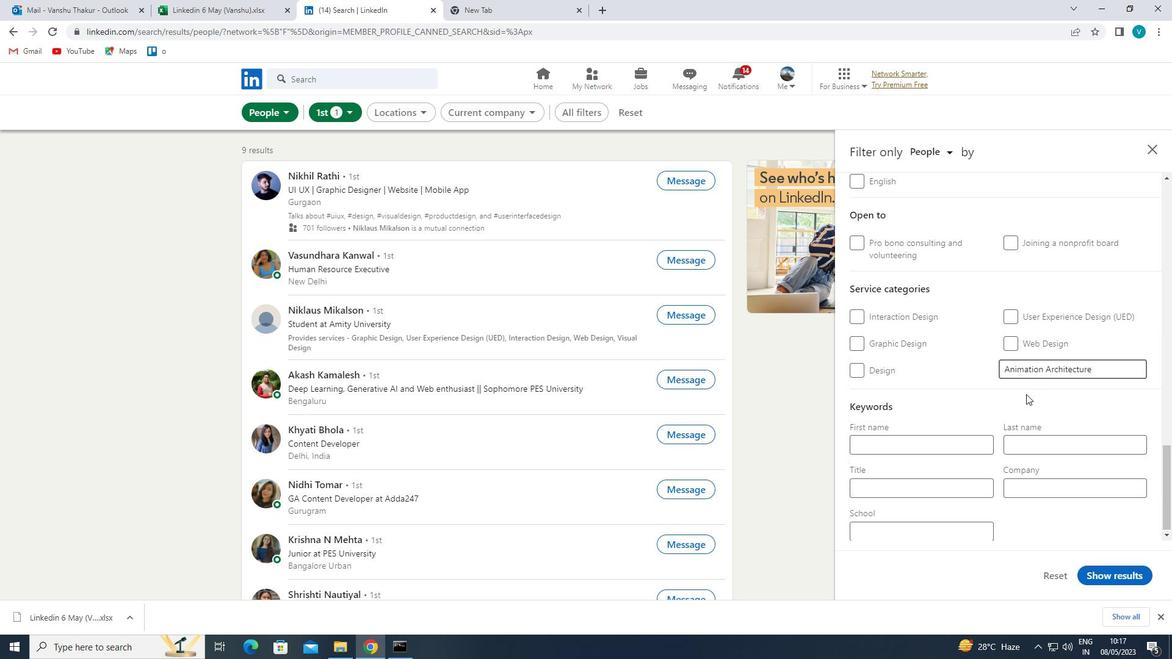 
Action: Mouse scrolled (1026, 393) with delta (0, 0)
Screenshot: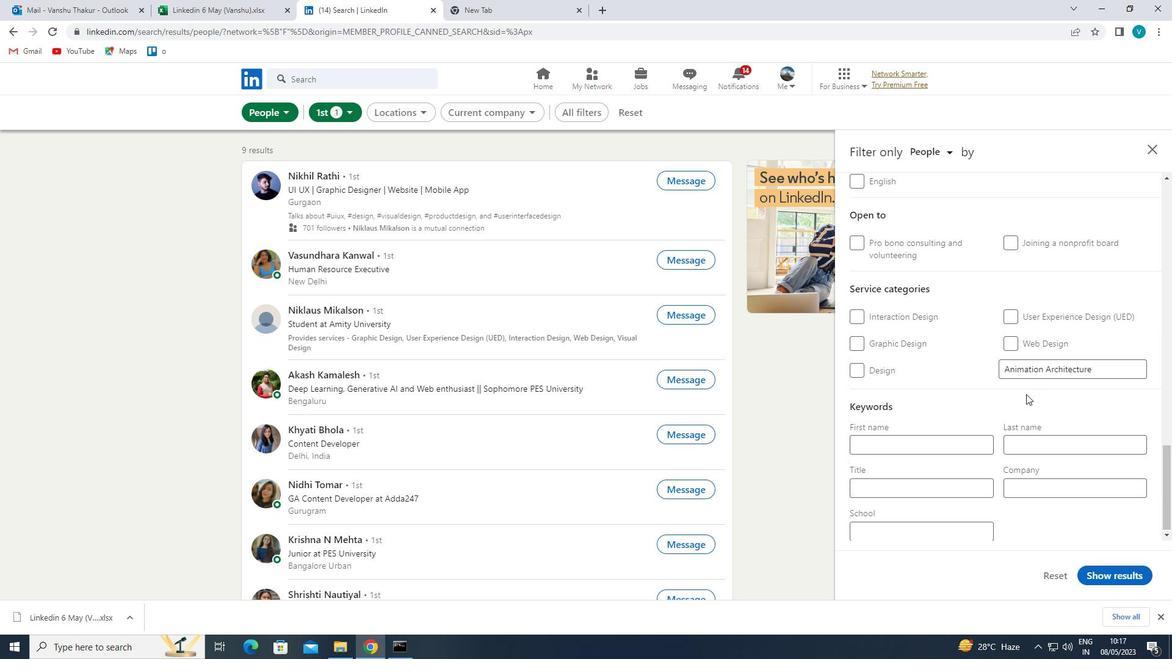 
Action: Mouse scrolled (1026, 393) with delta (0, 0)
Screenshot: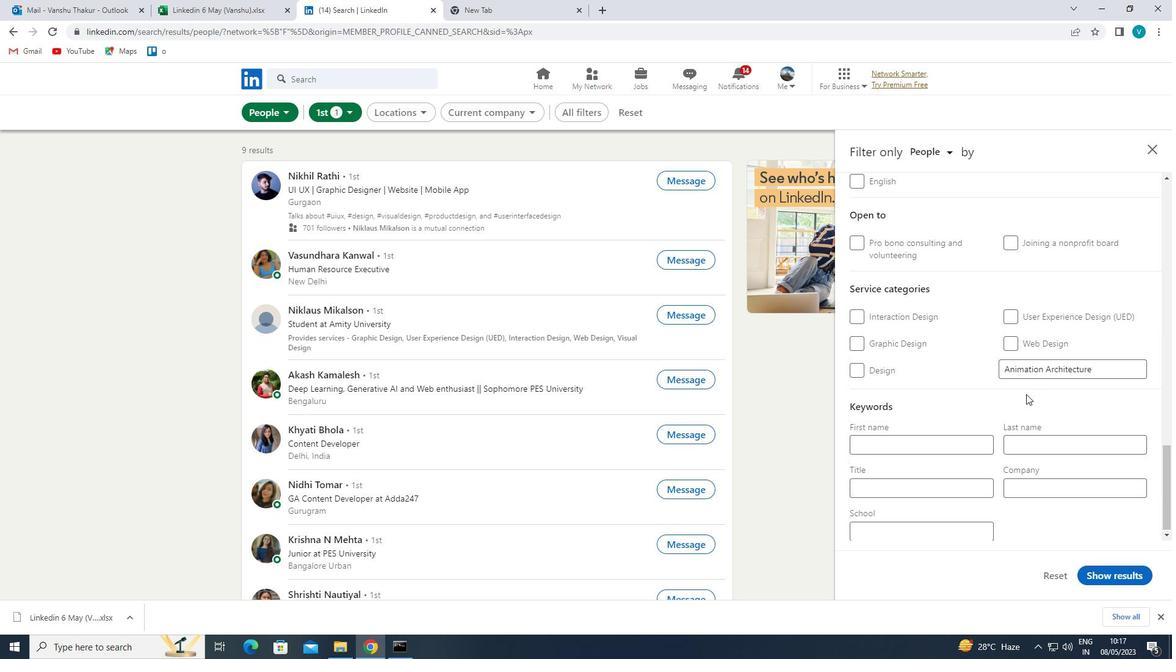 
Action: Mouse moved to (932, 482)
Screenshot: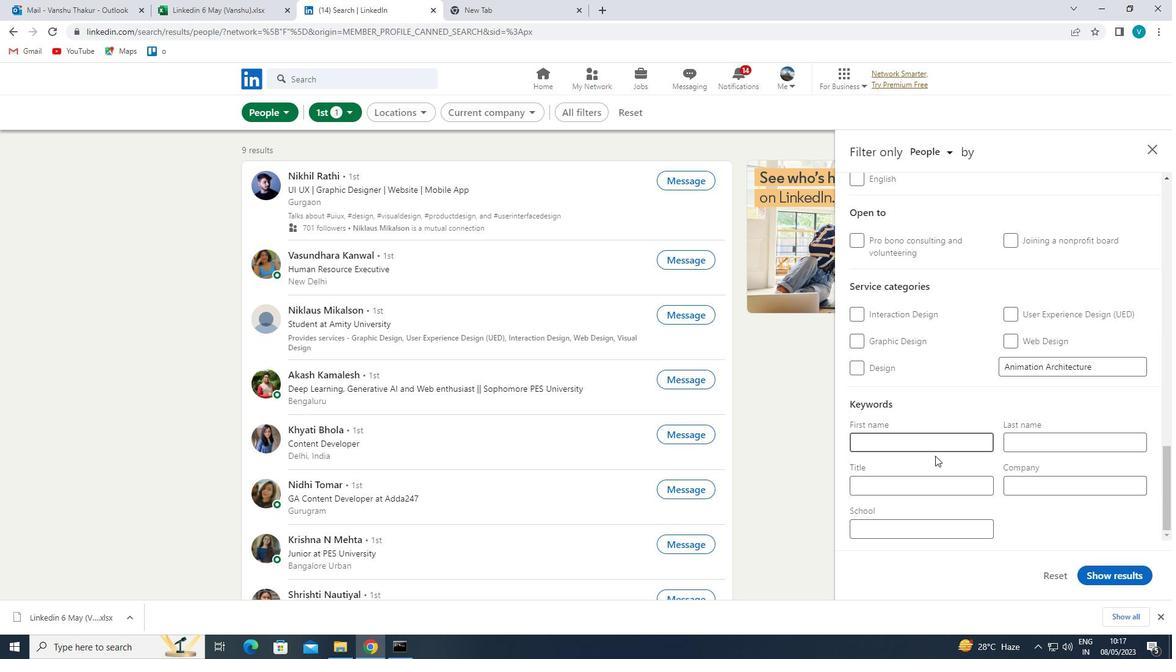 
Action: Mouse pressed left at (932, 482)
Screenshot: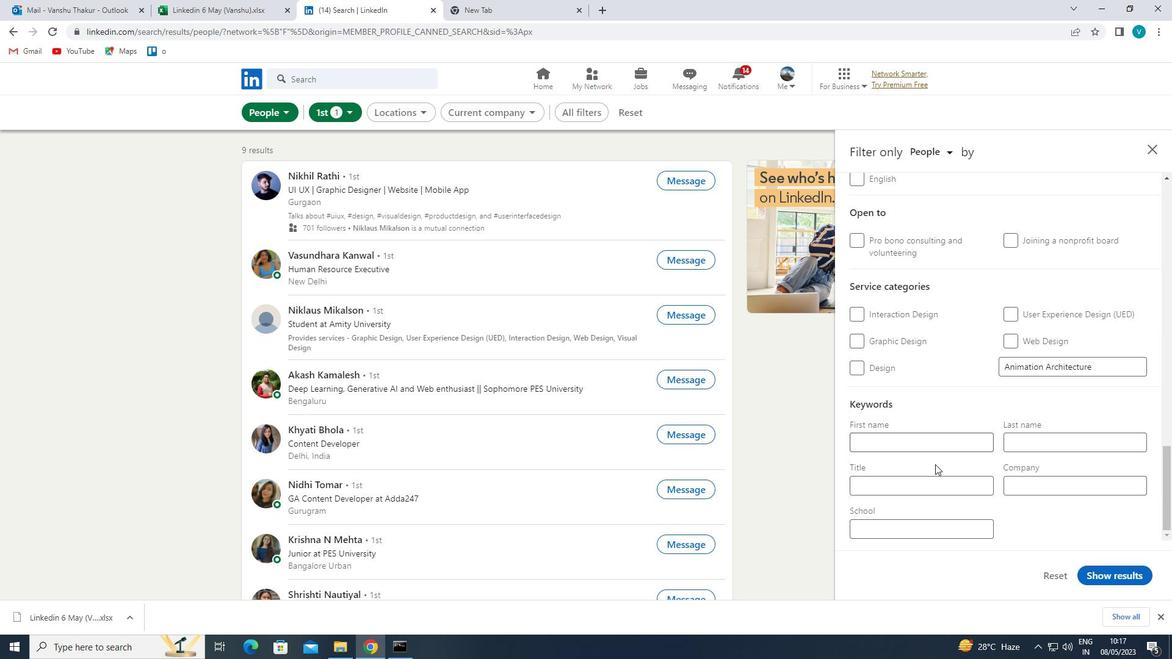 
Action: Mouse moved to (932, 482)
Screenshot: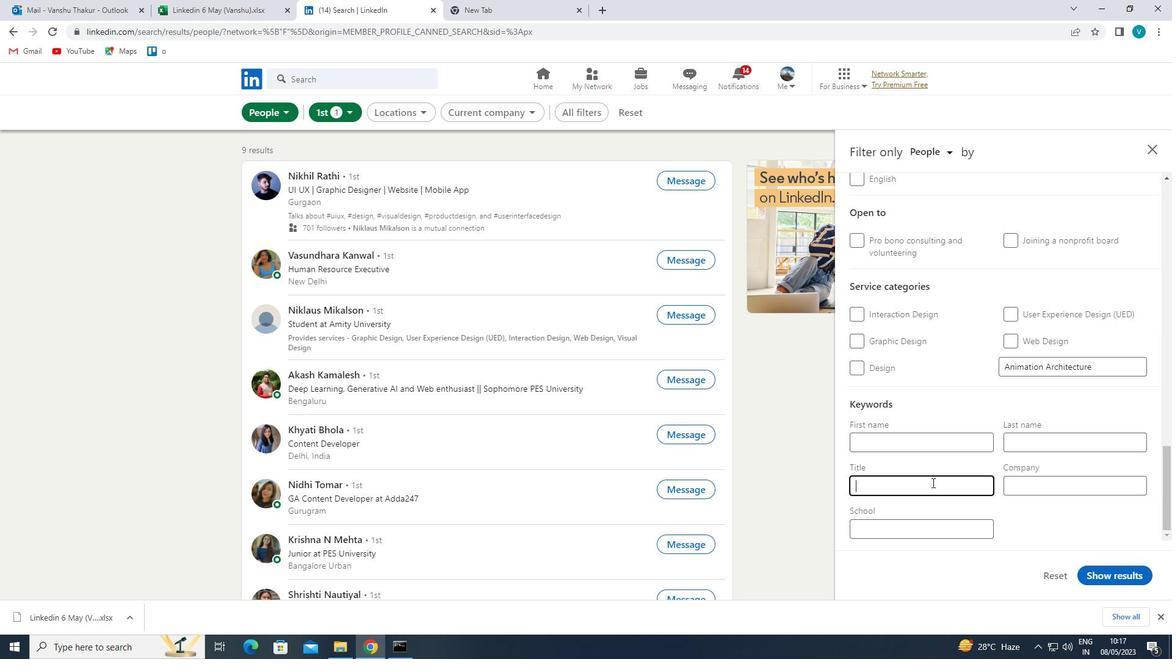 
Action: Key pressed <Key.shift>PERSONAL<Key.space><Key.shift>ASSISTANT<Key.space>
Screenshot: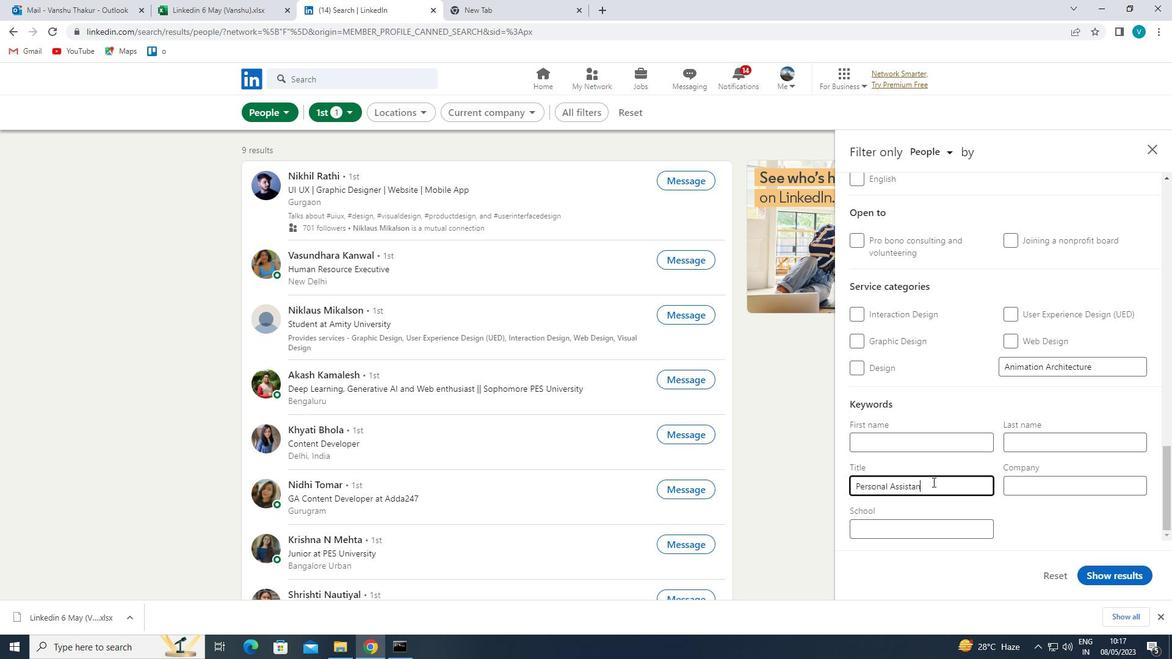 
Action: Mouse moved to (1126, 568)
Screenshot: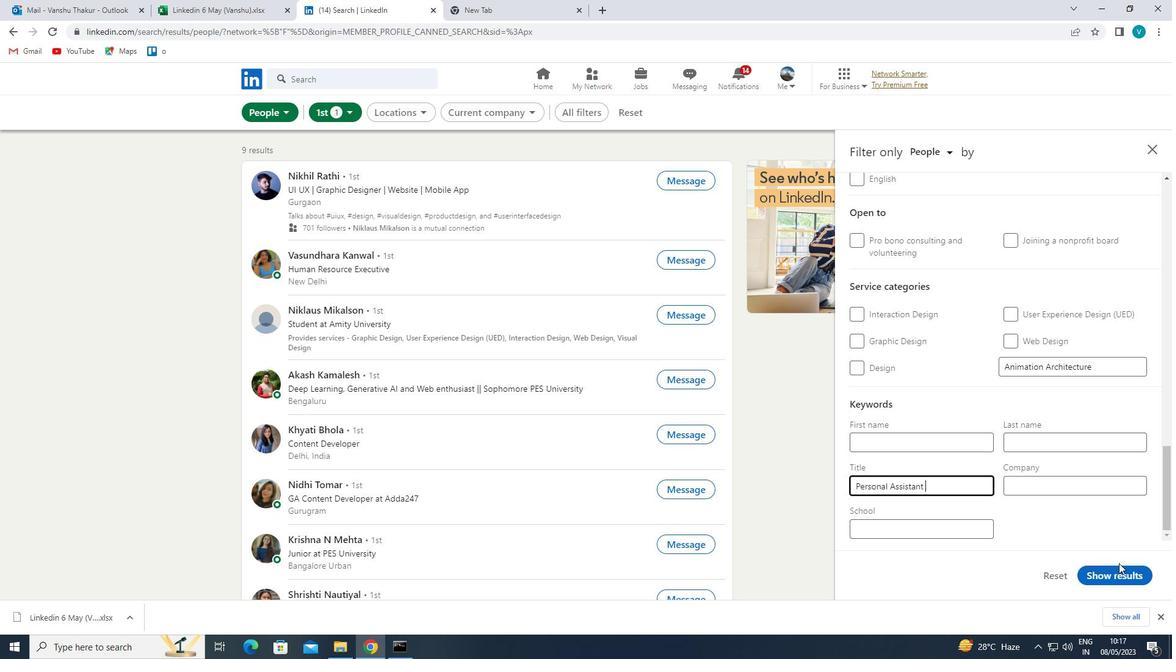 
Action: Mouse pressed left at (1126, 568)
Screenshot: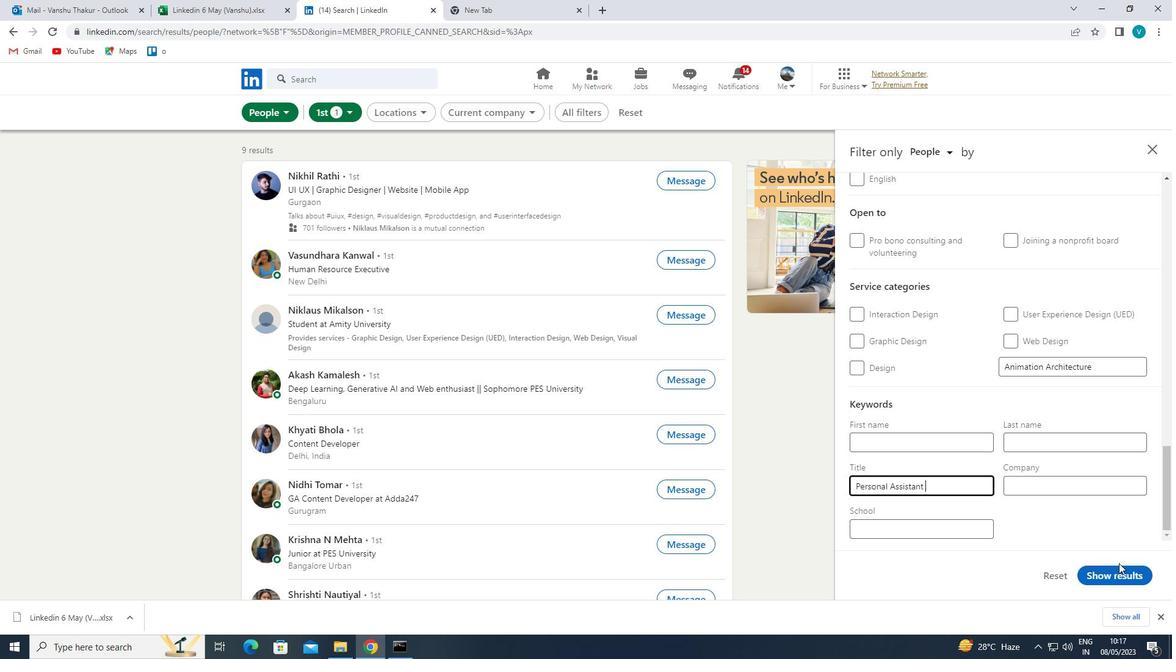 
